 Task: Look for Airbnb properties in Sohar, Oman from 10th December, 2023 to 25th December, 2023 for 3 adults, 1 child. Place can be shared room with 2 bedrooms having 3 beds and 2 bathrooms. Property type can be guest house. Amenities needed are: wifi, TV, free parkinig on premises, gym, breakfast. Look for 5 properties as per requirement.
Action: Mouse moved to (508, 108)
Screenshot: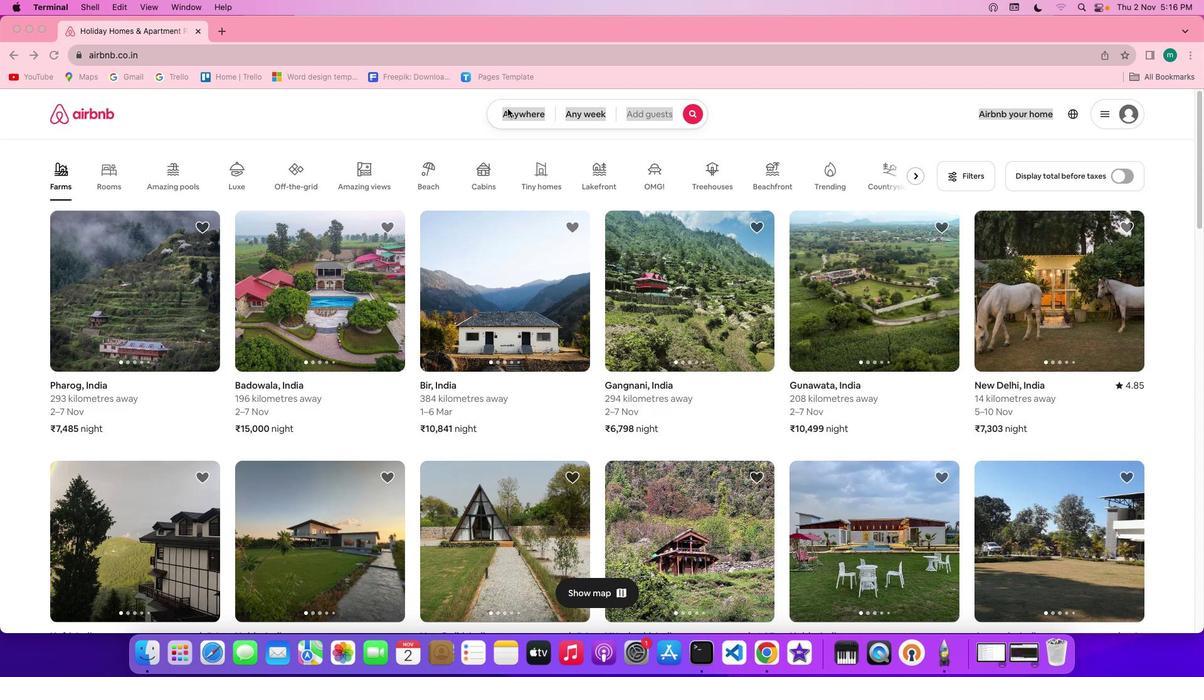 
Action: Mouse pressed left at (508, 108)
Screenshot: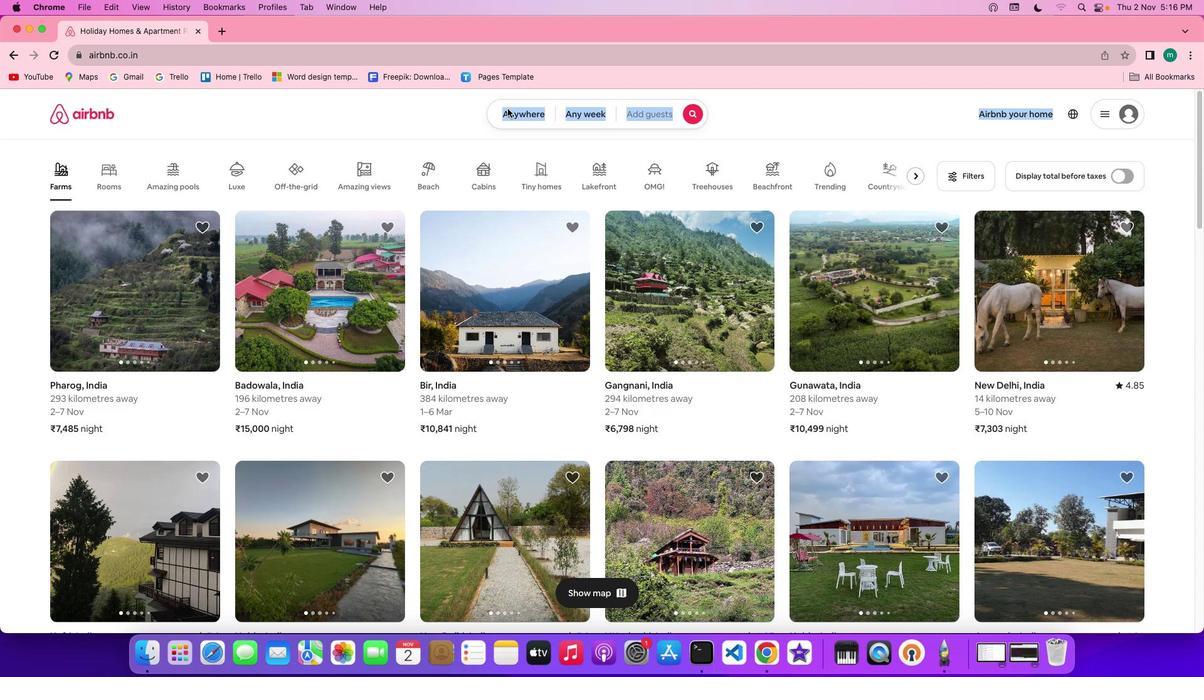 
Action: Mouse pressed left at (508, 108)
Screenshot: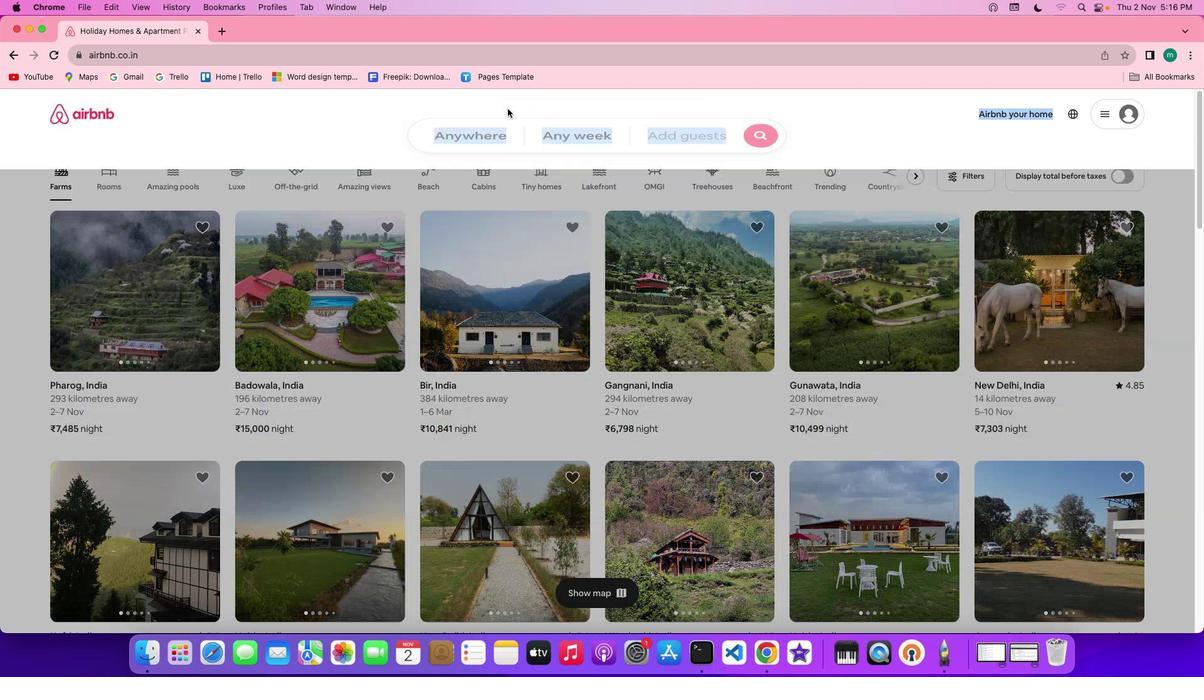 
Action: Mouse moved to (443, 169)
Screenshot: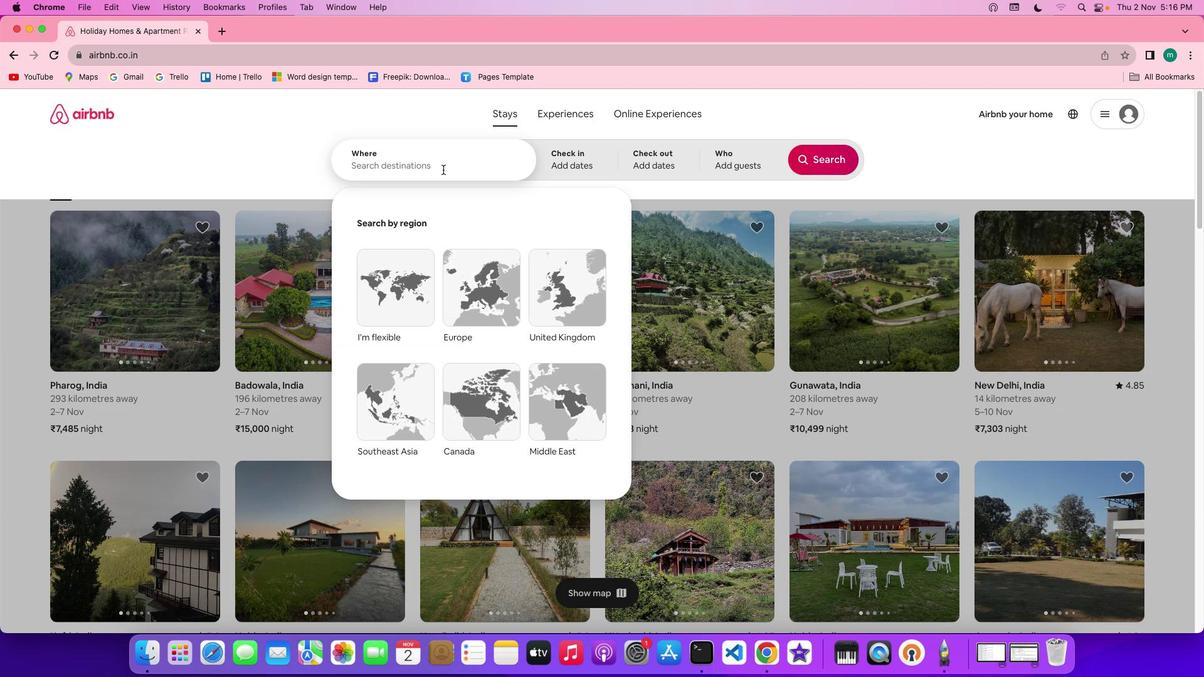 
Action: Key pressed Key.shift'S''o''h''a''r'','Key.spaceKey.shift'O''m''a''n'
Screenshot: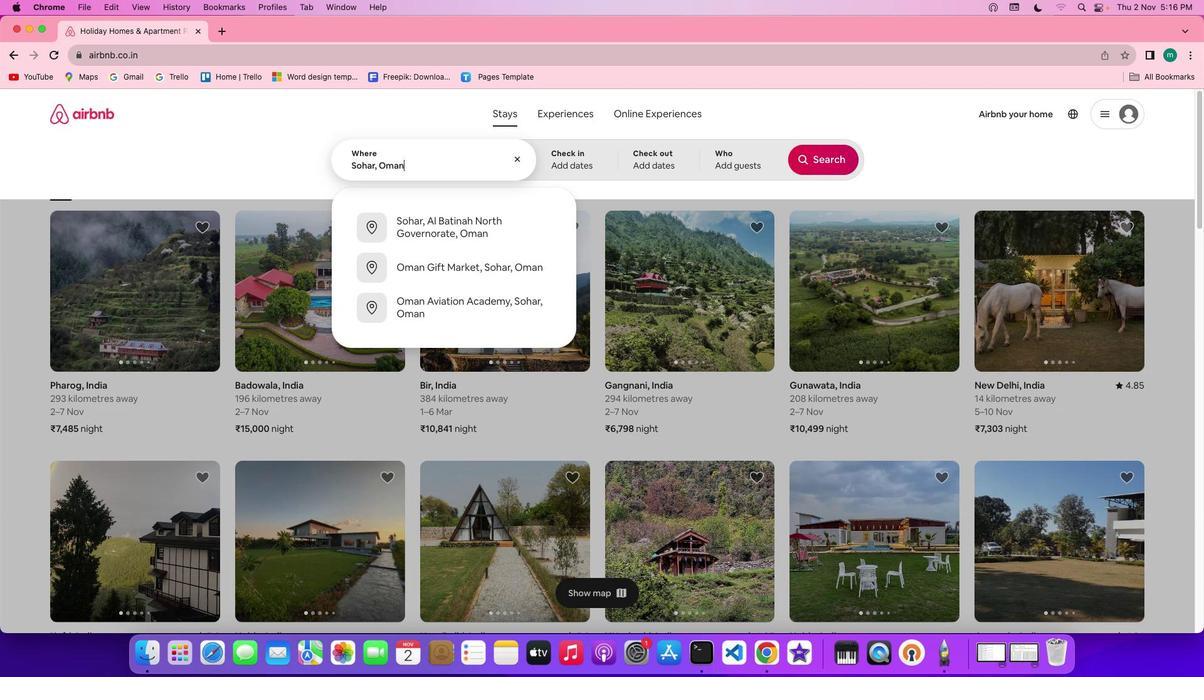 
Action: Mouse moved to (585, 153)
Screenshot: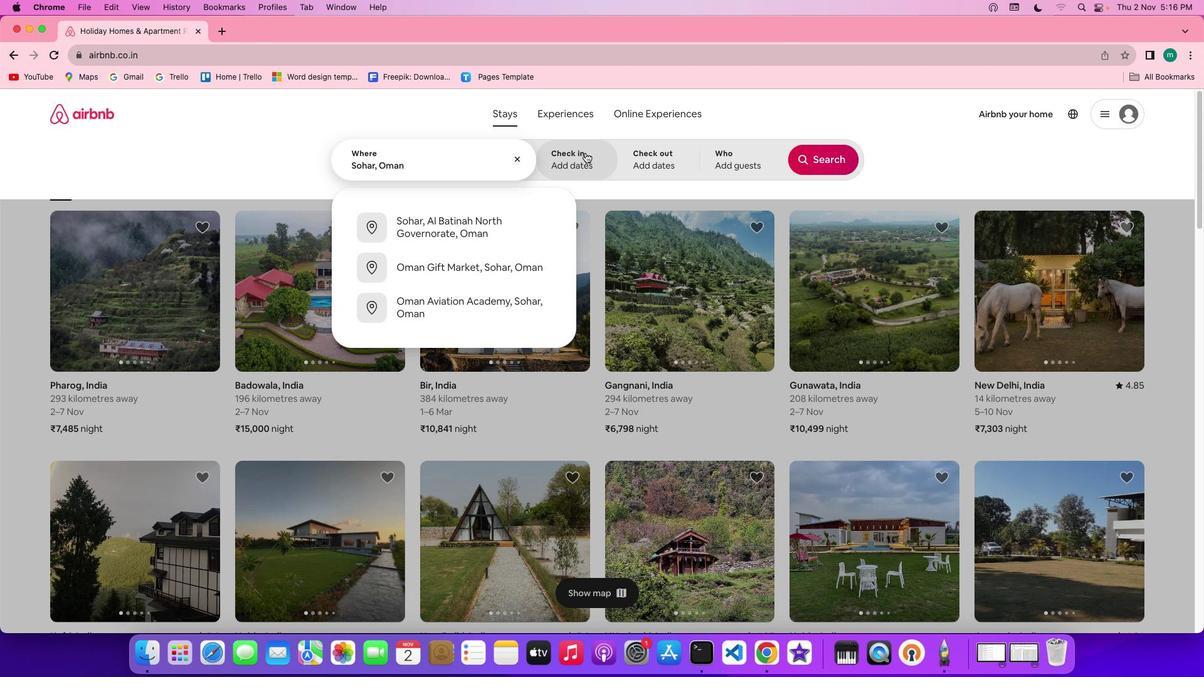 
Action: Mouse pressed left at (585, 153)
Screenshot: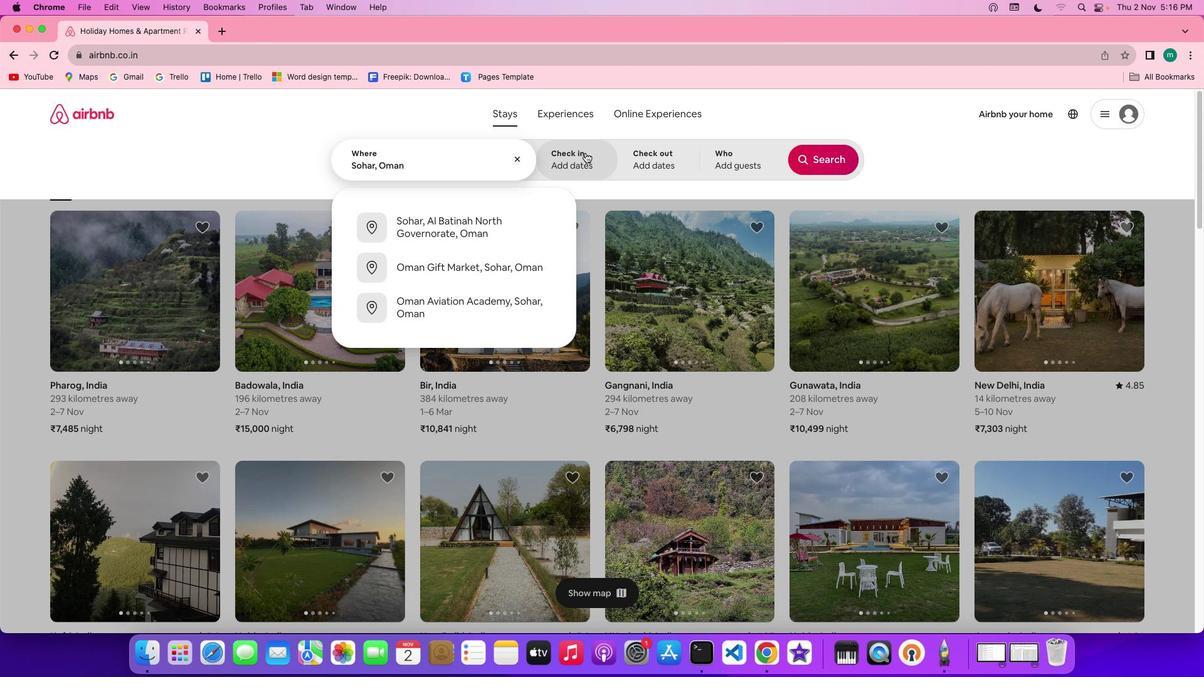 
Action: Mouse moved to (629, 376)
Screenshot: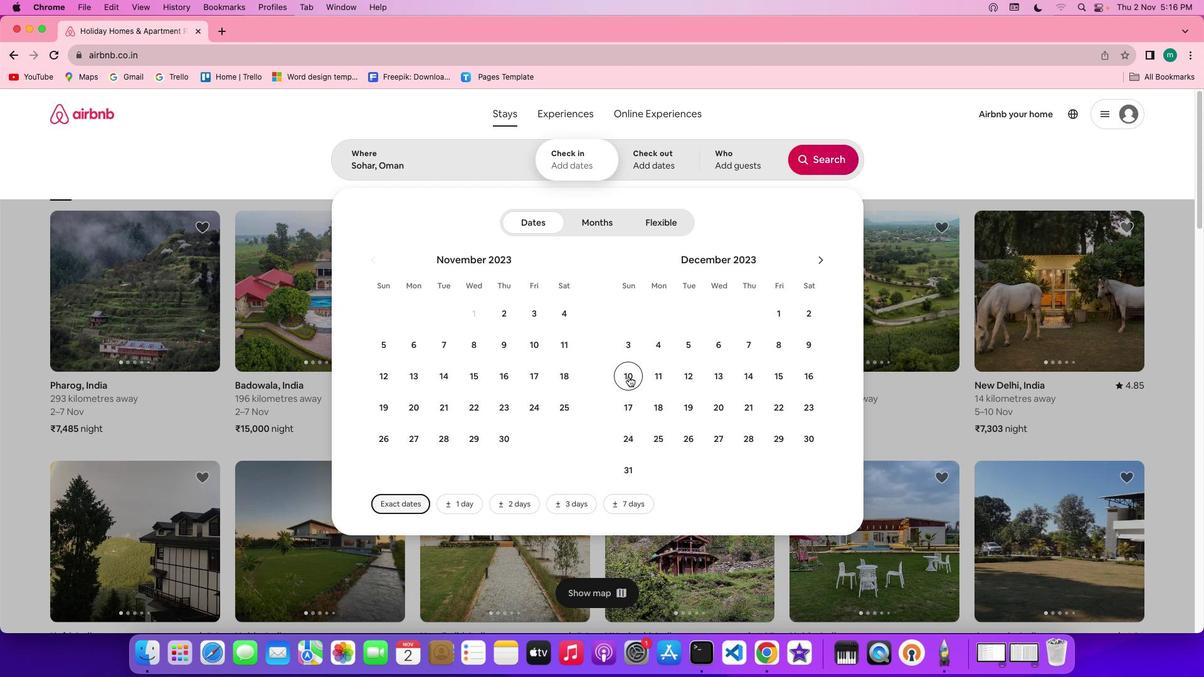 
Action: Mouse pressed left at (629, 376)
Screenshot: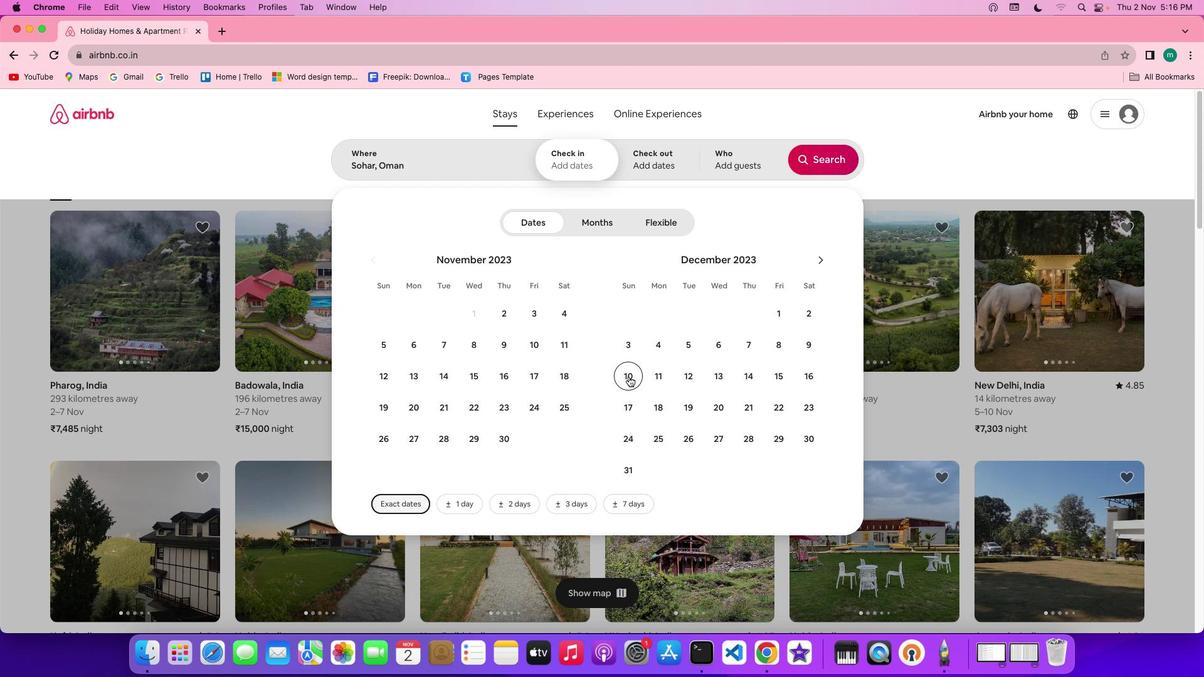 
Action: Mouse moved to (654, 431)
Screenshot: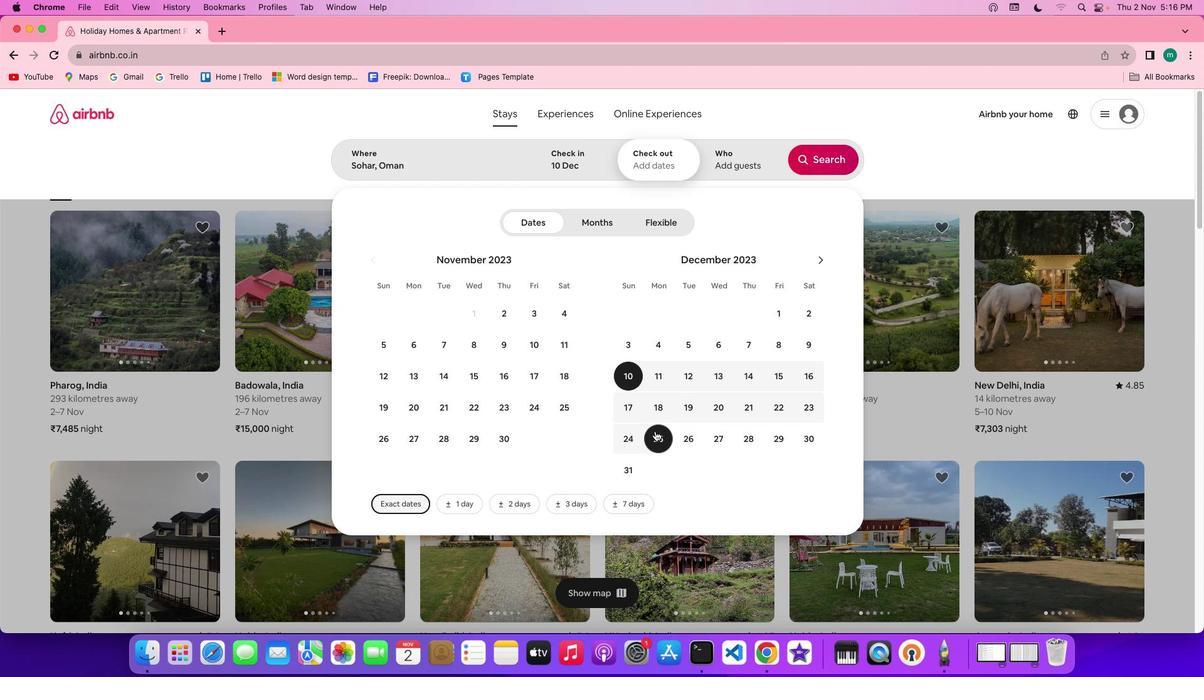 
Action: Mouse pressed left at (654, 431)
Screenshot: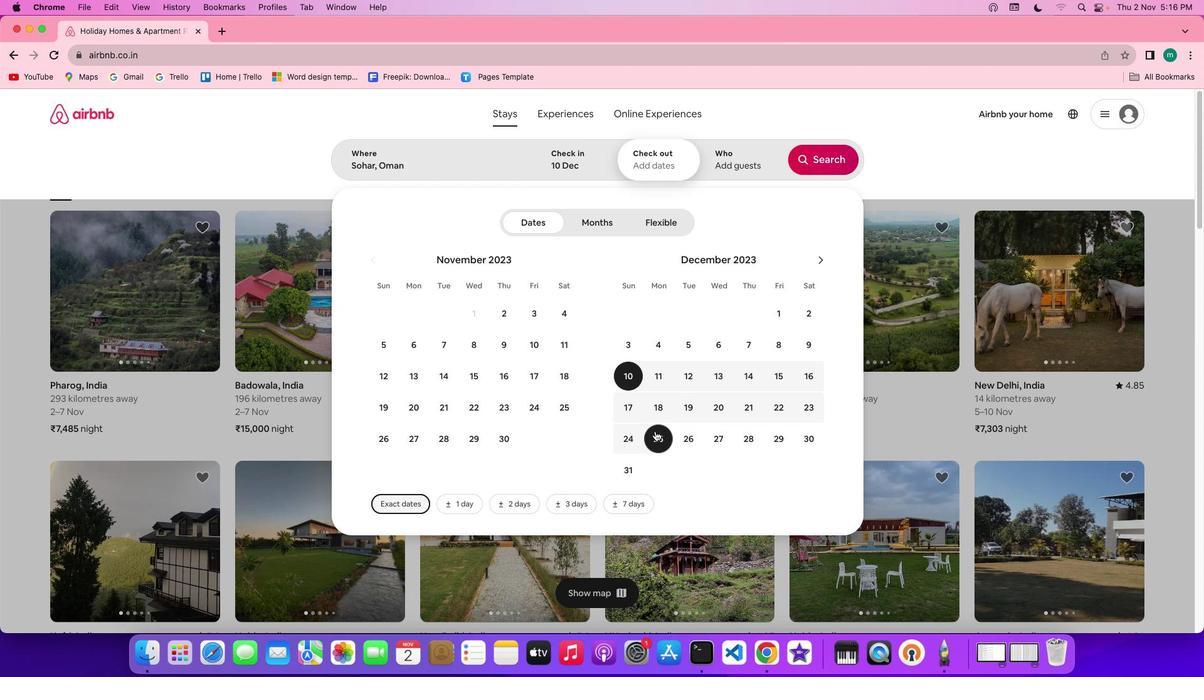 
Action: Mouse moved to (730, 158)
Screenshot: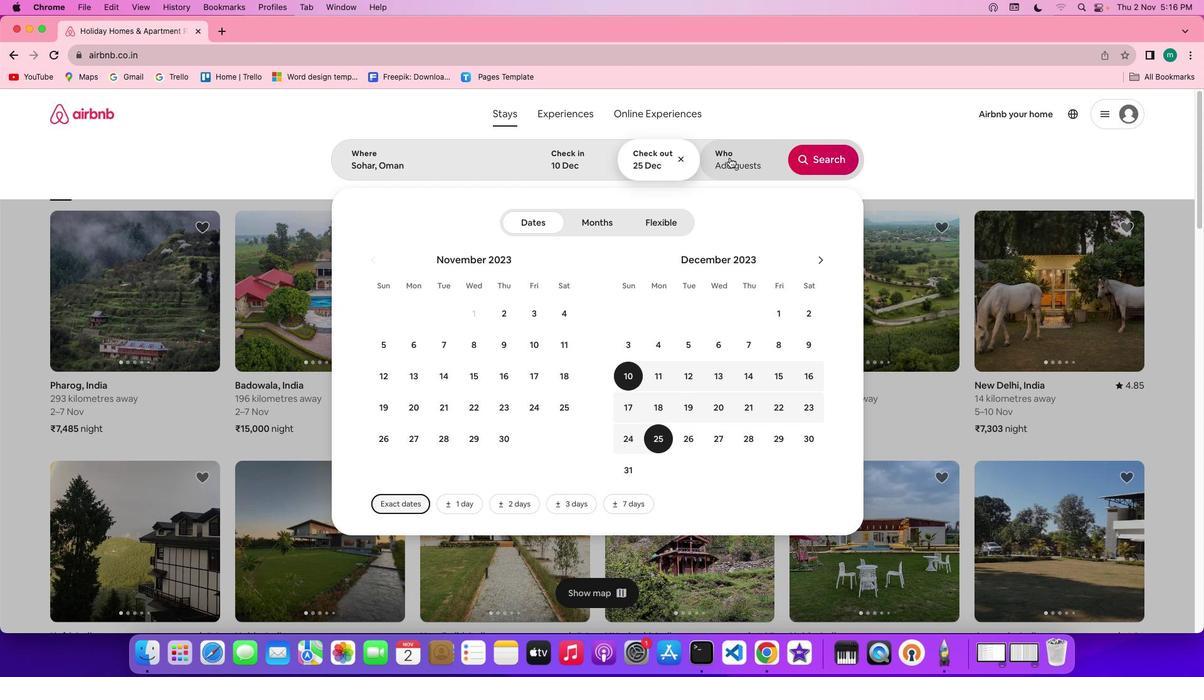 
Action: Mouse pressed left at (730, 158)
Screenshot: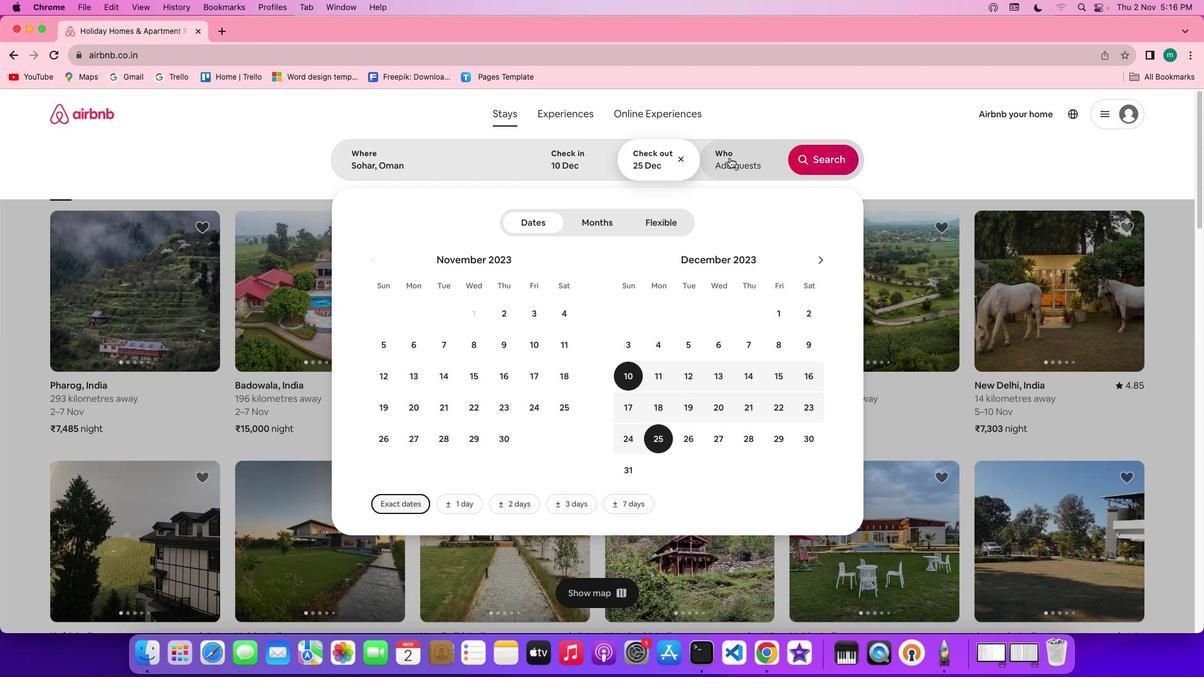 
Action: Mouse moved to (827, 228)
Screenshot: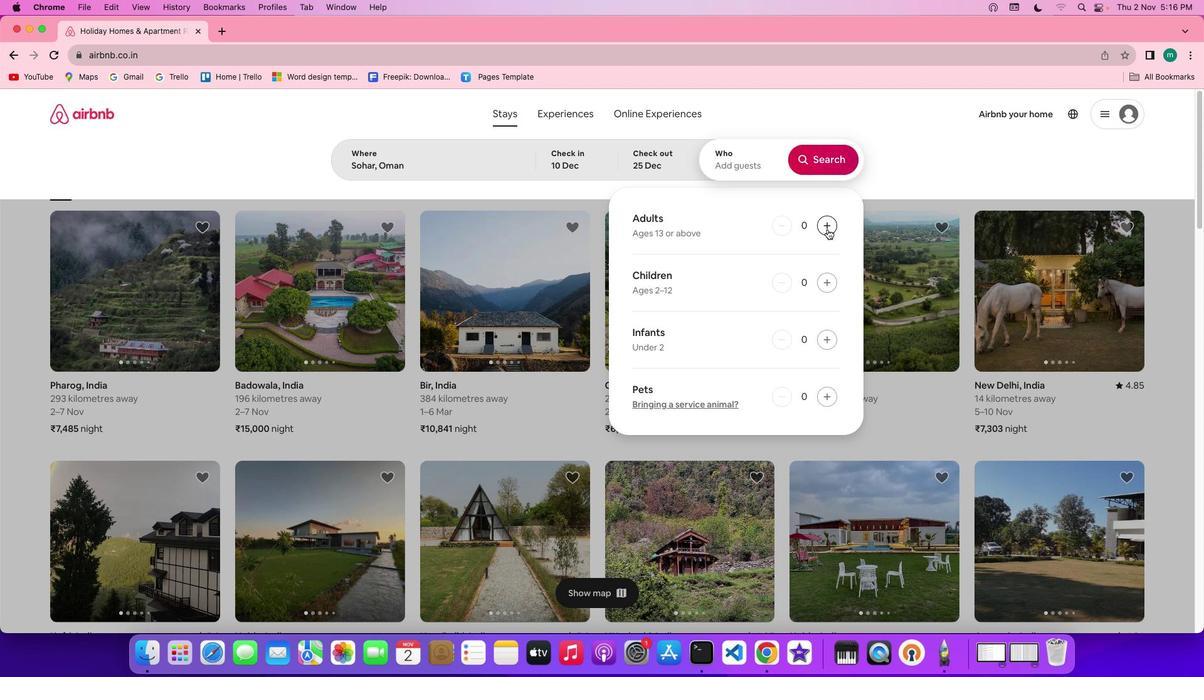 
Action: Mouse pressed left at (827, 228)
Screenshot: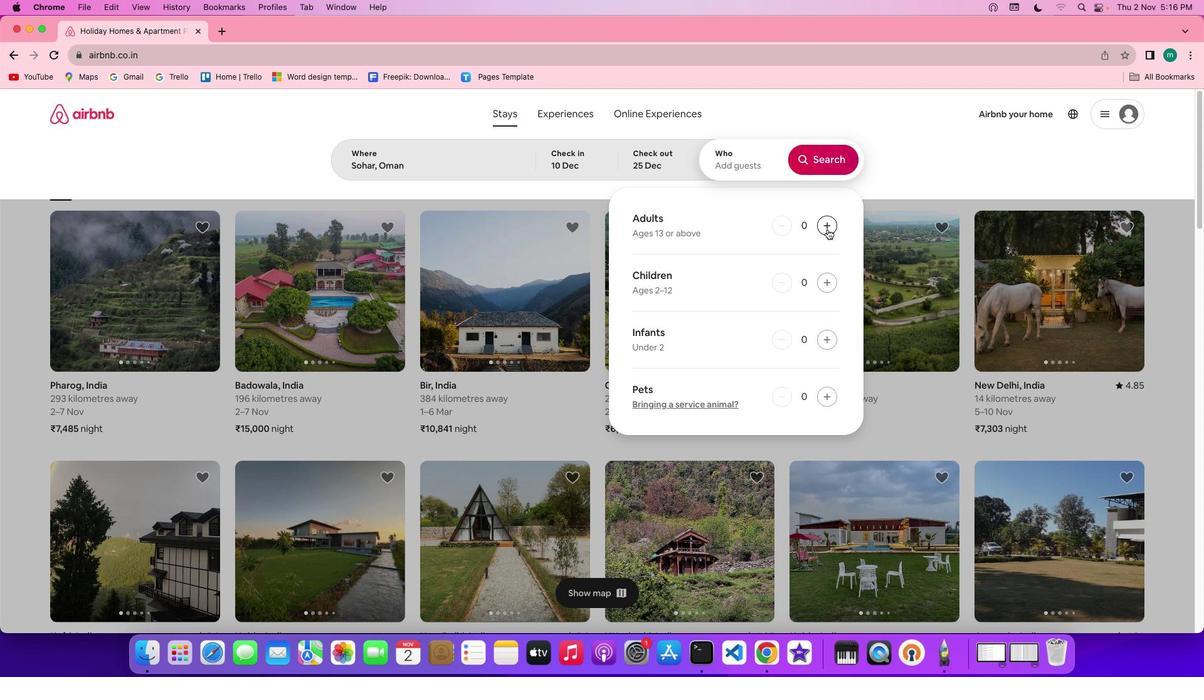 
Action: Mouse pressed left at (827, 228)
Screenshot: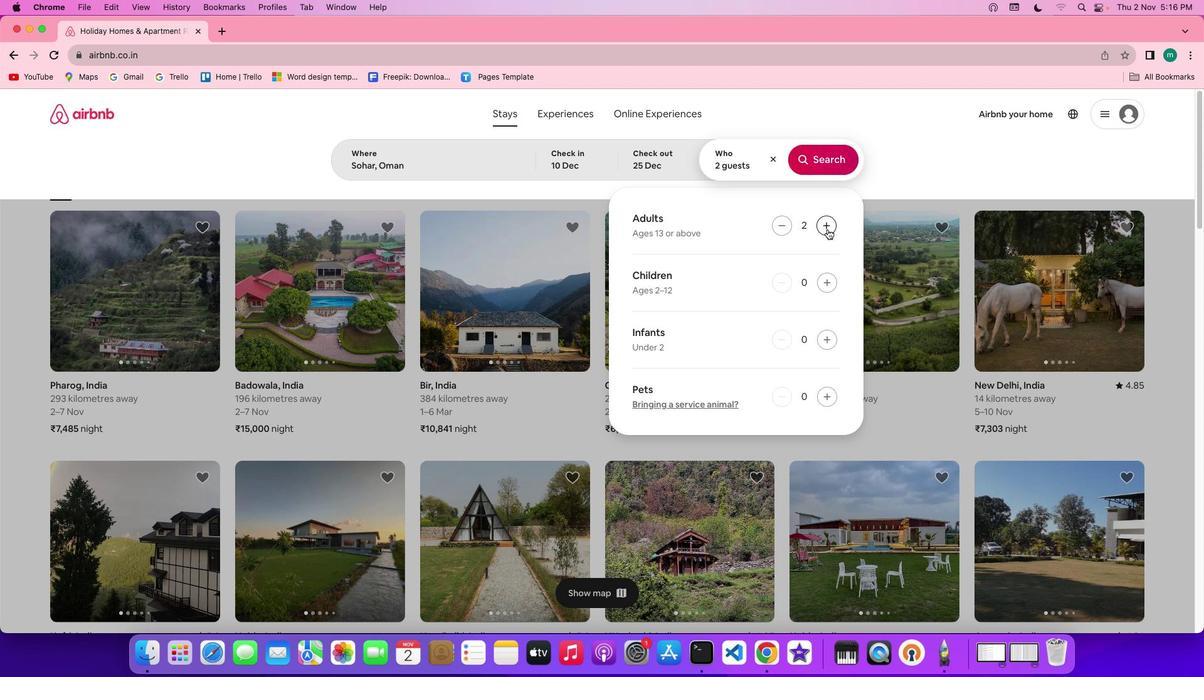 
Action: Mouse pressed left at (827, 228)
Screenshot: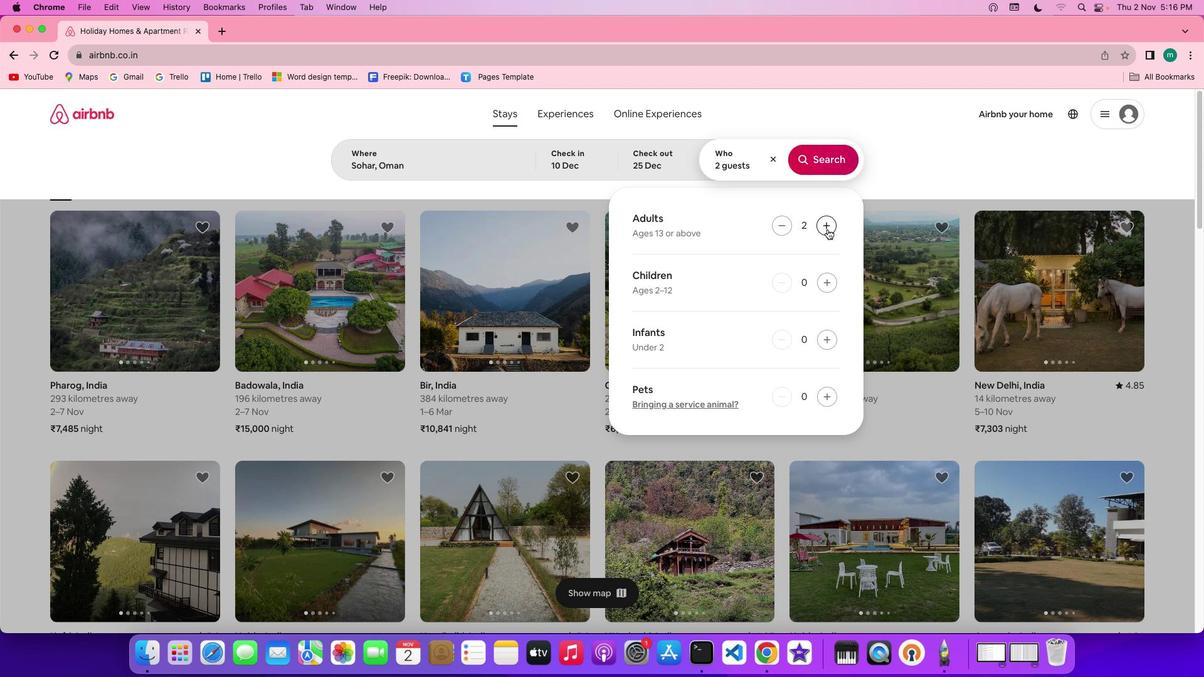 
Action: Mouse moved to (824, 161)
Screenshot: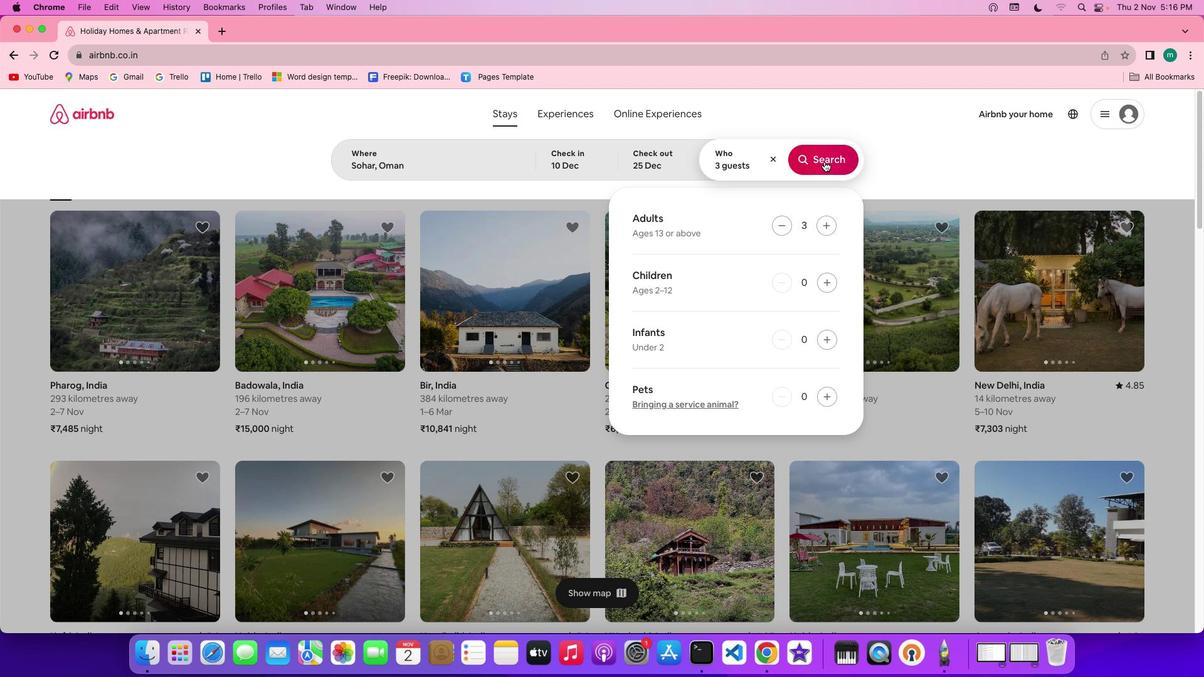 
Action: Mouse pressed left at (824, 161)
Screenshot: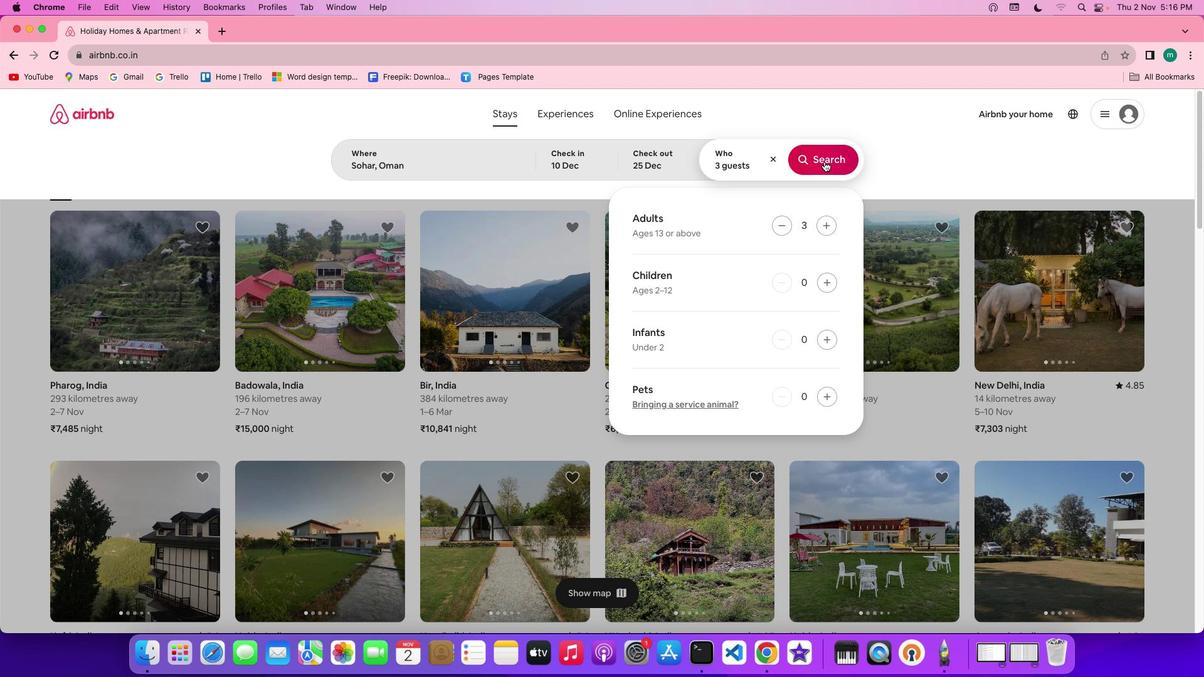 
Action: Mouse moved to (1003, 163)
Screenshot: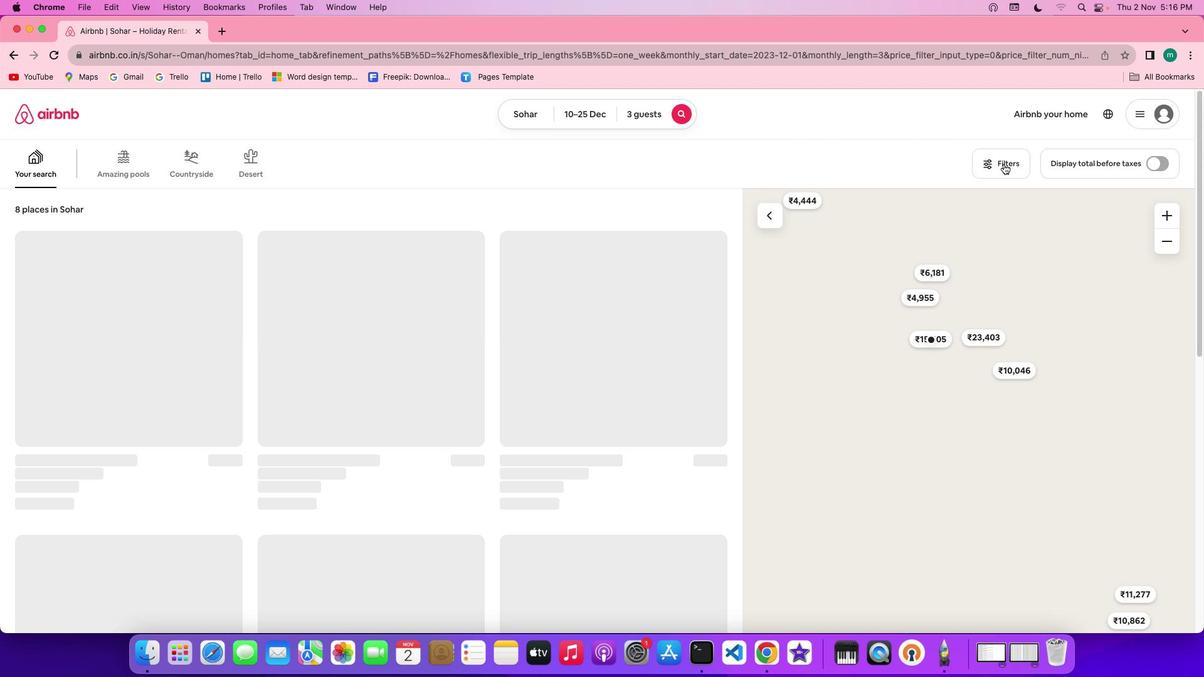 
Action: Mouse pressed left at (1003, 163)
Screenshot: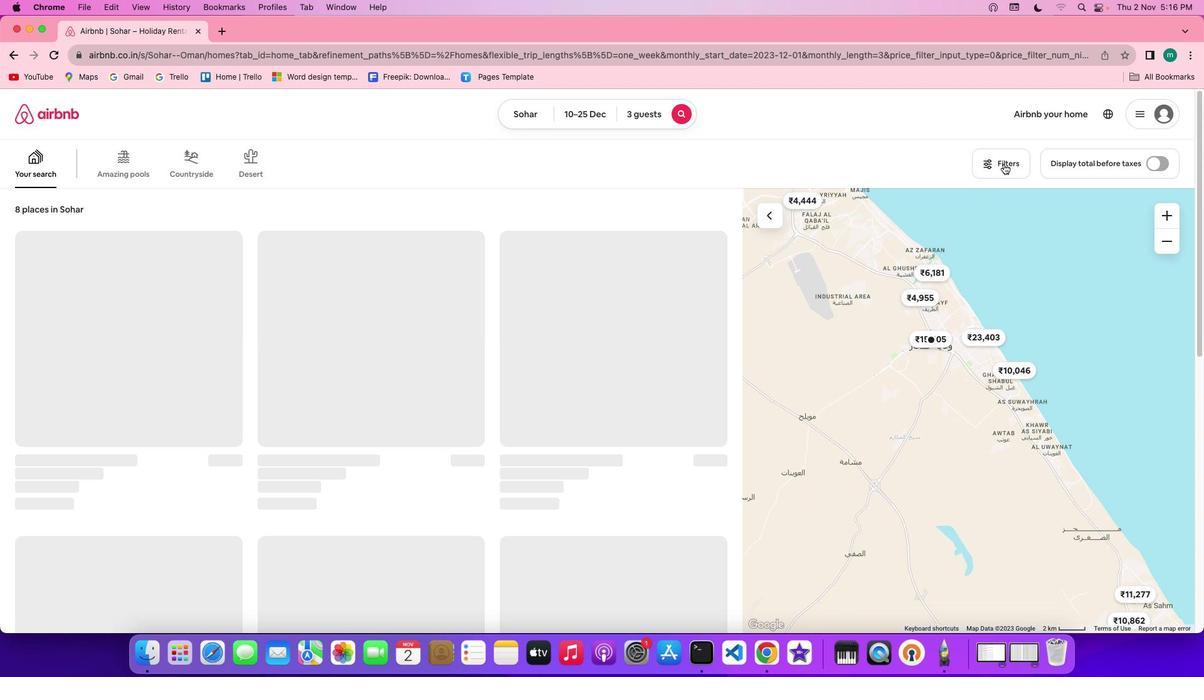 
Action: Mouse moved to (635, 114)
Screenshot: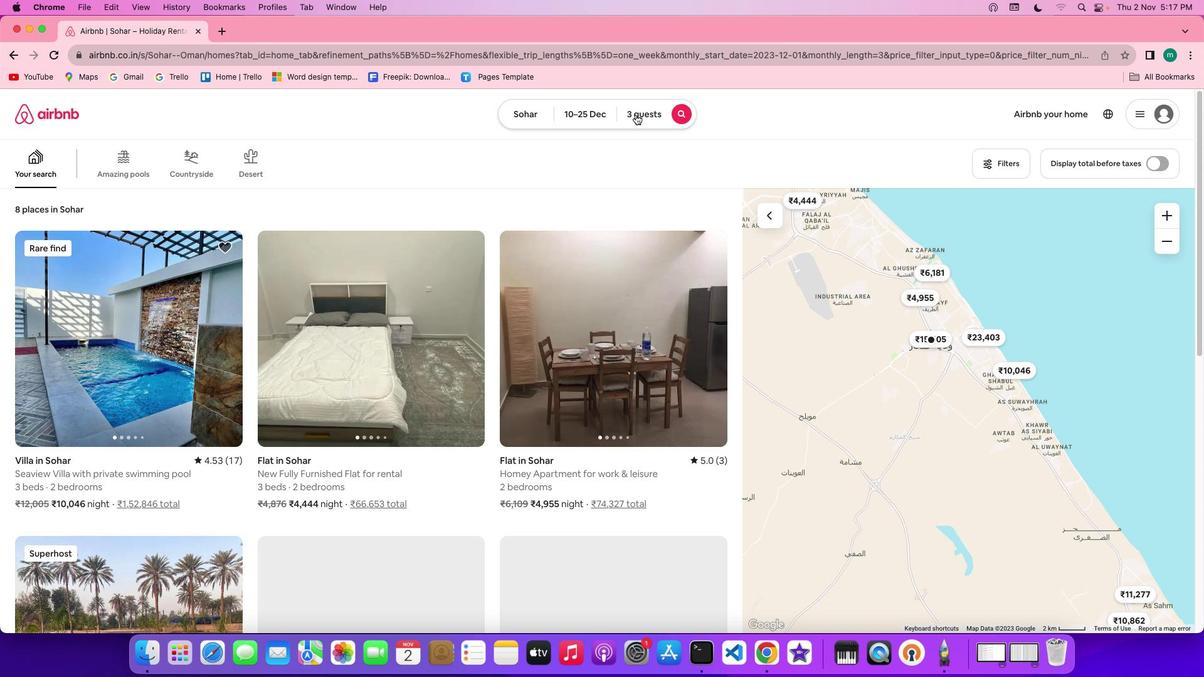 
Action: Mouse pressed left at (635, 114)
Screenshot: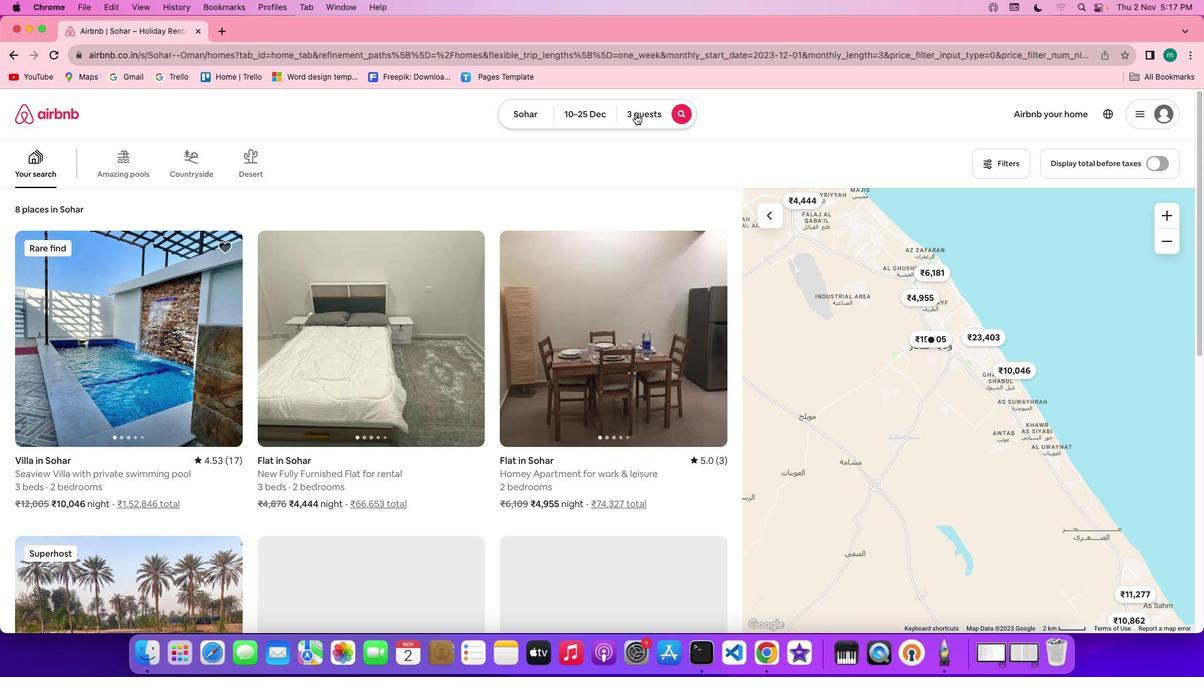 
Action: Mouse moved to (825, 283)
Screenshot: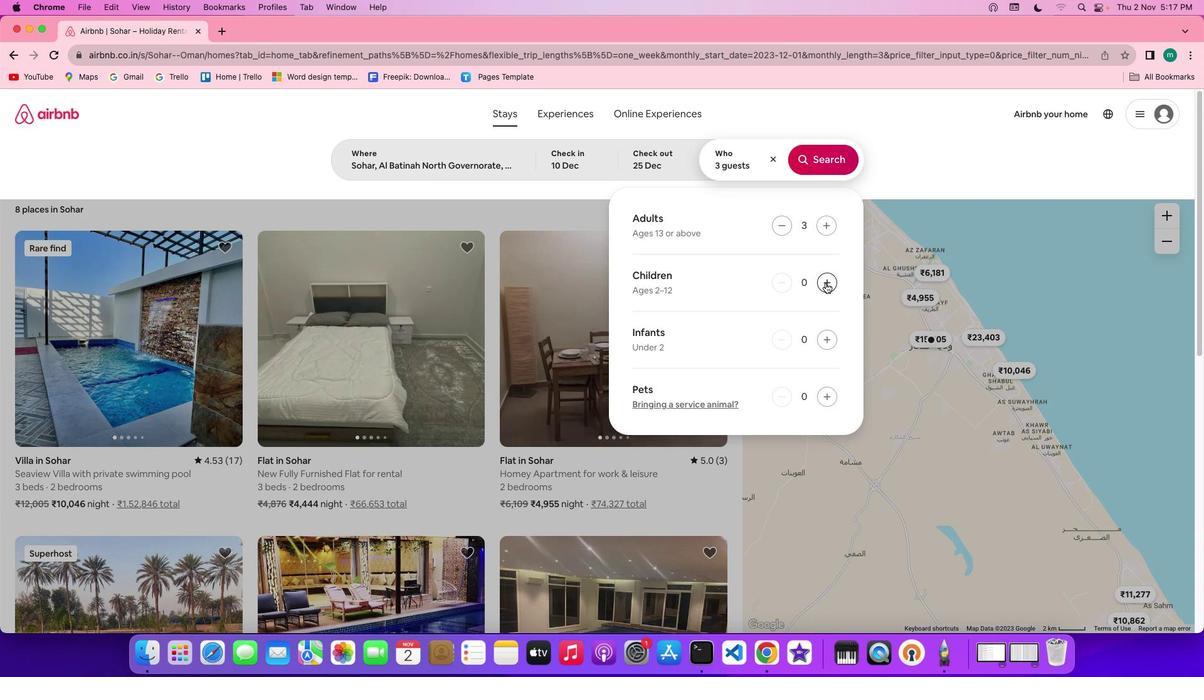 
Action: Mouse pressed left at (825, 283)
Screenshot: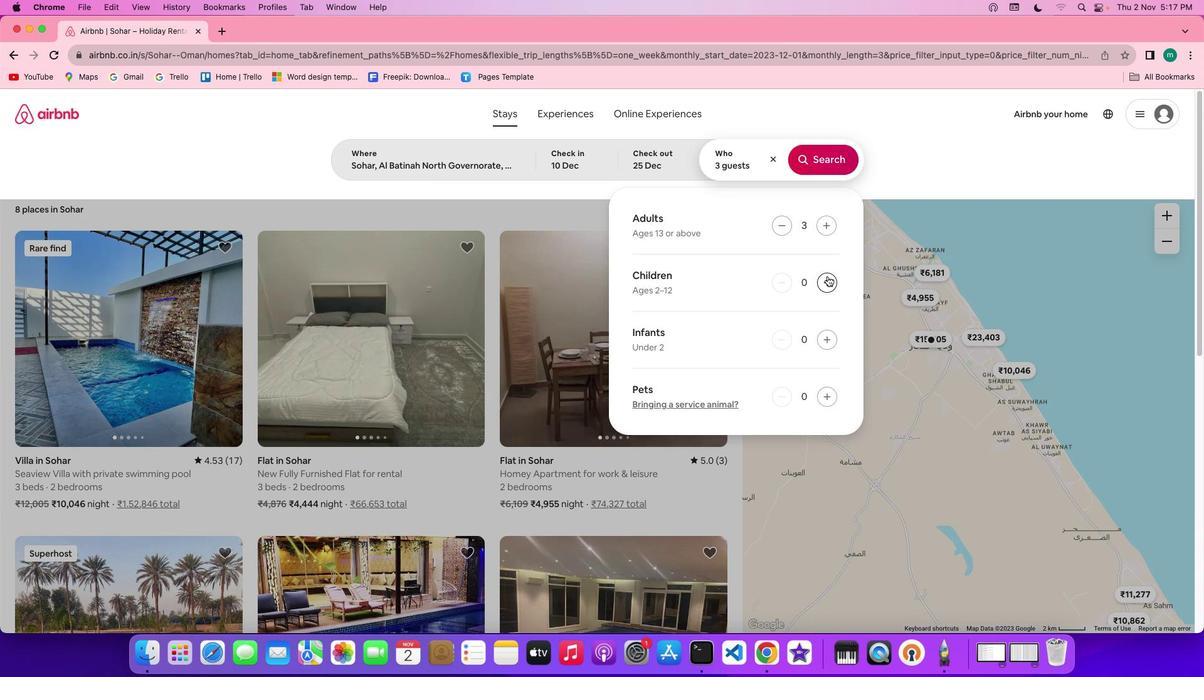 
Action: Mouse moved to (810, 156)
Screenshot: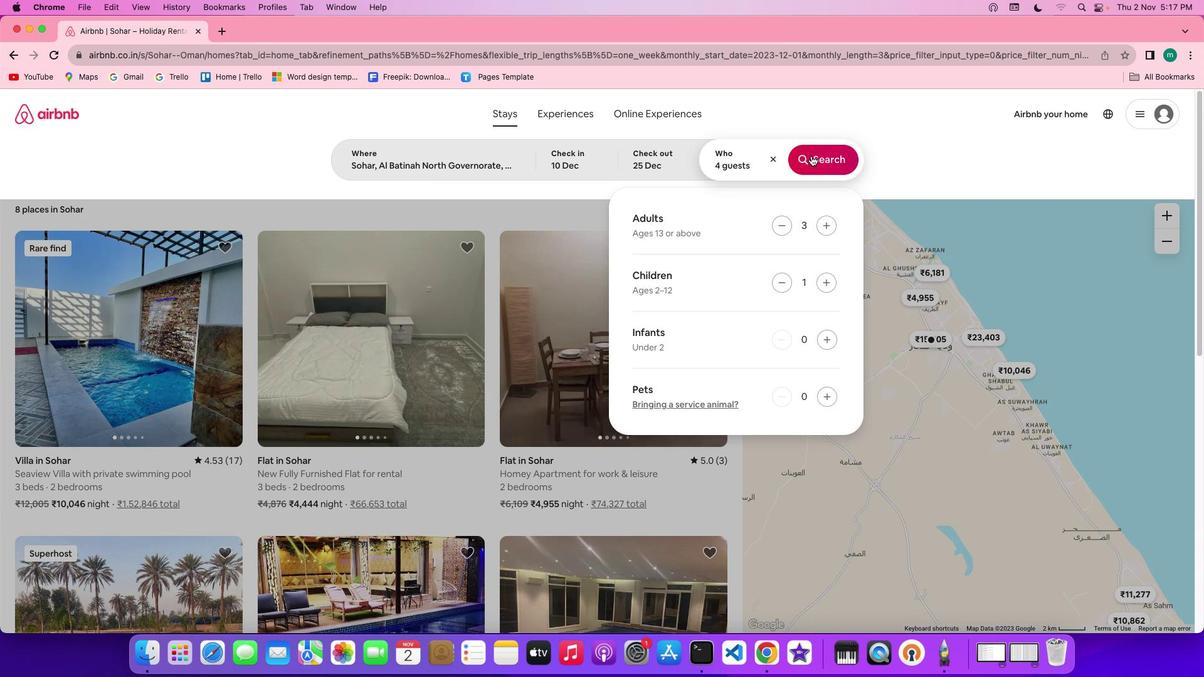 
Action: Mouse pressed left at (810, 156)
Screenshot: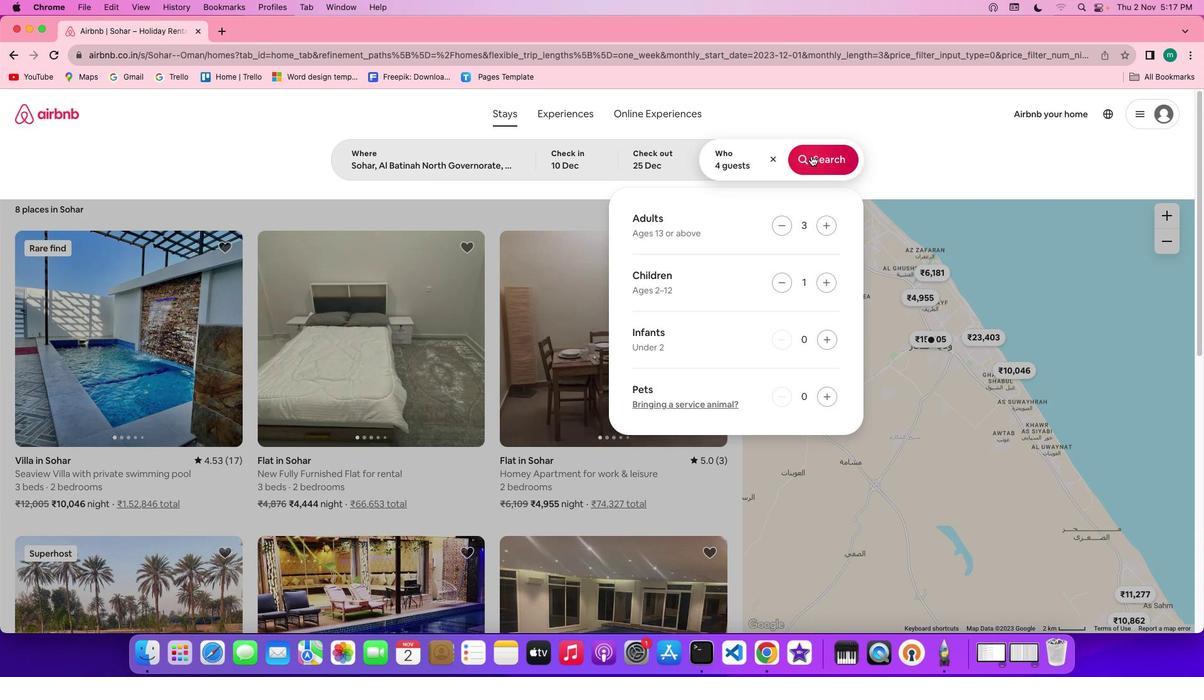 
Action: Mouse moved to (1003, 163)
Screenshot: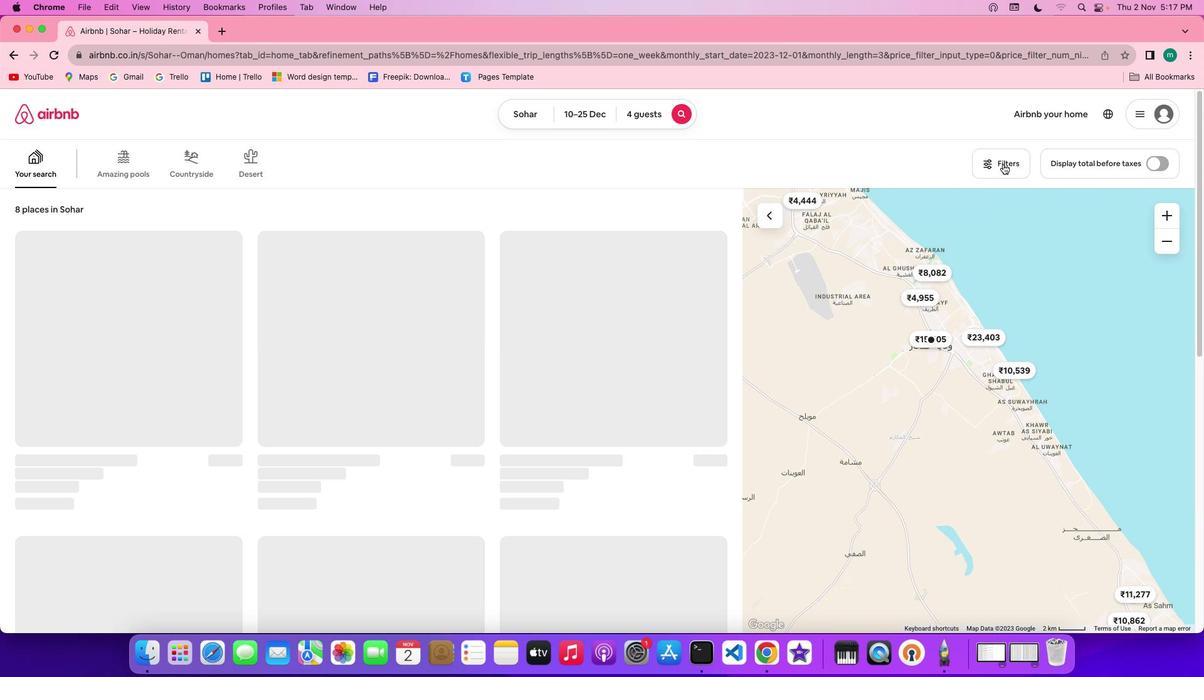 
Action: Mouse pressed left at (1003, 163)
Screenshot: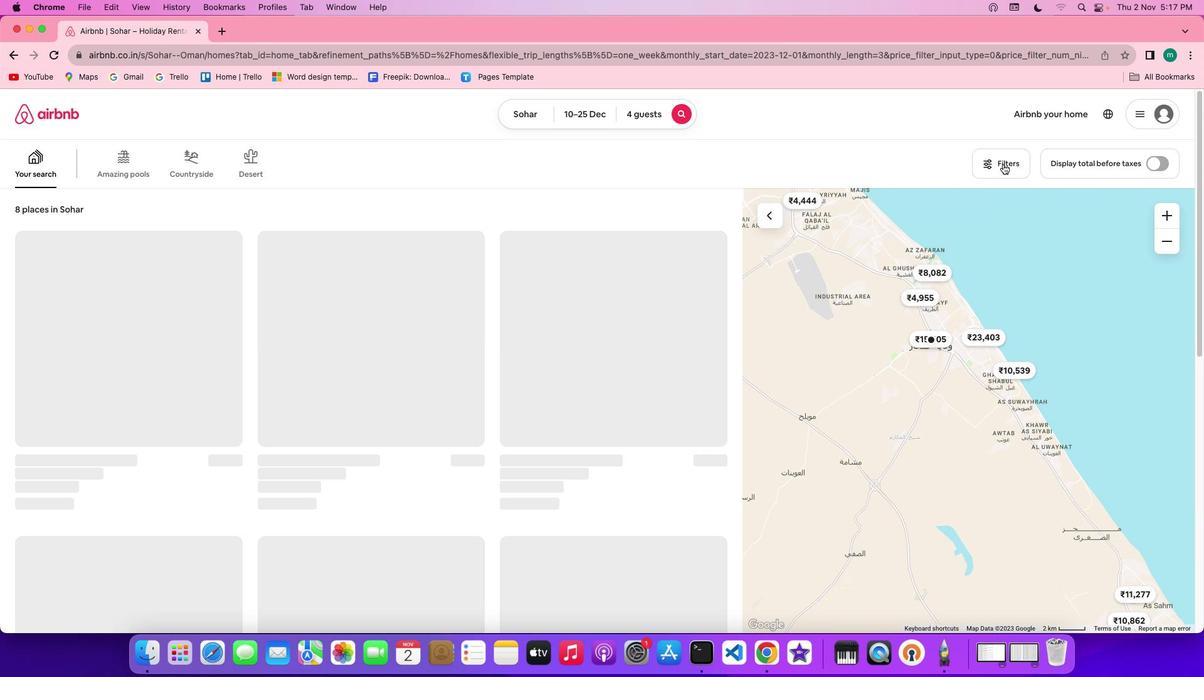 
Action: Mouse moved to (990, 163)
Screenshot: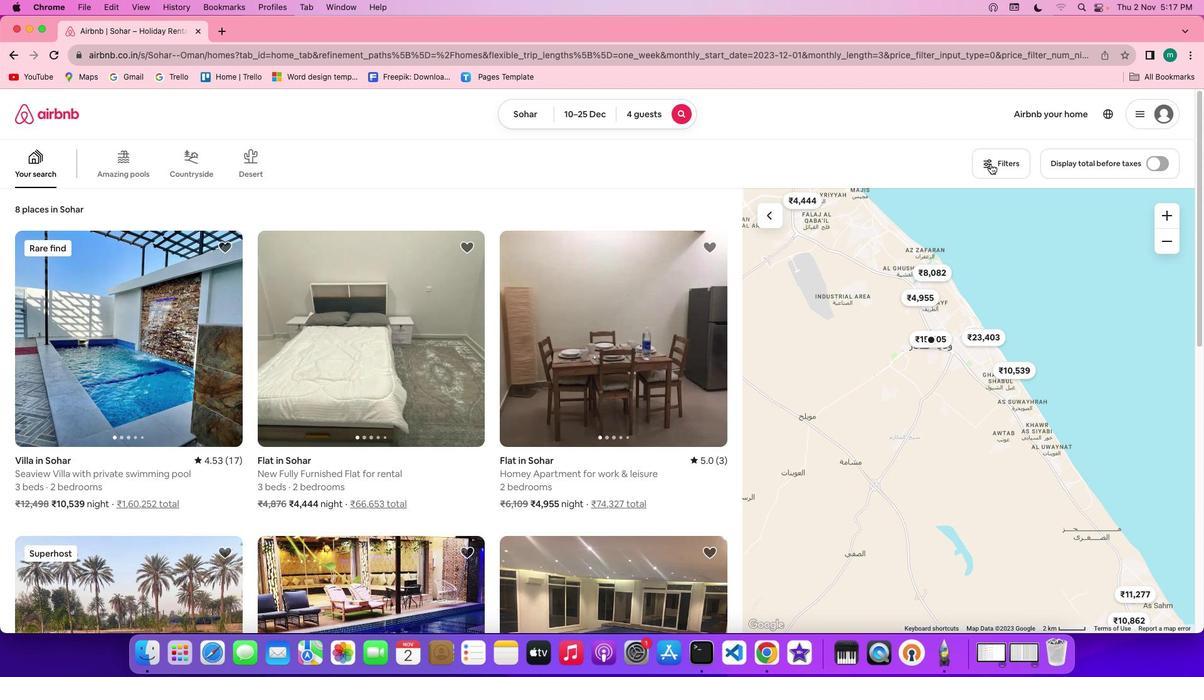 
Action: Mouse pressed left at (990, 163)
Screenshot: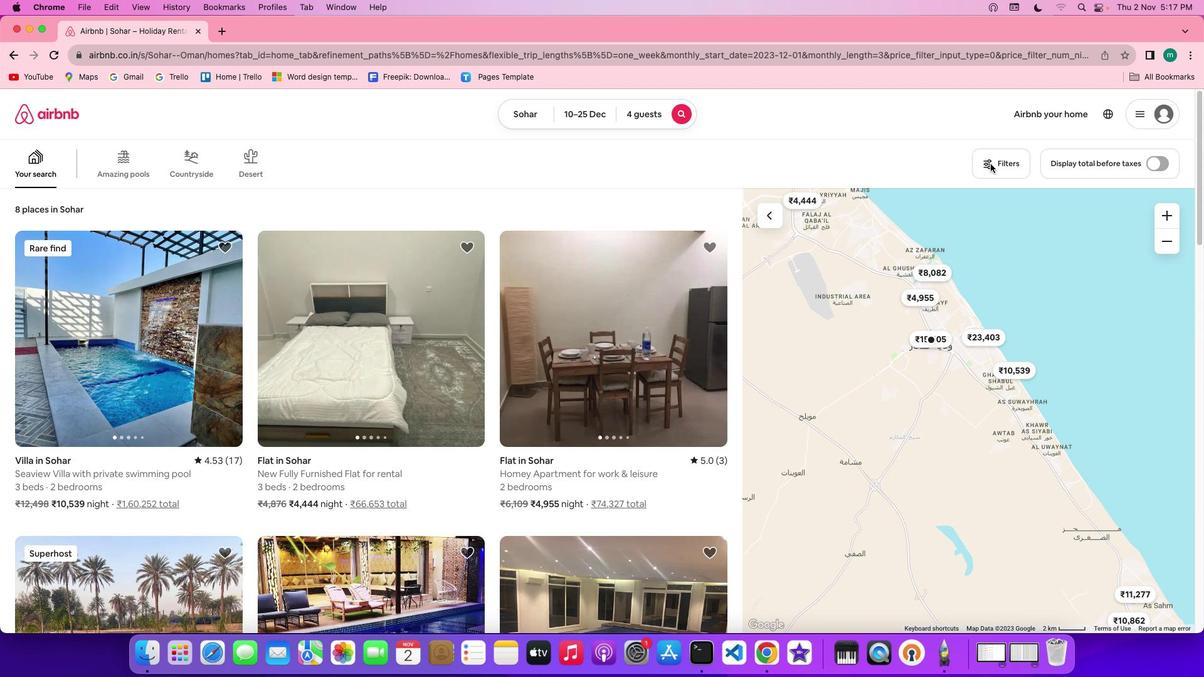 
Action: Mouse moved to (593, 446)
Screenshot: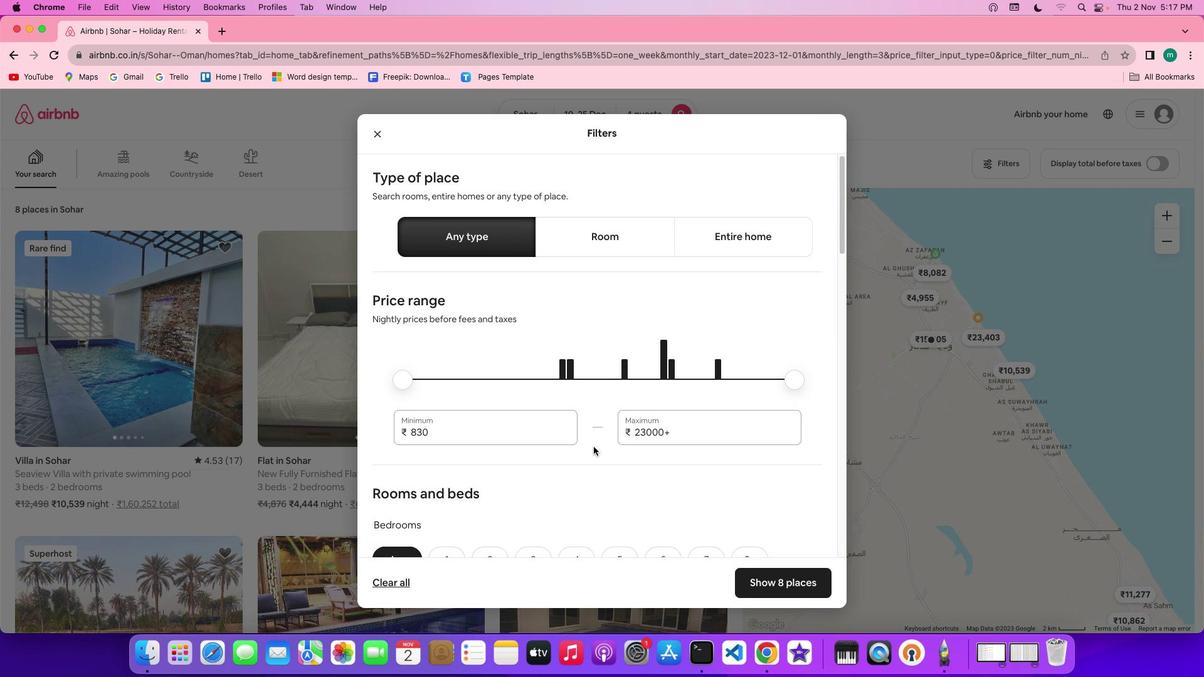 
Action: Mouse scrolled (593, 446) with delta (0, 0)
Screenshot: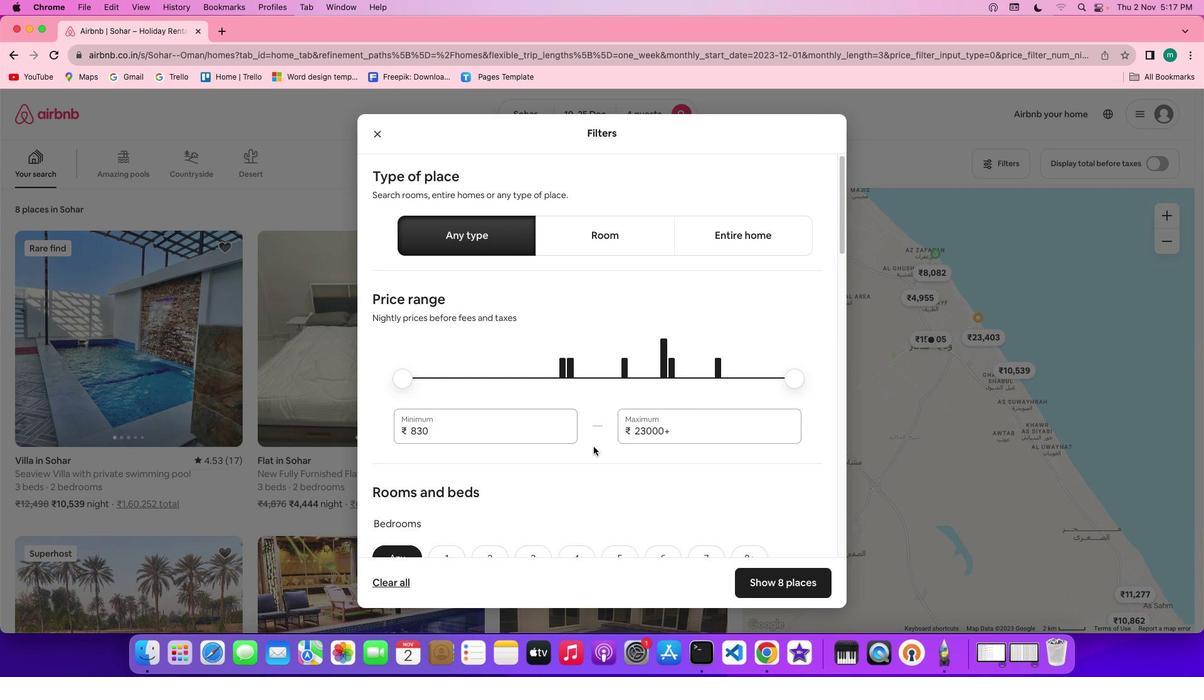 
Action: Mouse scrolled (593, 446) with delta (0, 0)
Screenshot: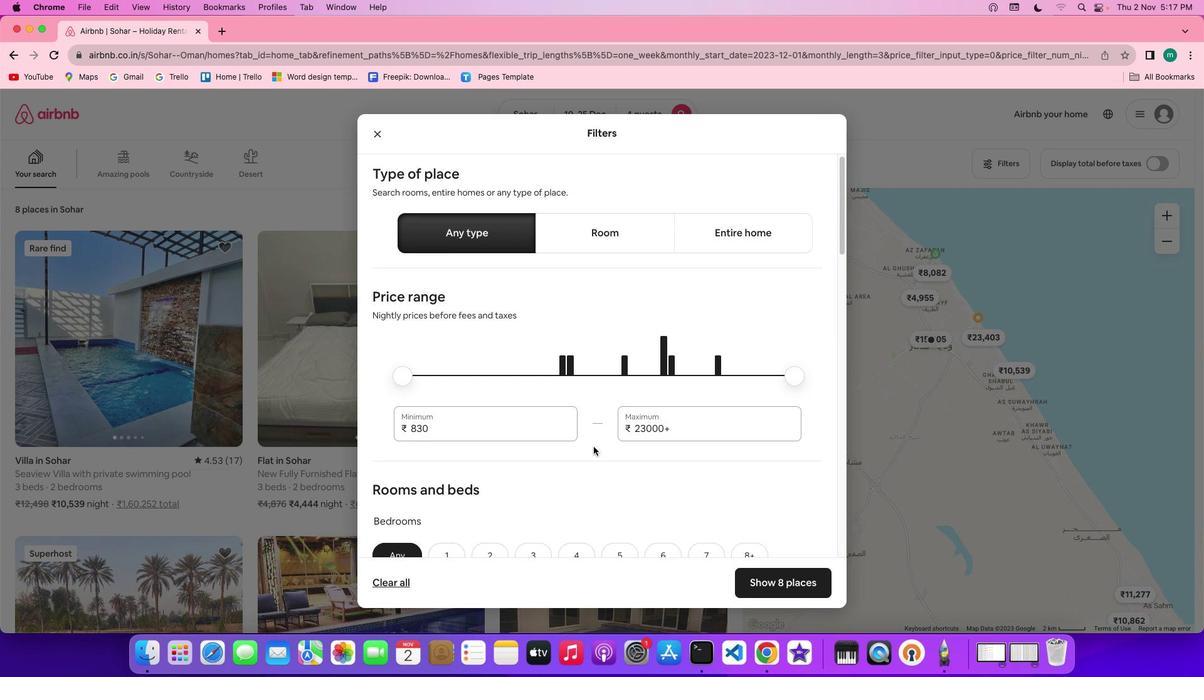 
Action: Mouse scrolled (593, 446) with delta (0, 0)
Screenshot: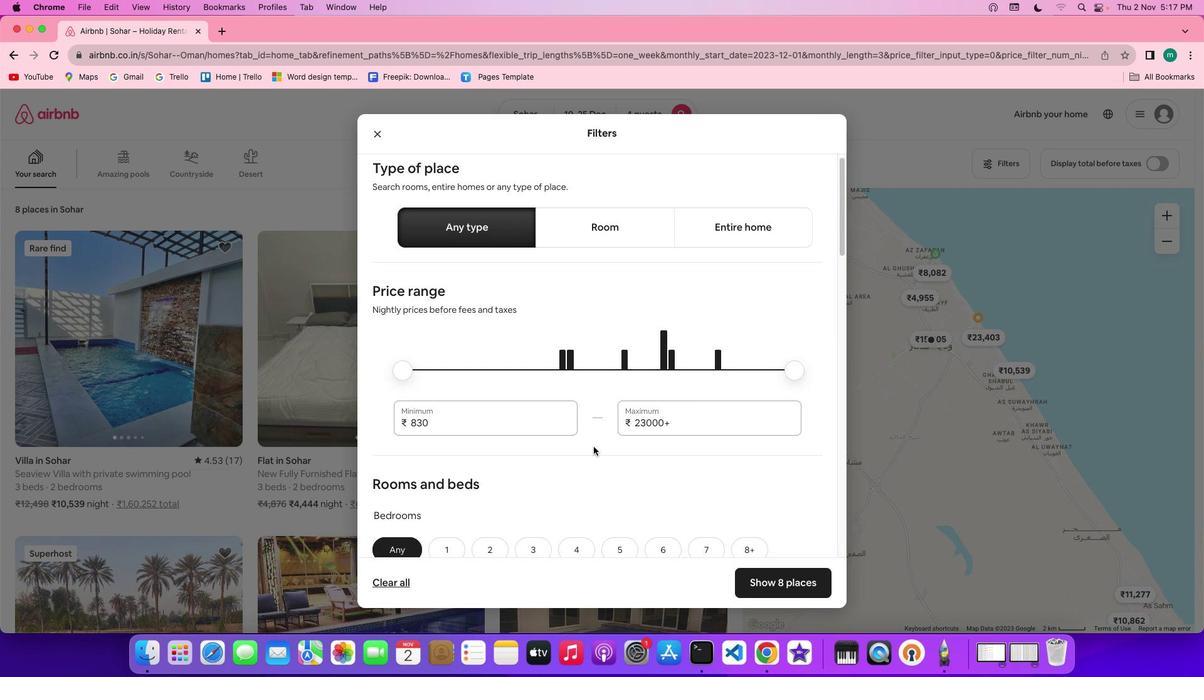 
Action: Mouse scrolled (593, 446) with delta (0, 0)
Screenshot: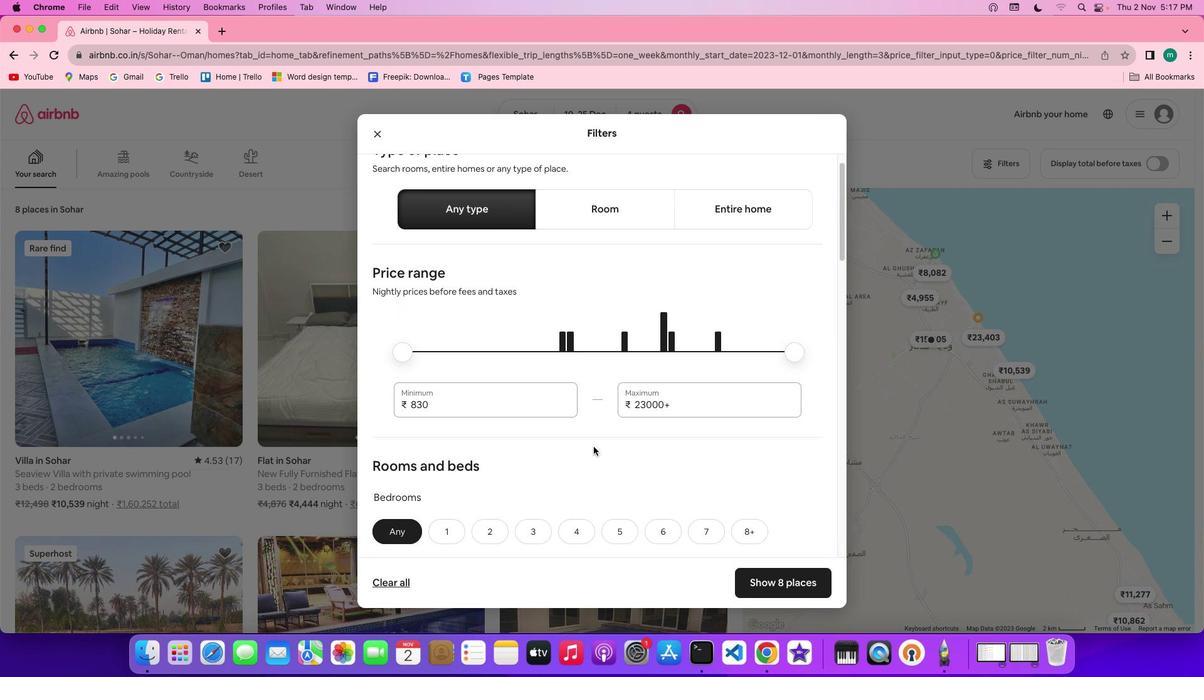 
Action: Mouse scrolled (593, 446) with delta (0, 0)
Screenshot: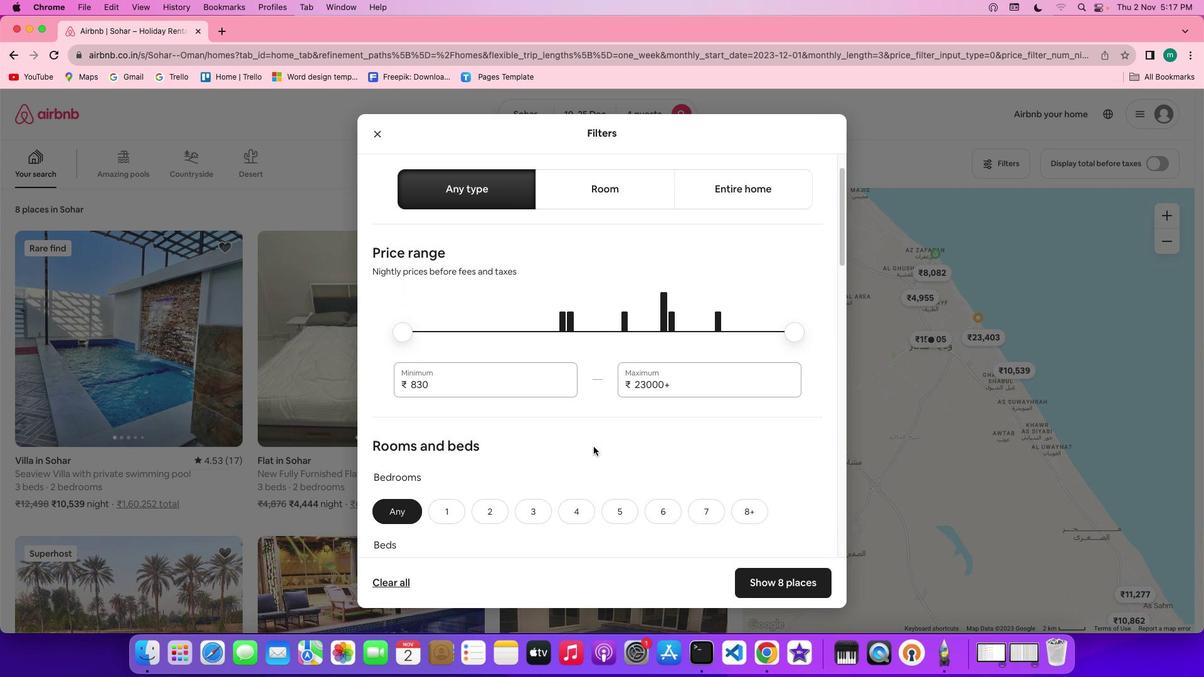 
Action: Mouse scrolled (593, 446) with delta (0, 0)
Screenshot: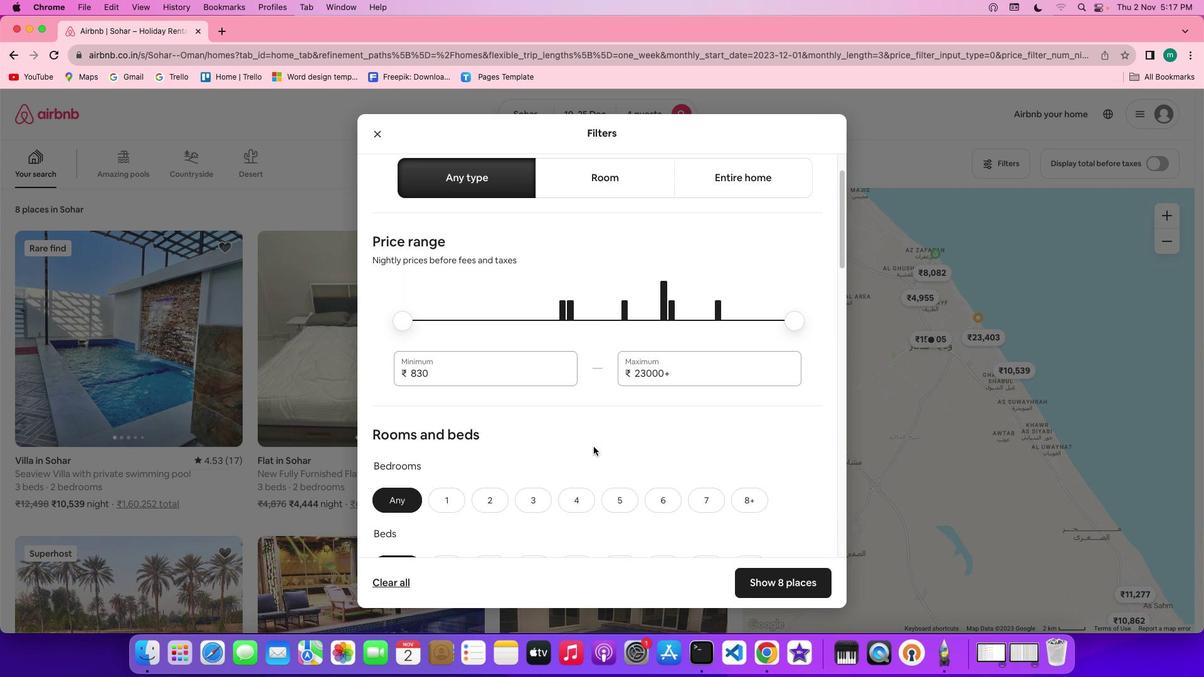 
Action: Mouse scrolled (593, 446) with delta (0, 0)
Screenshot: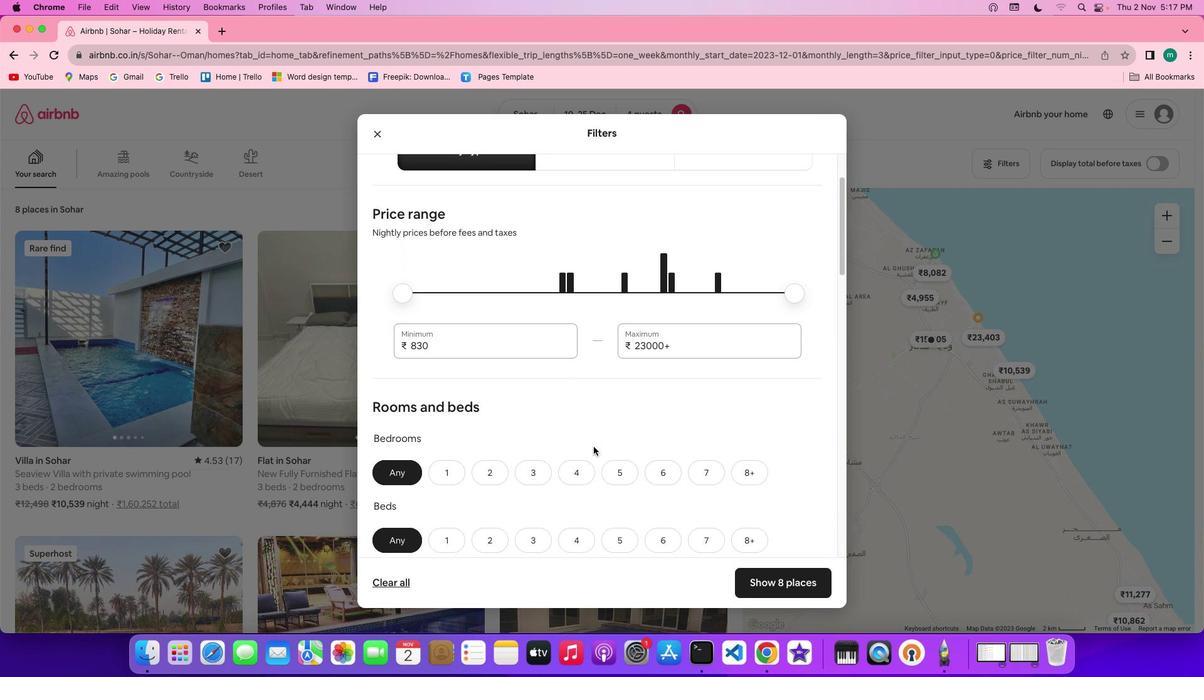 
Action: Mouse scrolled (593, 446) with delta (0, 0)
Screenshot: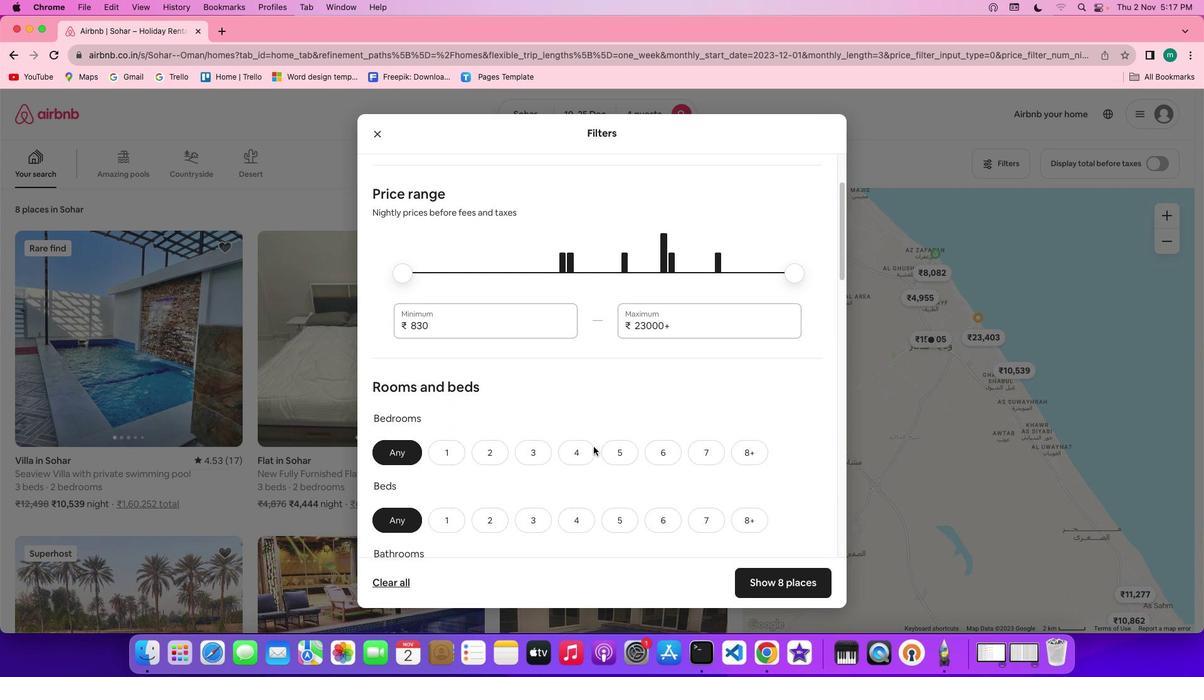 
Action: Mouse scrolled (593, 446) with delta (0, 0)
Screenshot: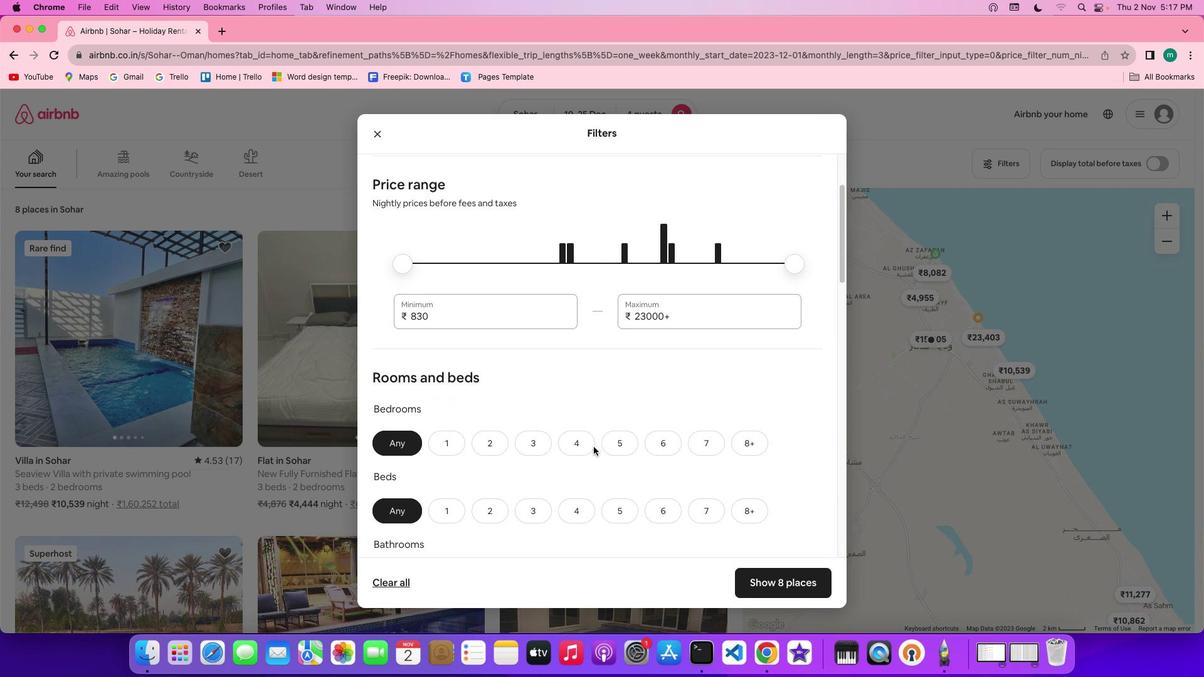 
Action: Mouse scrolled (593, 446) with delta (0, 0)
Screenshot: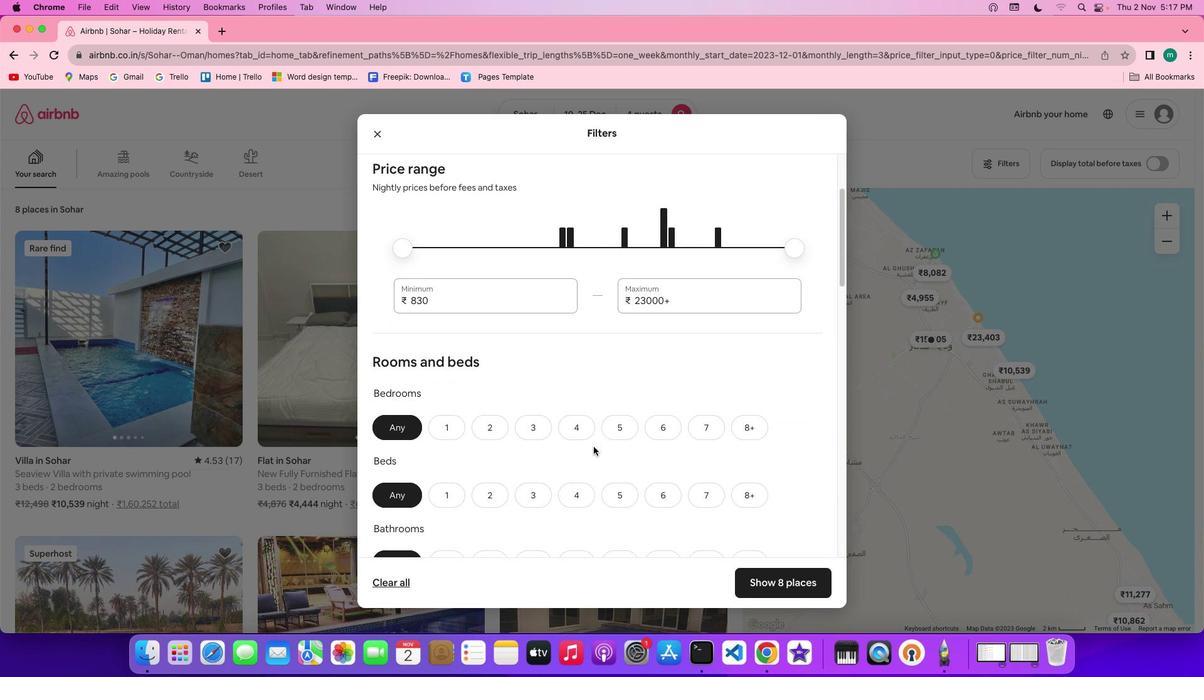 
Action: Mouse scrolled (593, 446) with delta (0, 0)
Screenshot: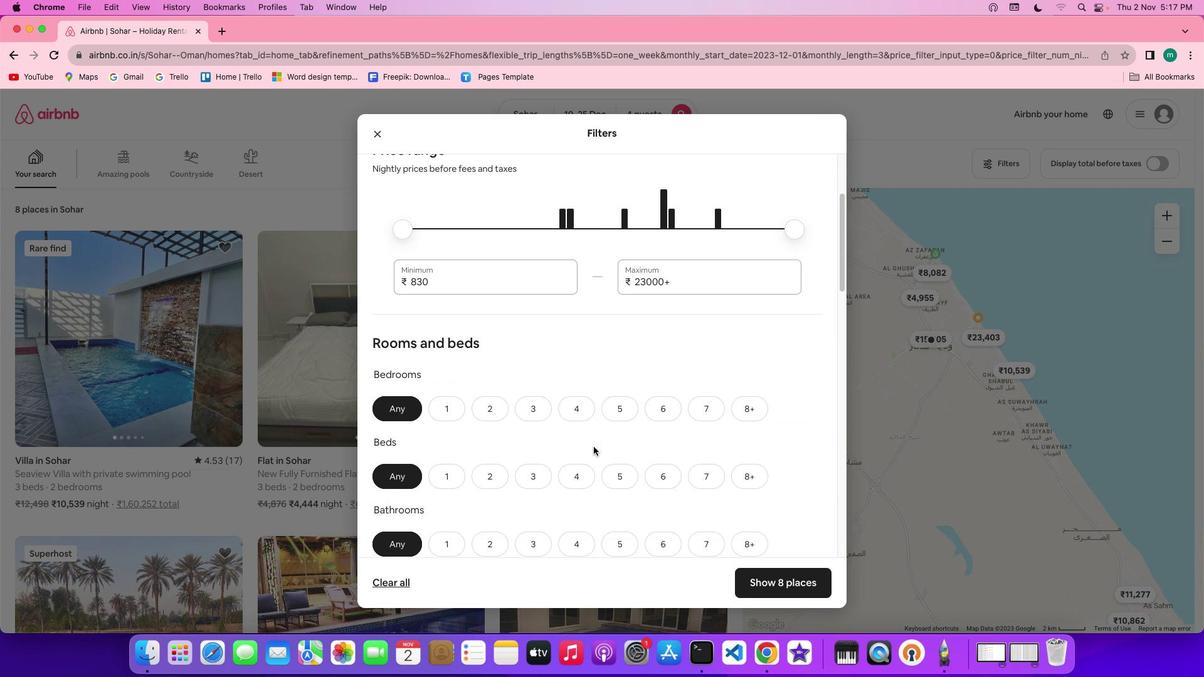 
Action: Mouse scrolled (593, 446) with delta (0, 0)
Screenshot: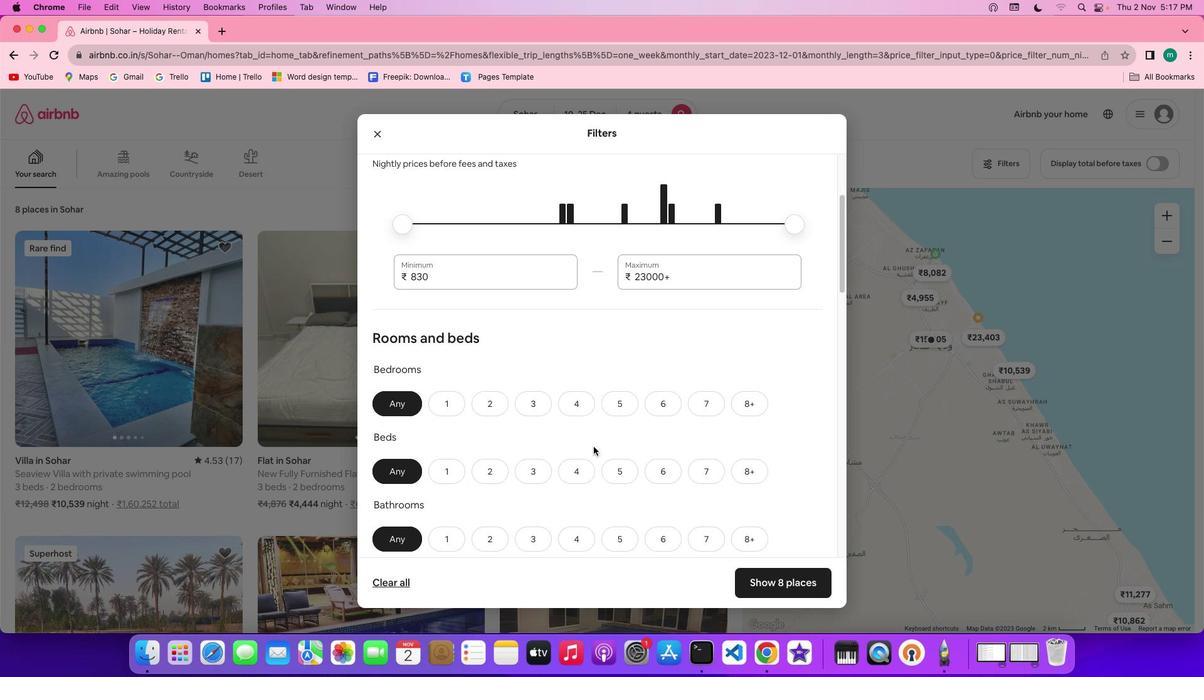 
Action: Mouse scrolled (593, 446) with delta (0, 0)
Screenshot: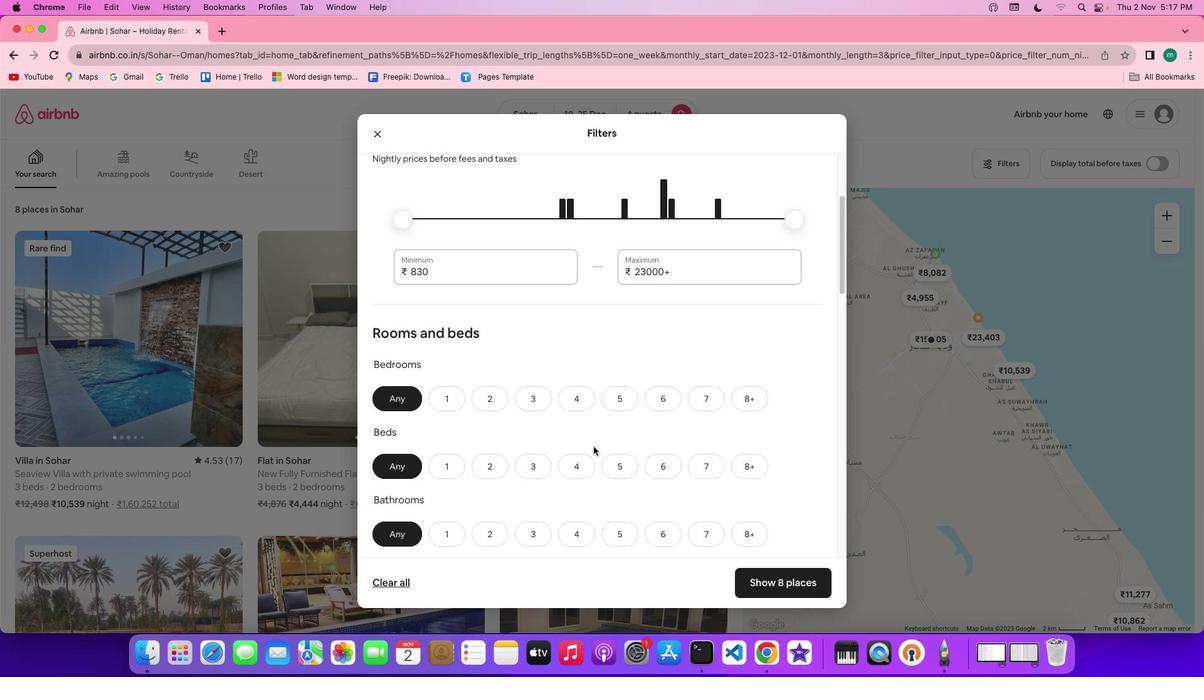 
Action: Mouse scrolled (593, 446) with delta (0, 0)
Screenshot: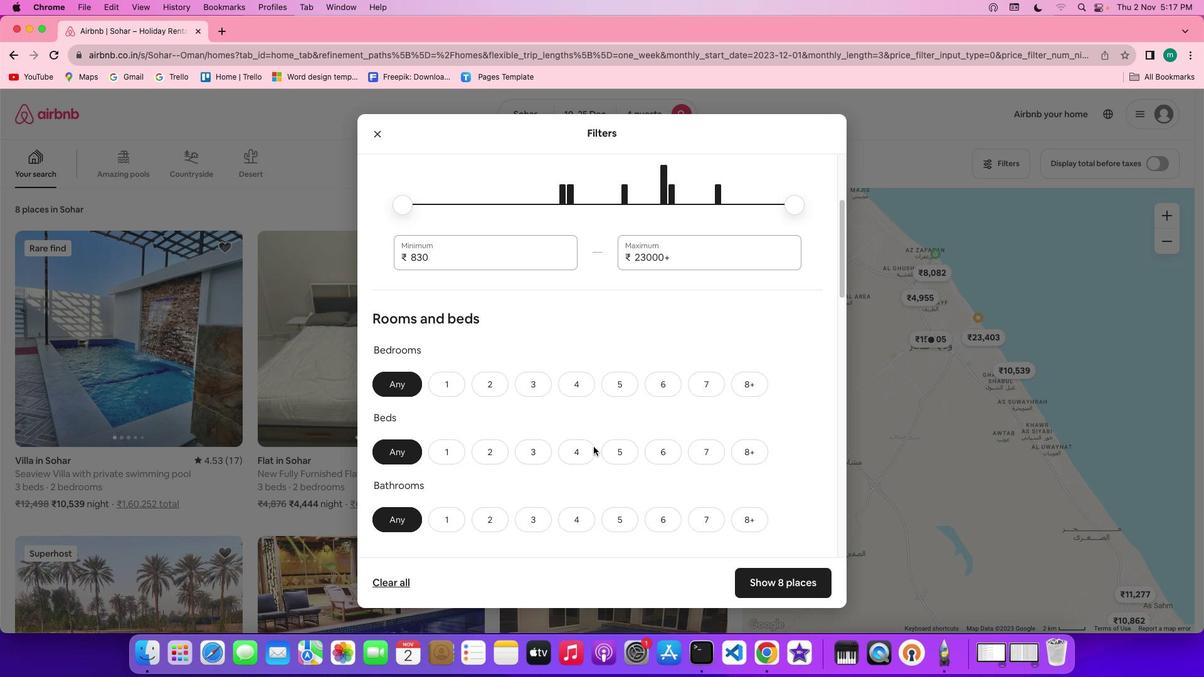 
Action: Mouse moved to (483, 347)
Screenshot: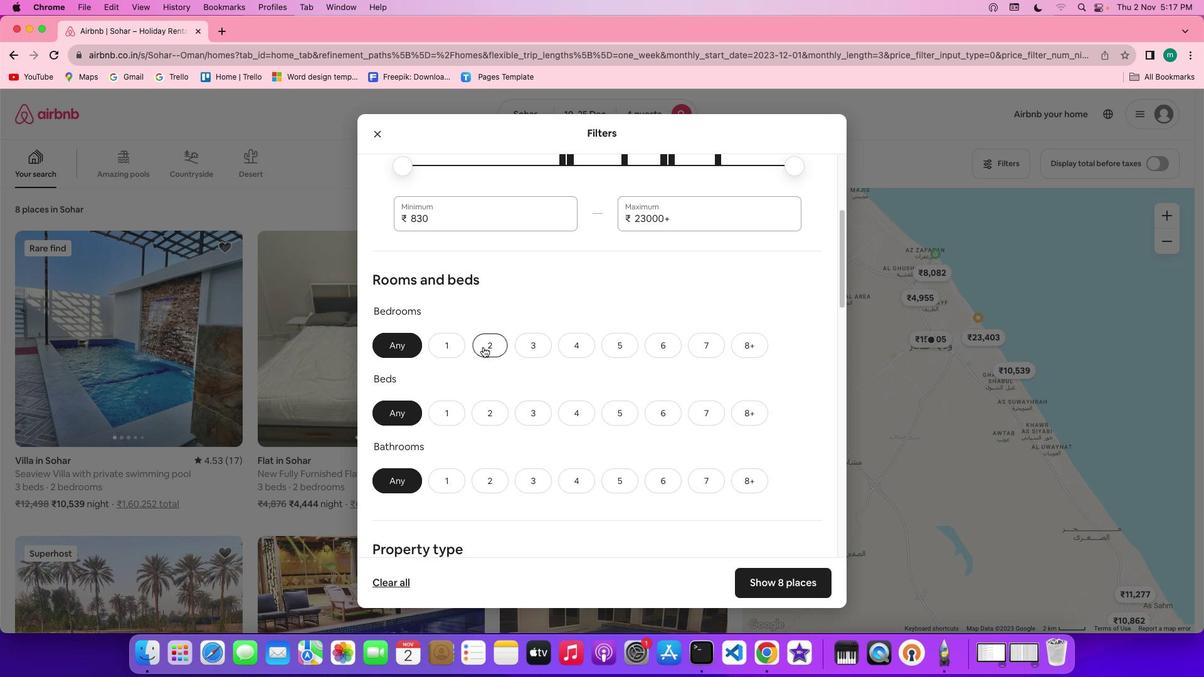 
Action: Mouse pressed left at (483, 347)
Screenshot: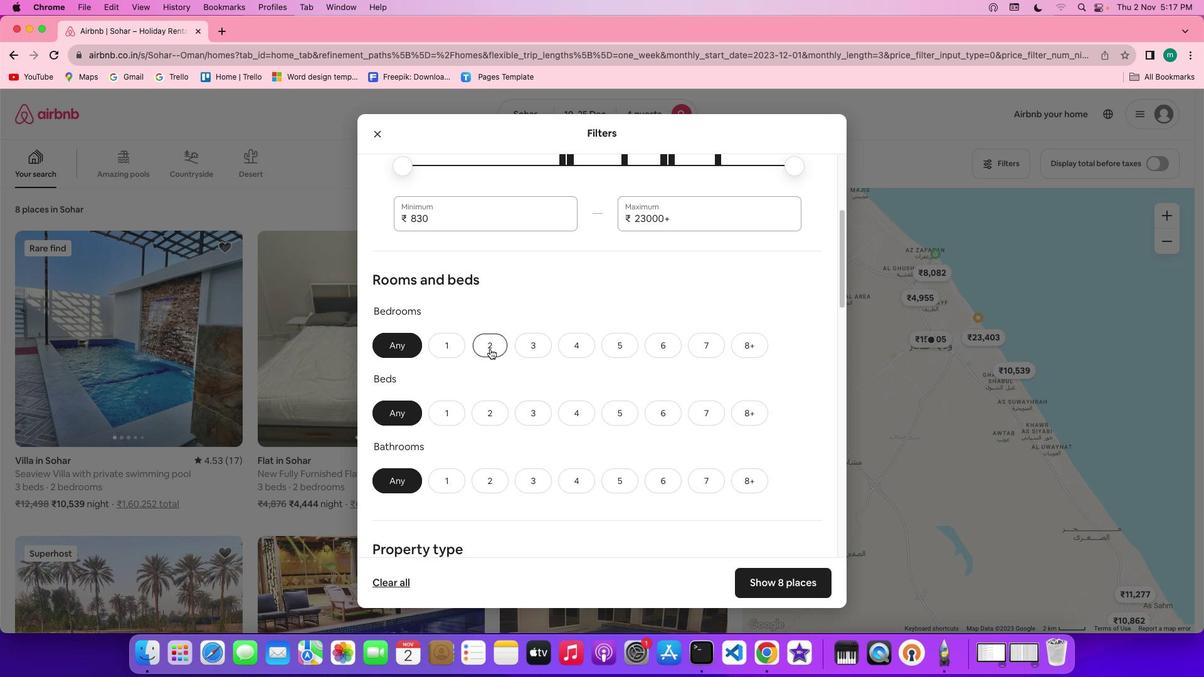 
Action: Mouse moved to (533, 411)
Screenshot: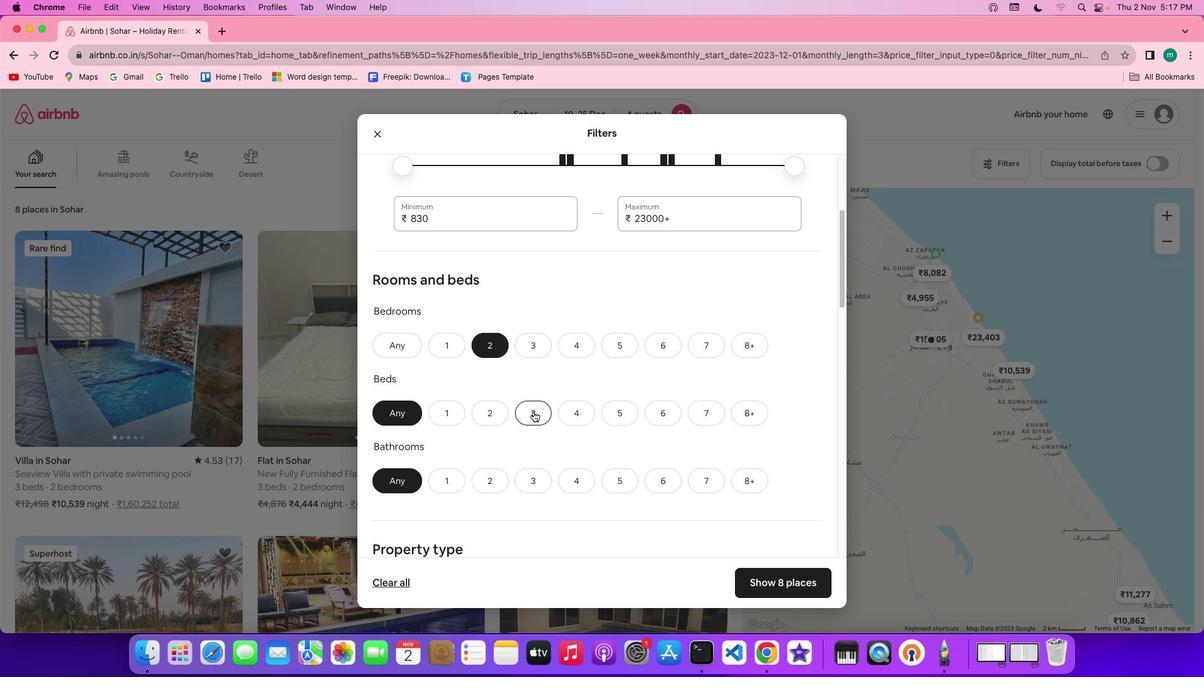 
Action: Mouse pressed left at (533, 411)
Screenshot: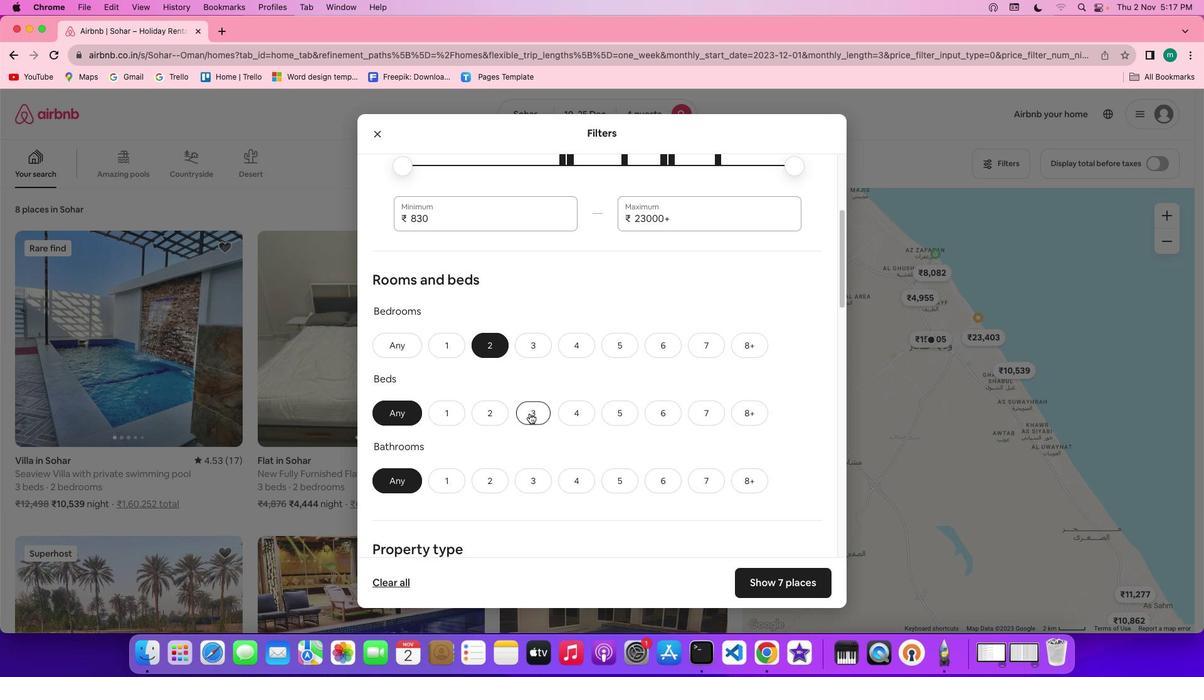 
Action: Mouse moved to (479, 487)
Screenshot: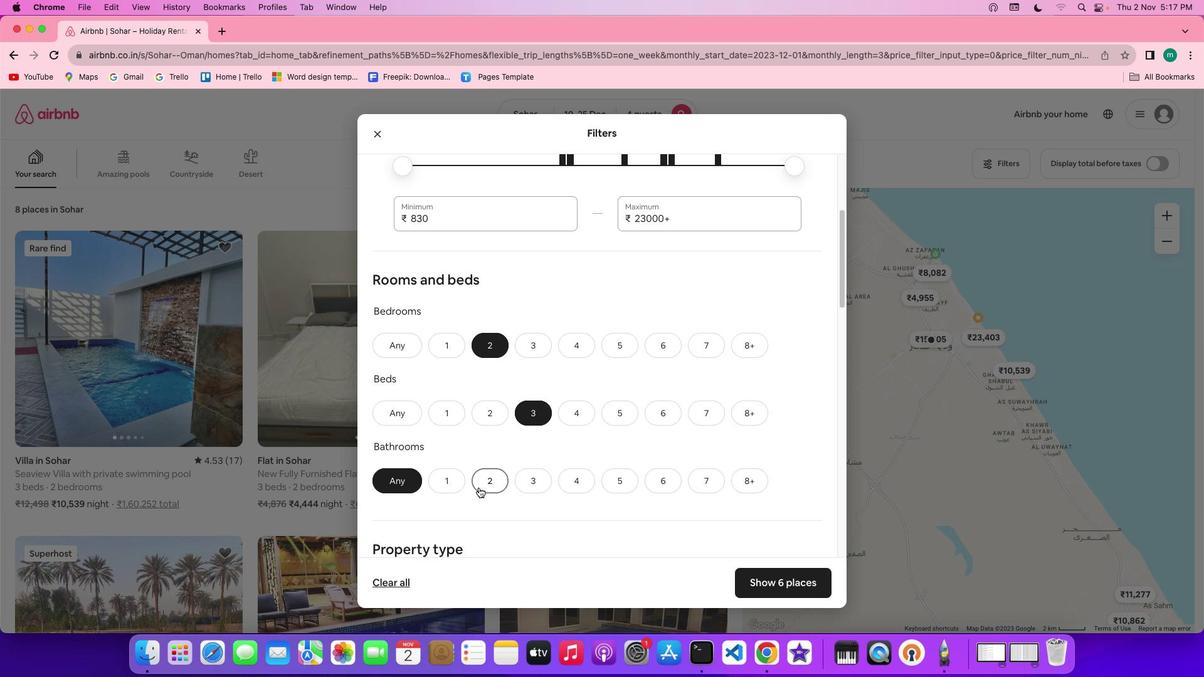 
Action: Mouse pressed left at (479, 487)
Screenshot: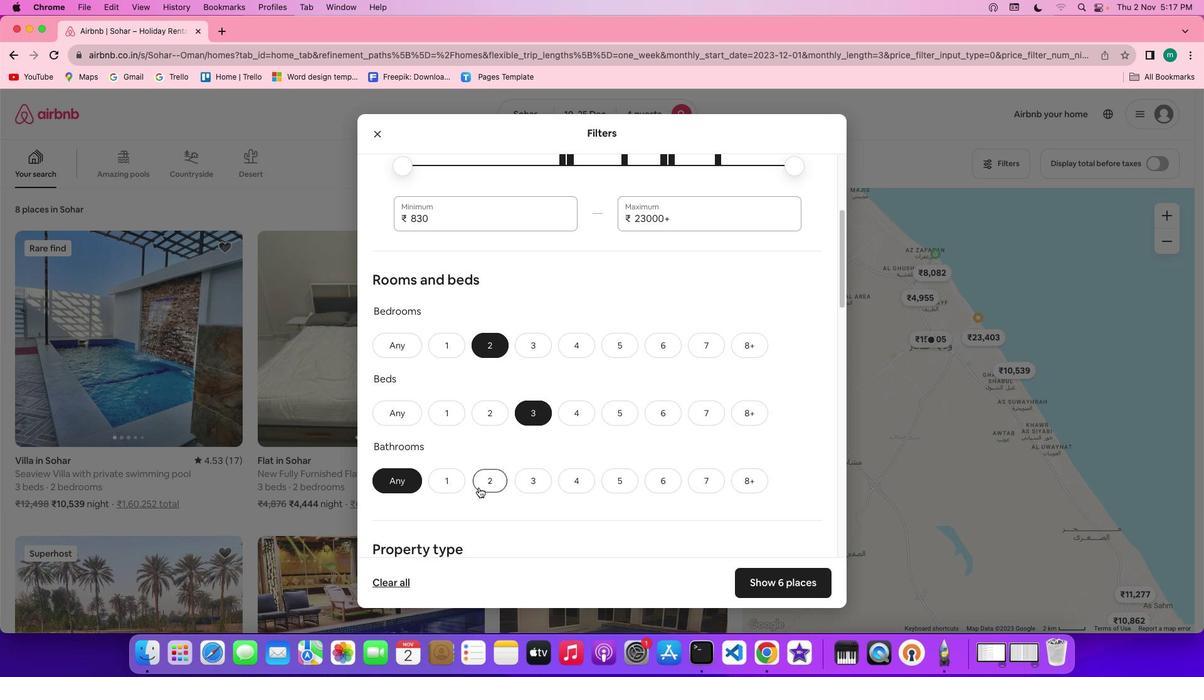 
Action: Mouse moved to (616, 477)
Screenshot: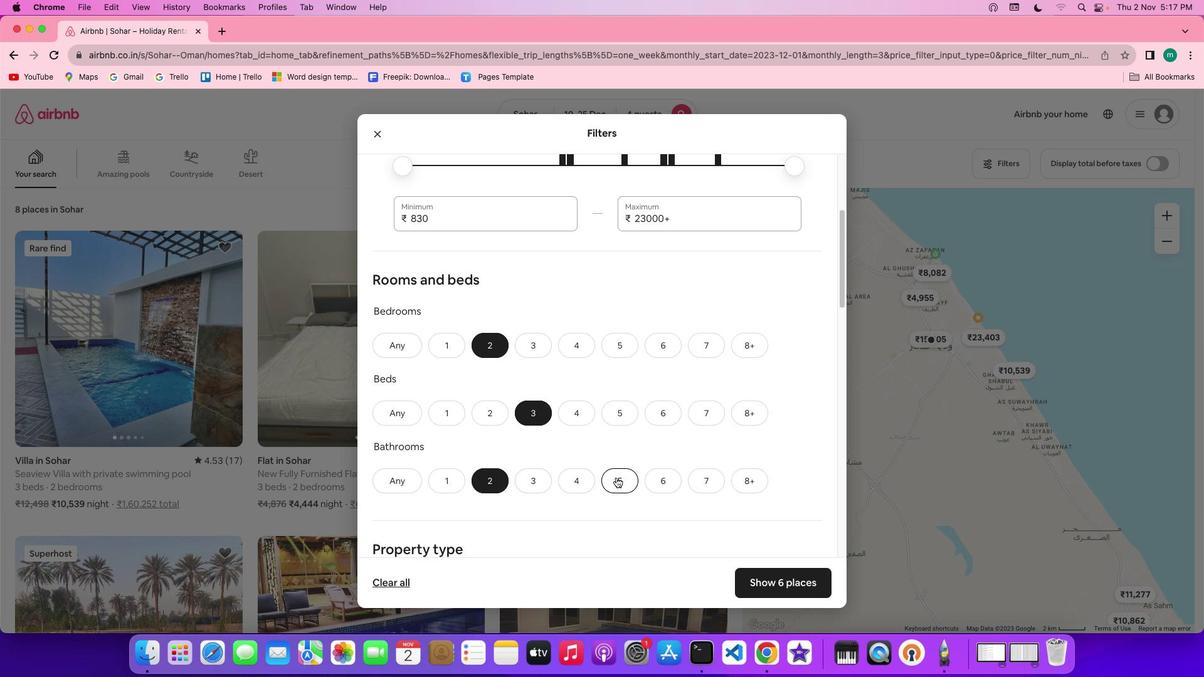 
Action: Mouse scrolled (616, 477) with delta (0, 0)
Screenshot: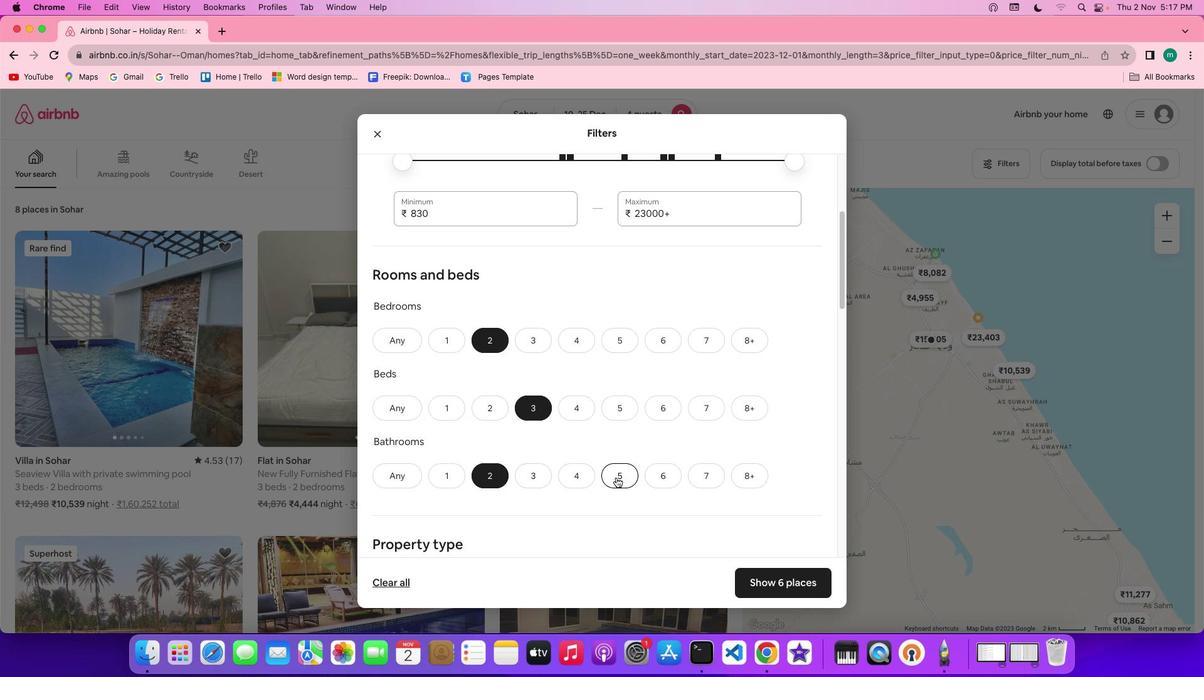 
Action: Mouse scrolled (616, 477) with delta (0, 0)
Screenshot: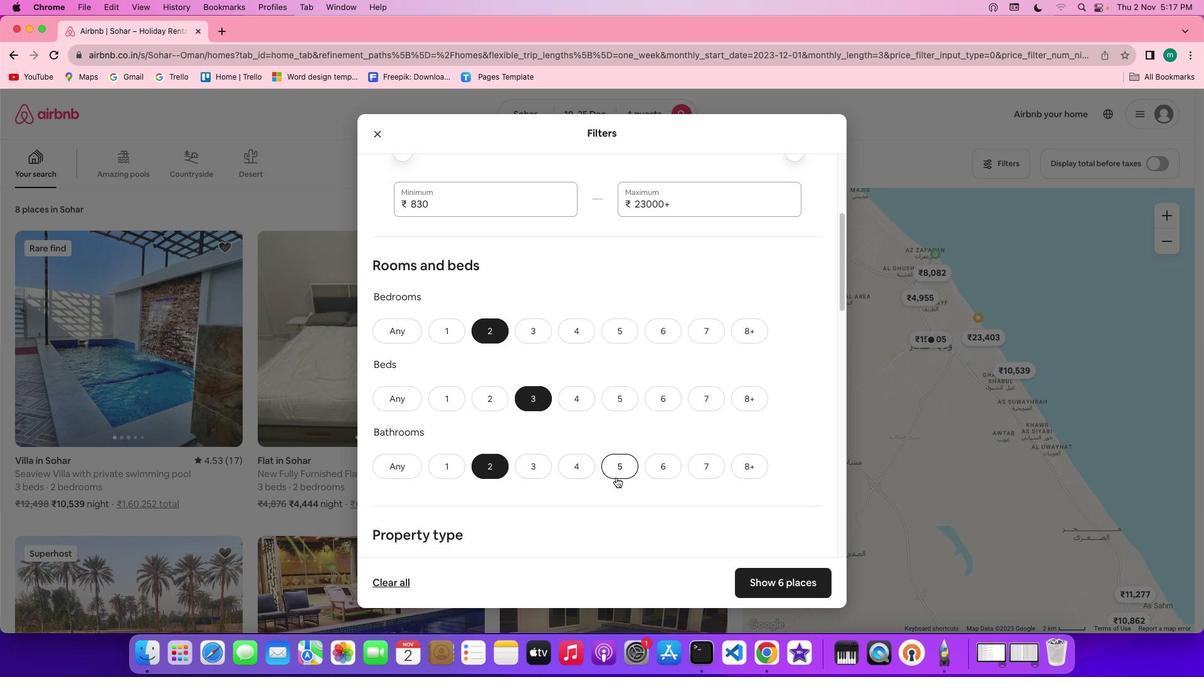 
Action: Mouse scrolled (616, 477) with delta (0, -1)
Screenshot: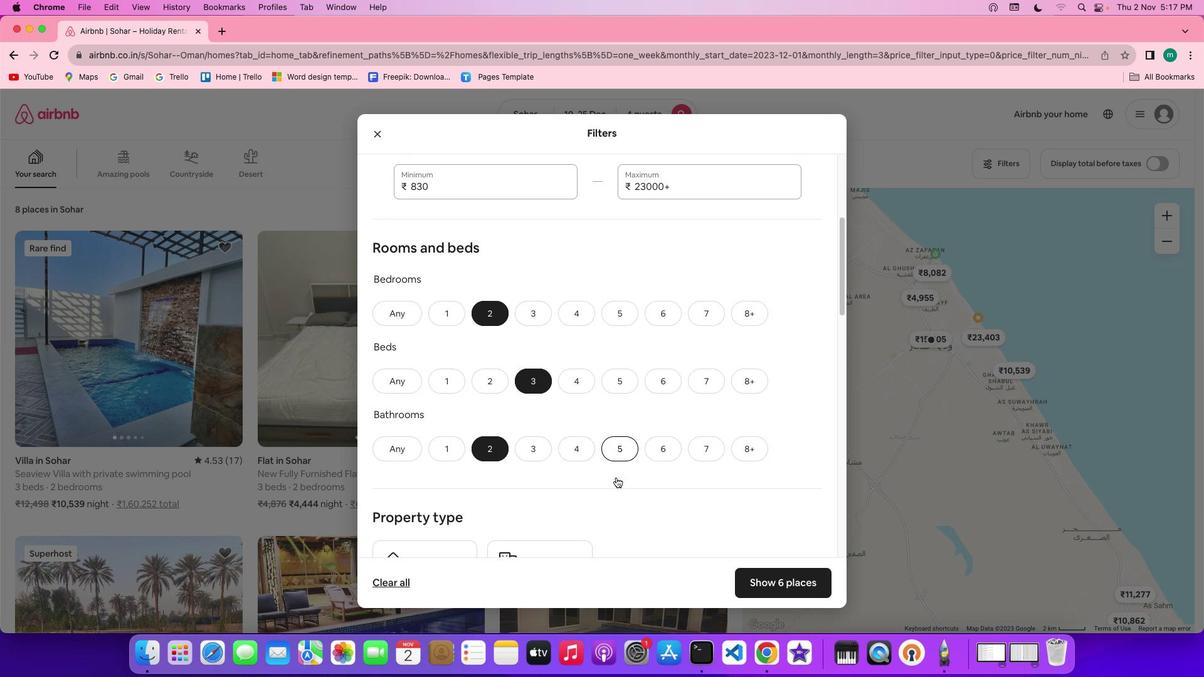 
Action: Mouse scrolled (616, 477) with delta (0, -1)
Screenshot: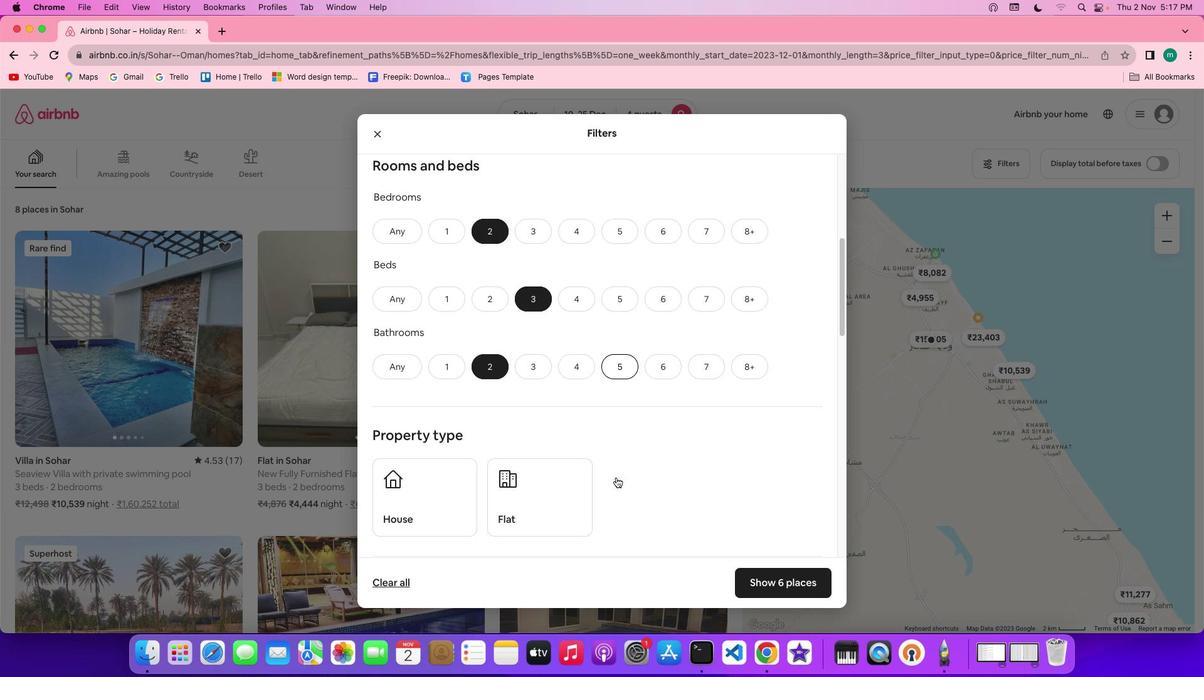 
Action: Mouse moved to (620, 477)
Screenshot: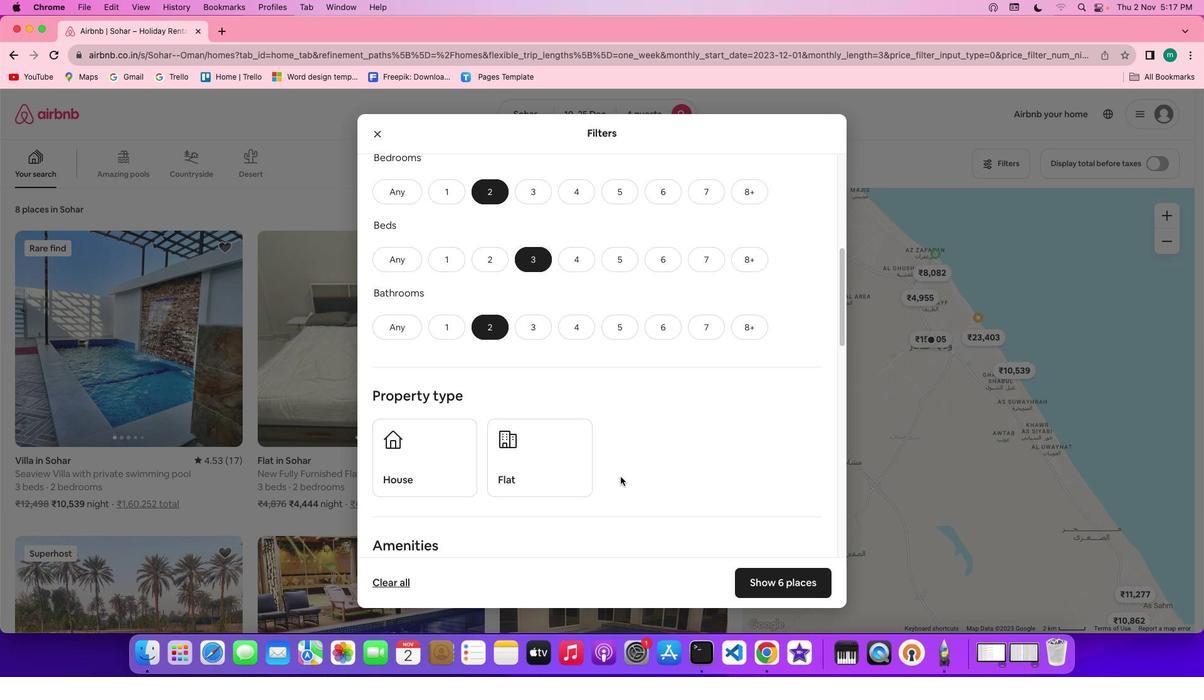
Action: Mouse scrolled (620, 477) with delta (0, 0)
Screenshot: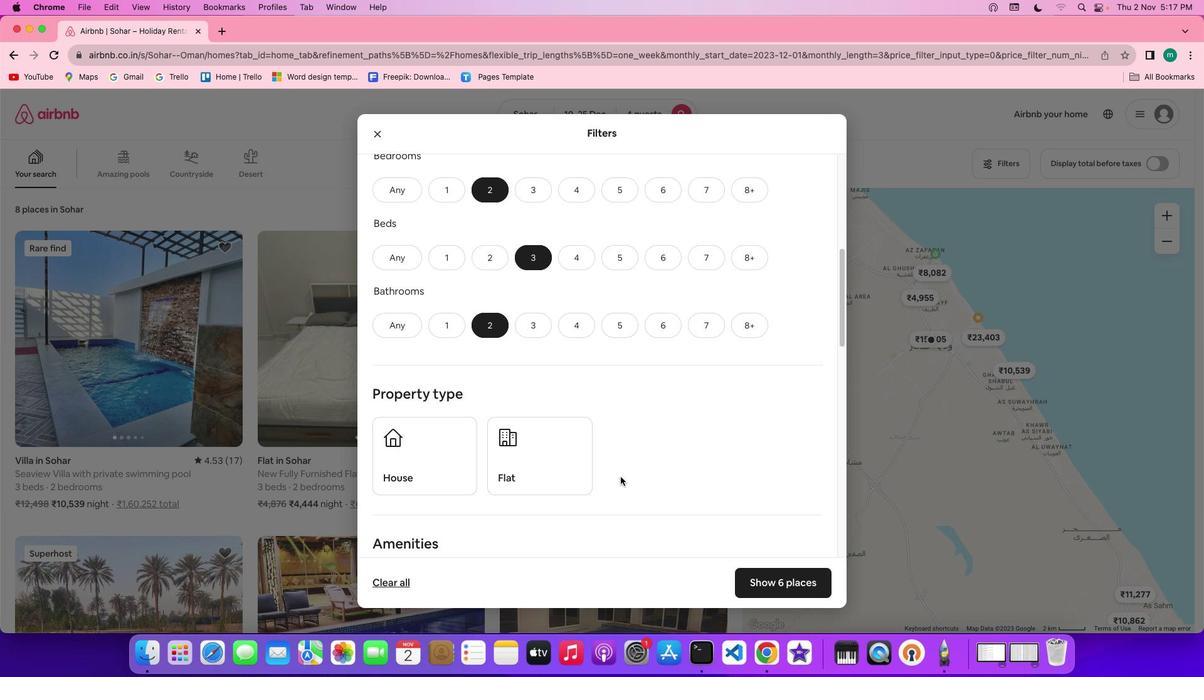 
Action: Mouse scrolled (620, 477) with delta (0, 0)
Screenshot: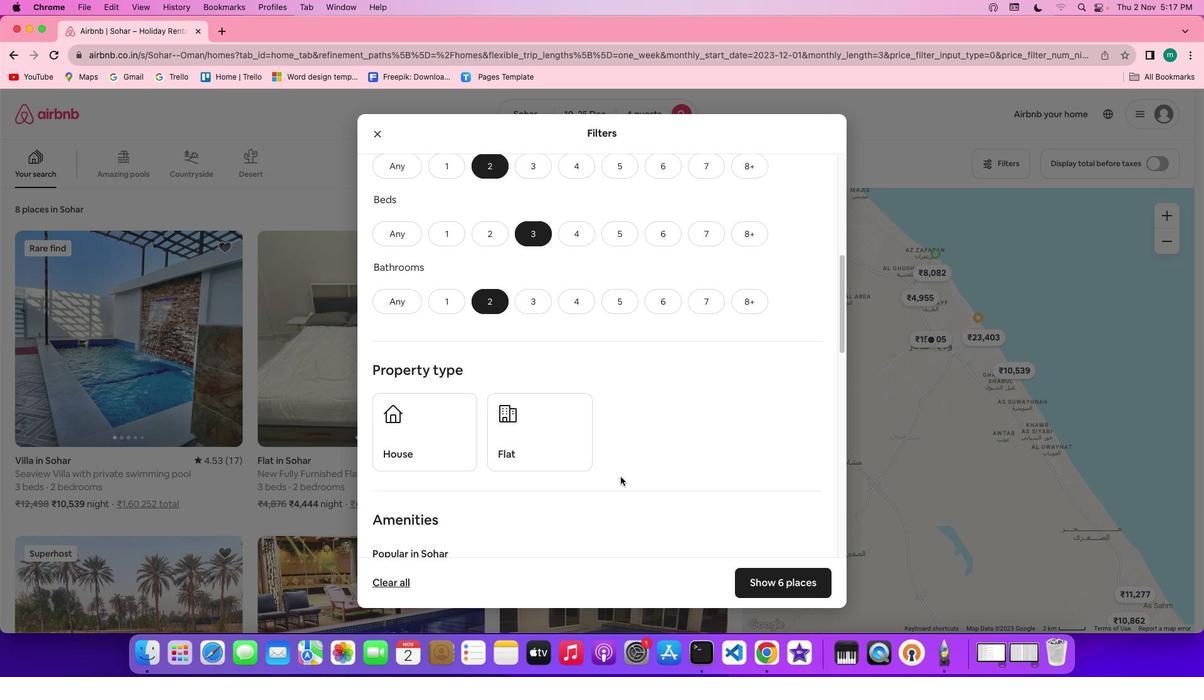 
Action: Mouse scrolled (620, 477) with delta (0, -1)
Screenshot: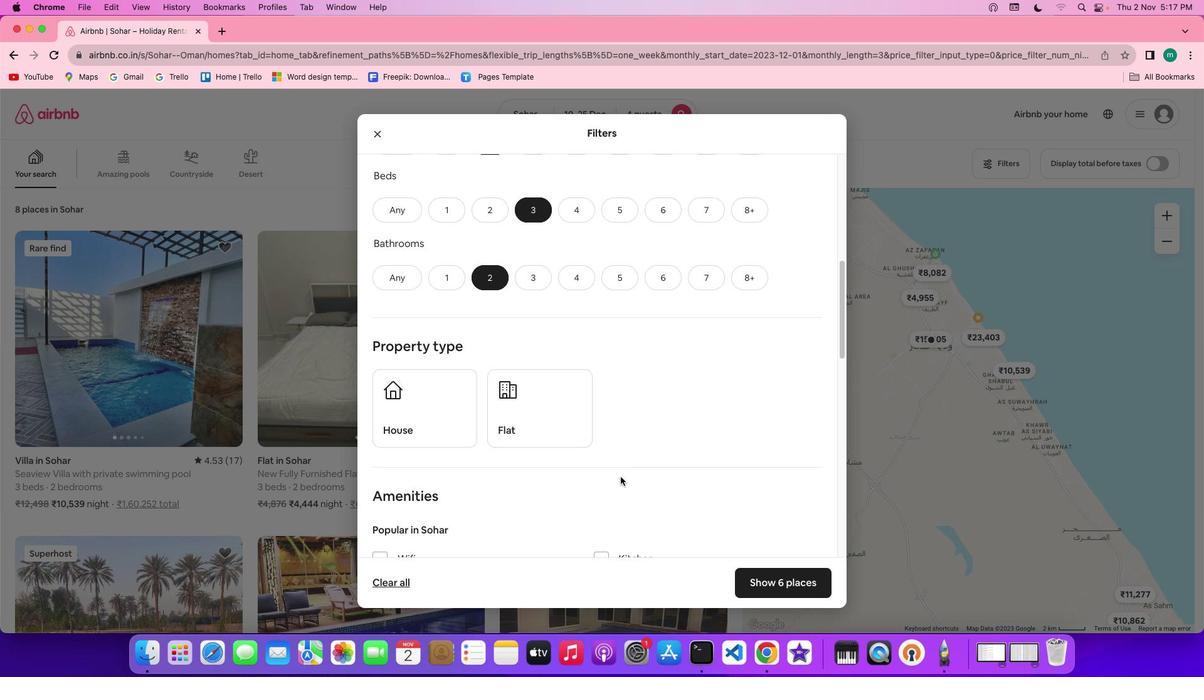 
Action: Mouse scrolled (620, 477) with delta (0, 0)
Screenshot: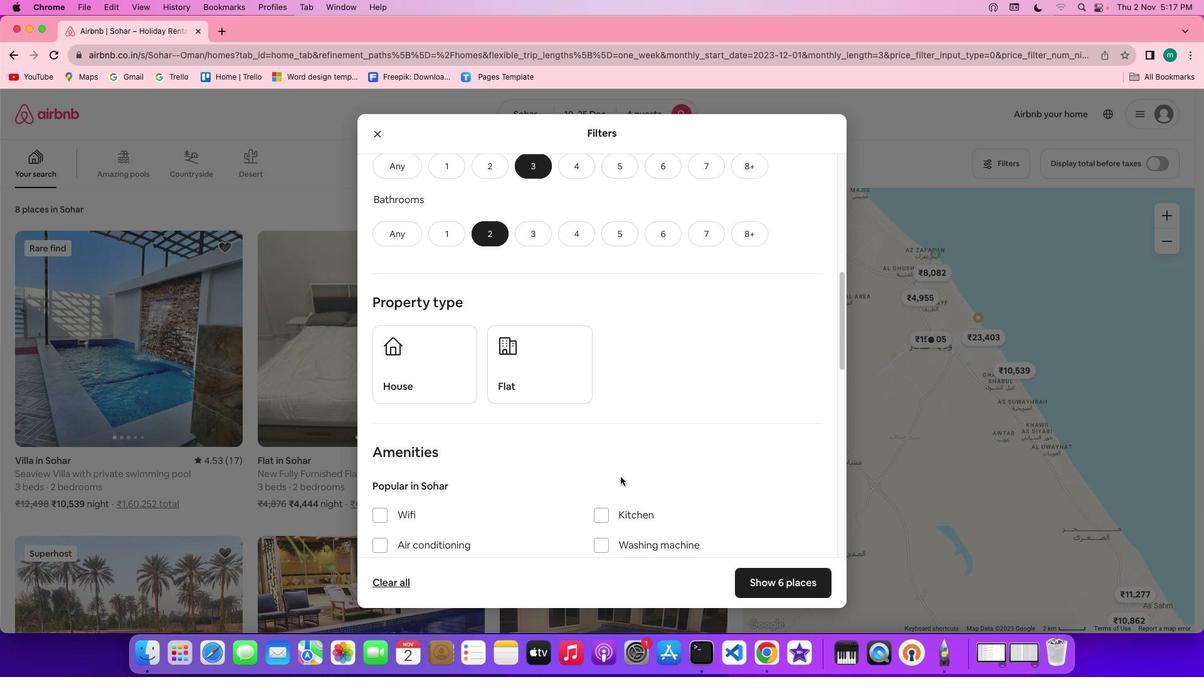 
Action: Mouse scrolled (620, 477) with delta (0, 0)
Screenshot: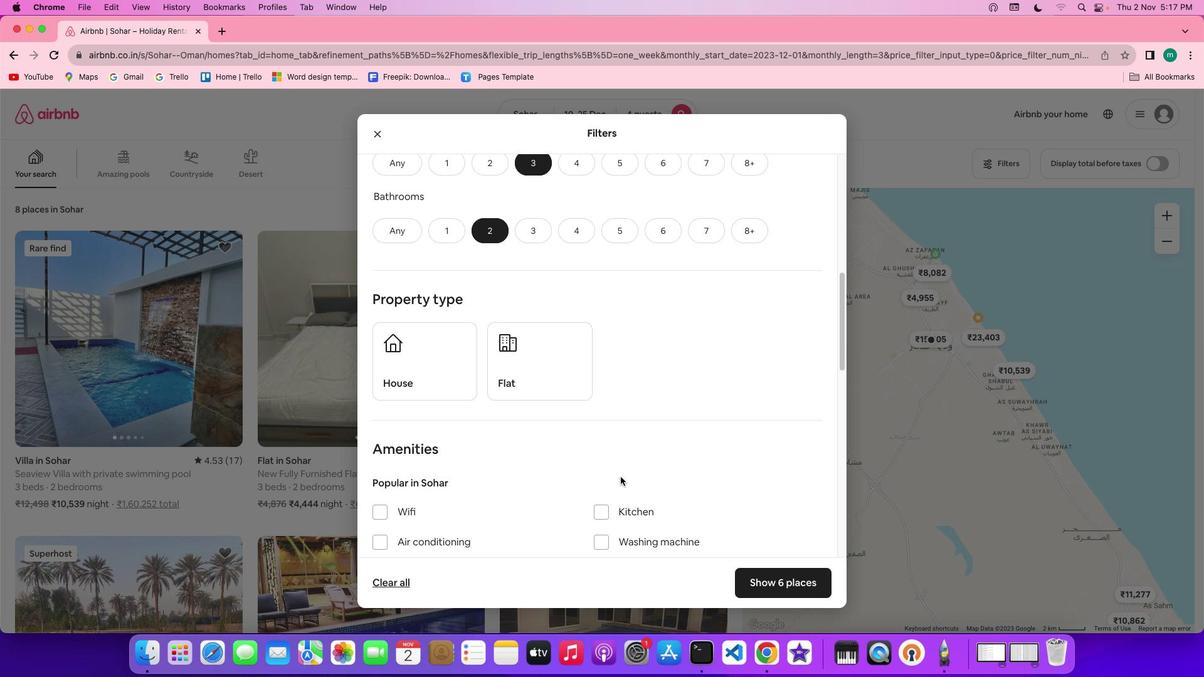 
Action: Mouse scrolled (620, 477) with delta (0, 0)
Screenshot: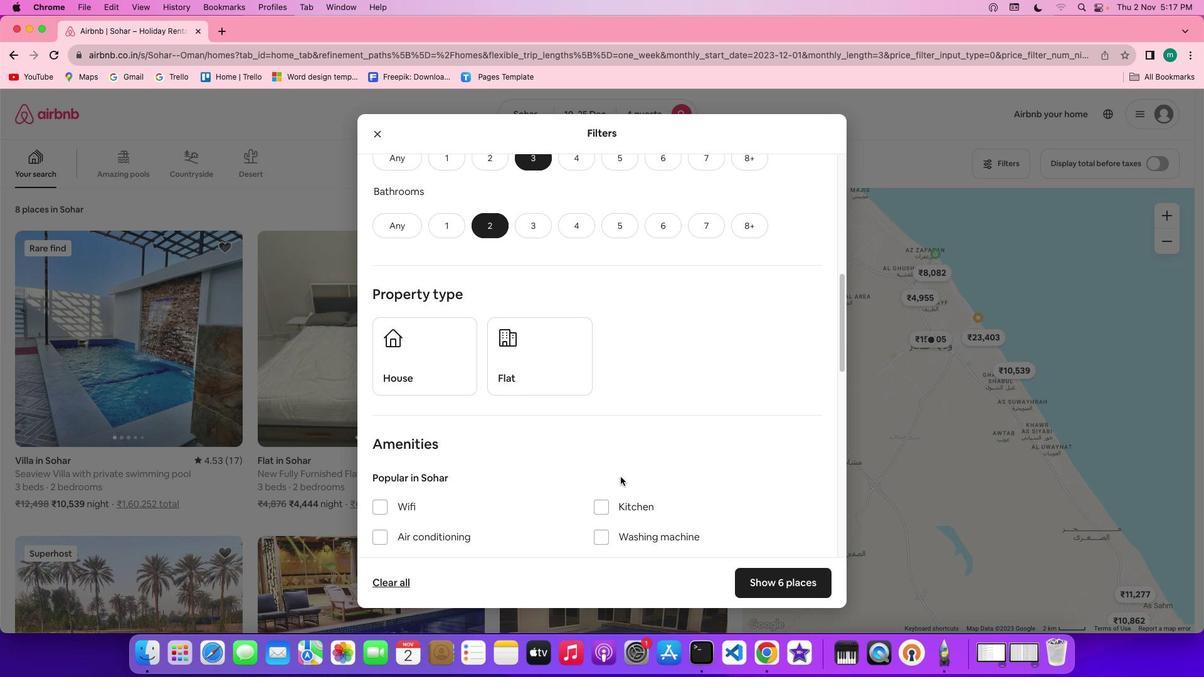 
Action: Mouse scrolled (620, 477) with delta (0, 0)
Screenshot: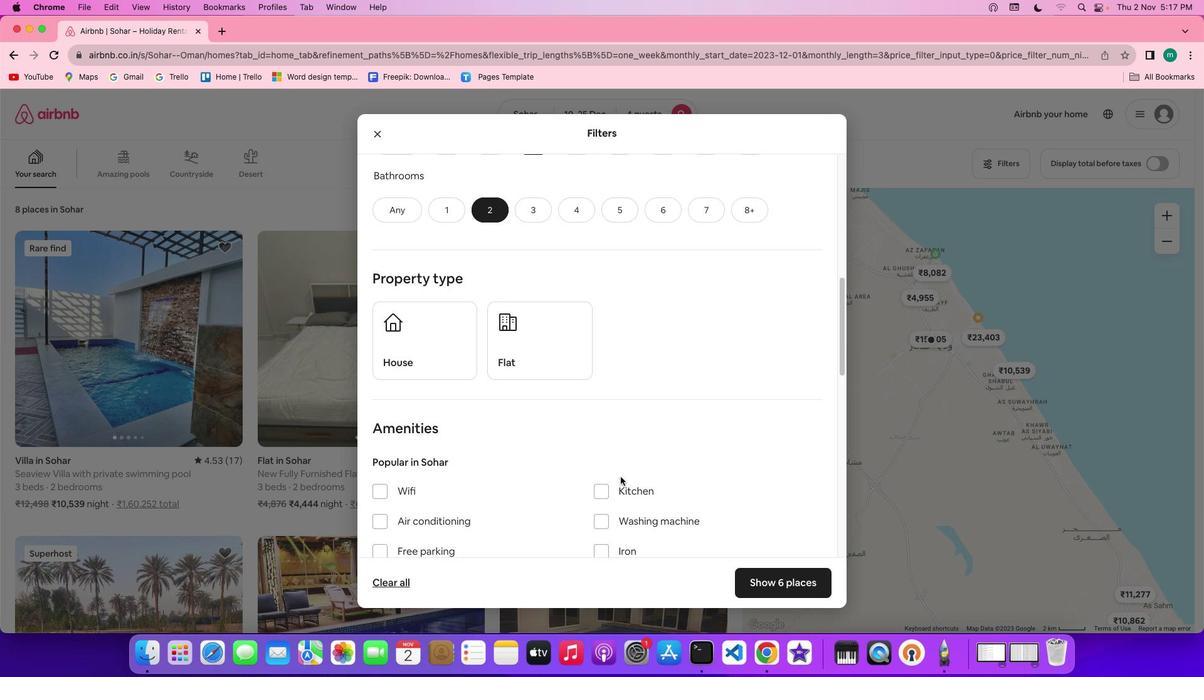 
Action: Mouse scrolled (620, 477) with delta (0, 0)
Screenshot: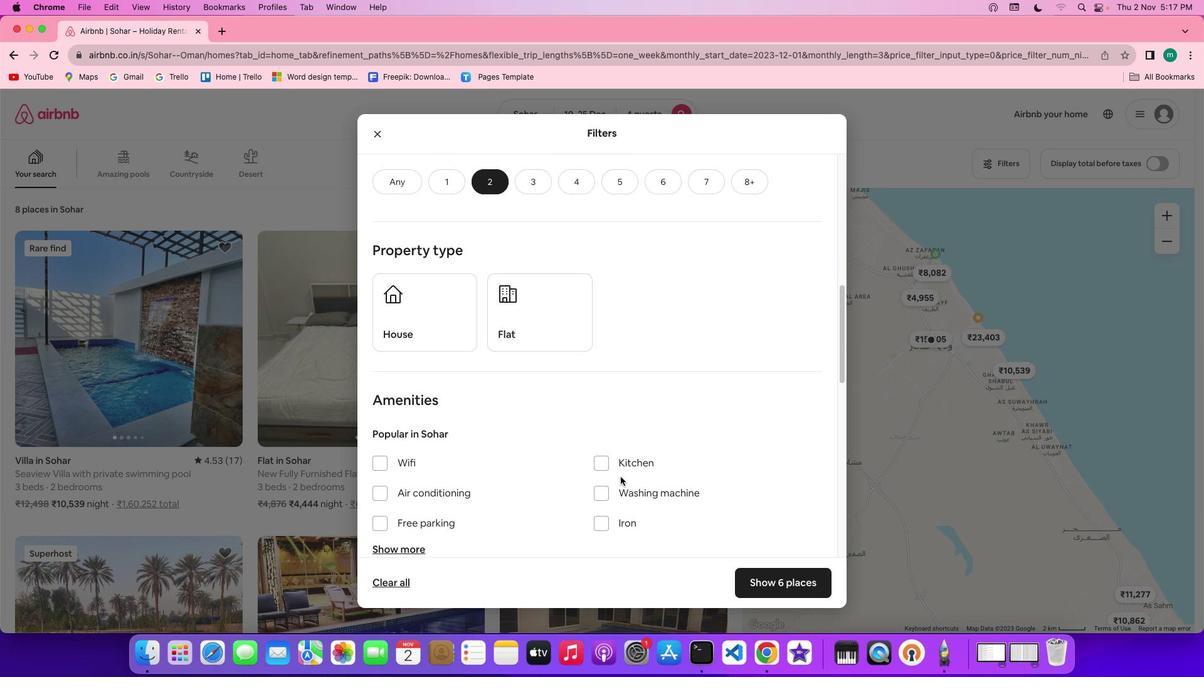 
Action: Mouse scrolled (620, 477) with delta (0, 0)
Screenshot: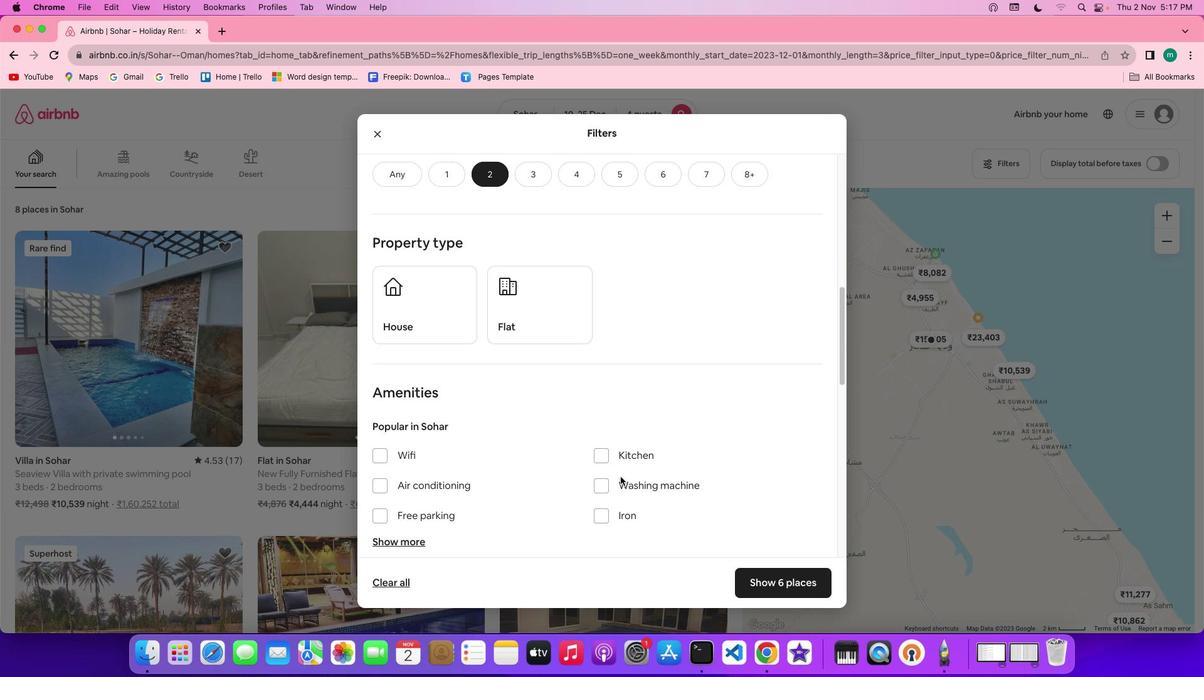 
Action: Mouse scrolled (620, 477) with delta (0, 0)
Screenshot: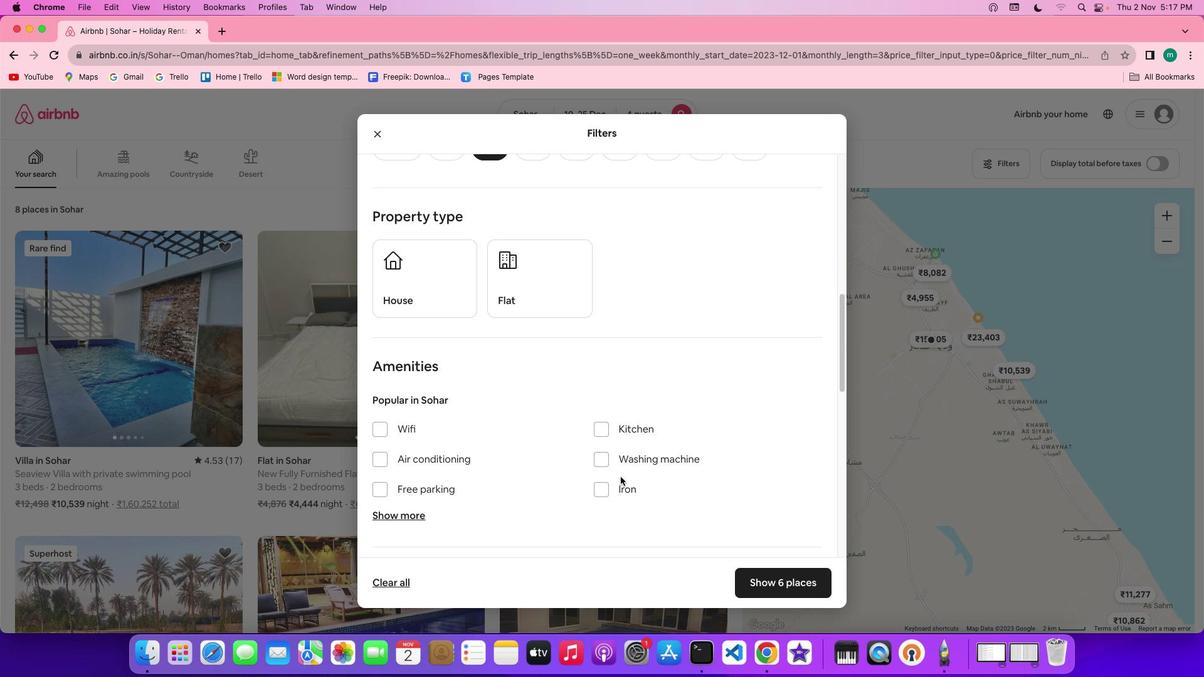 
Action: Mouse moved to (385, 398)
Screenshot: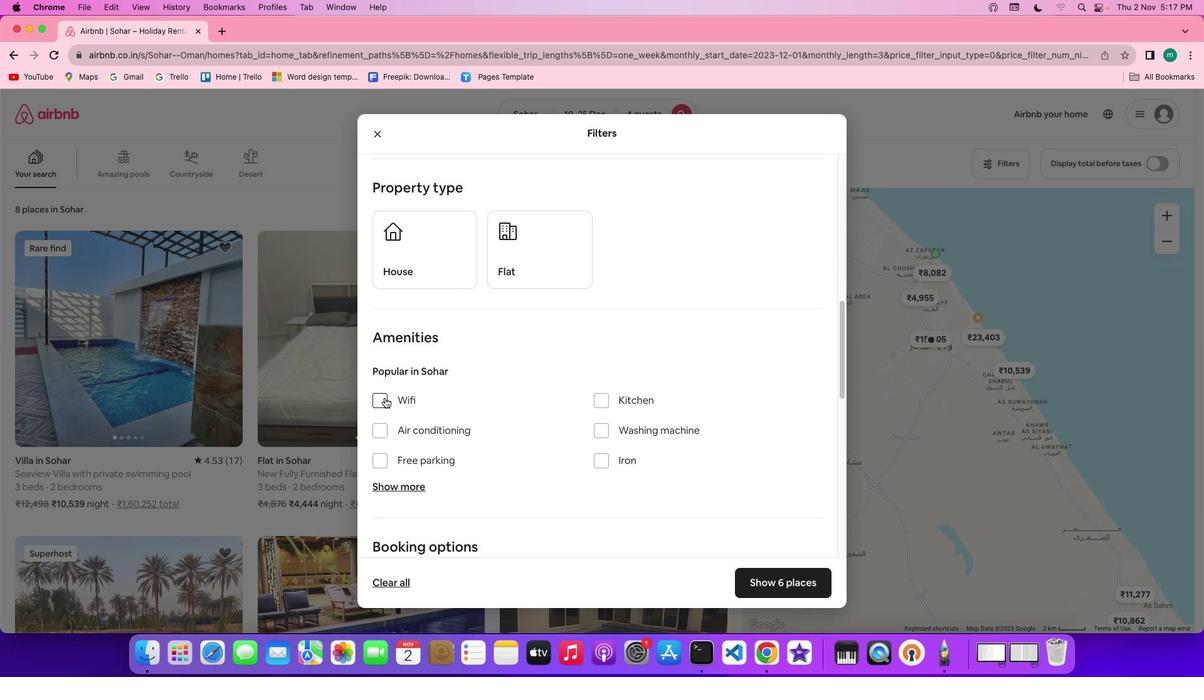 
Action: Mouse pressed left at (385, 398)
Screenshot: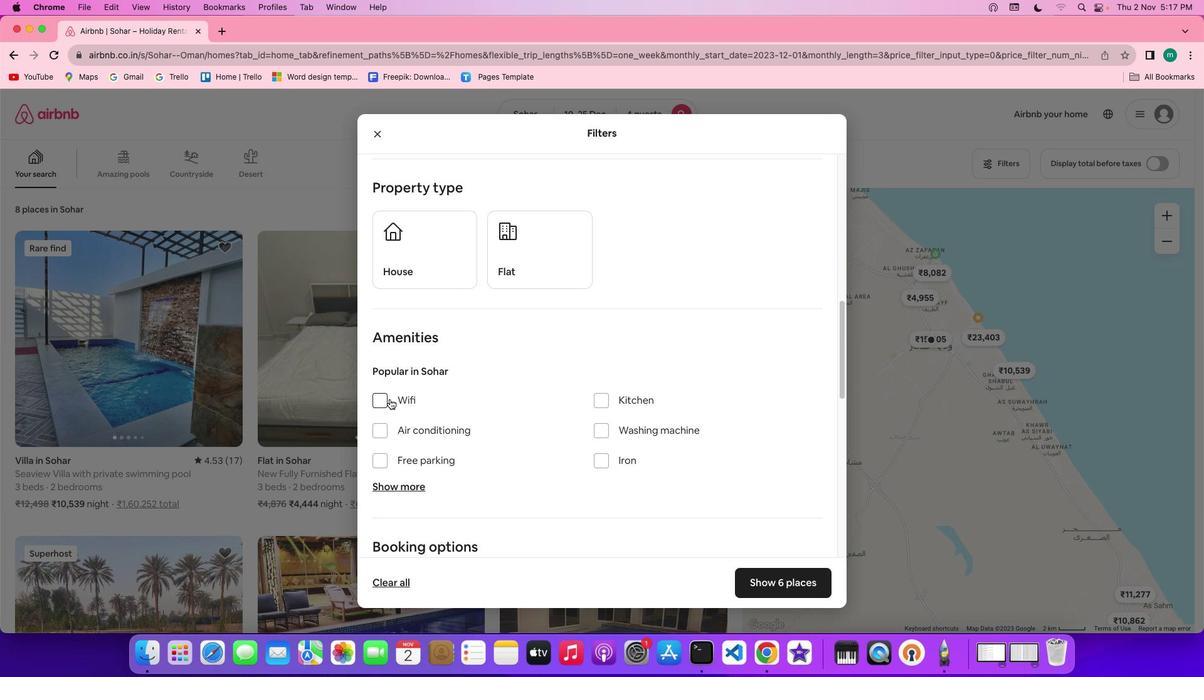 
Action: Mouse moved to (506, 429)
Screenshot: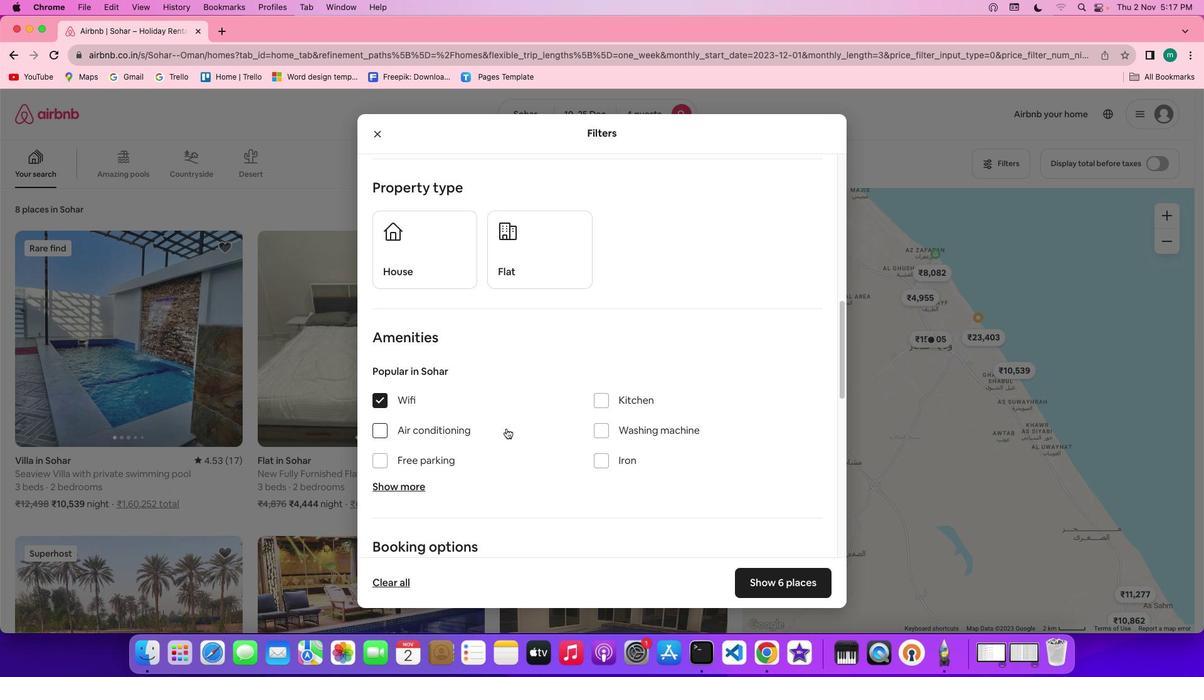 
Action: Mouse scrolled (506, 429) with delta (0, 0)
Screenshot: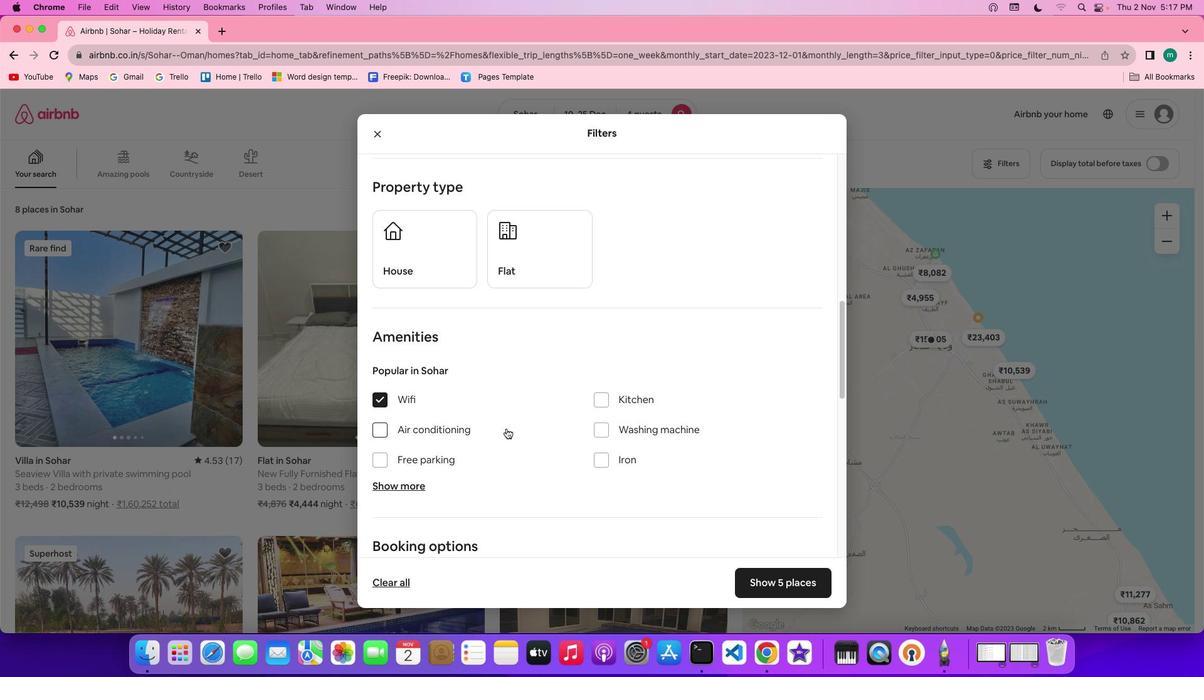 
Action: Mouse scrolled (506, 429) with delta (0, 0)
Screenshot: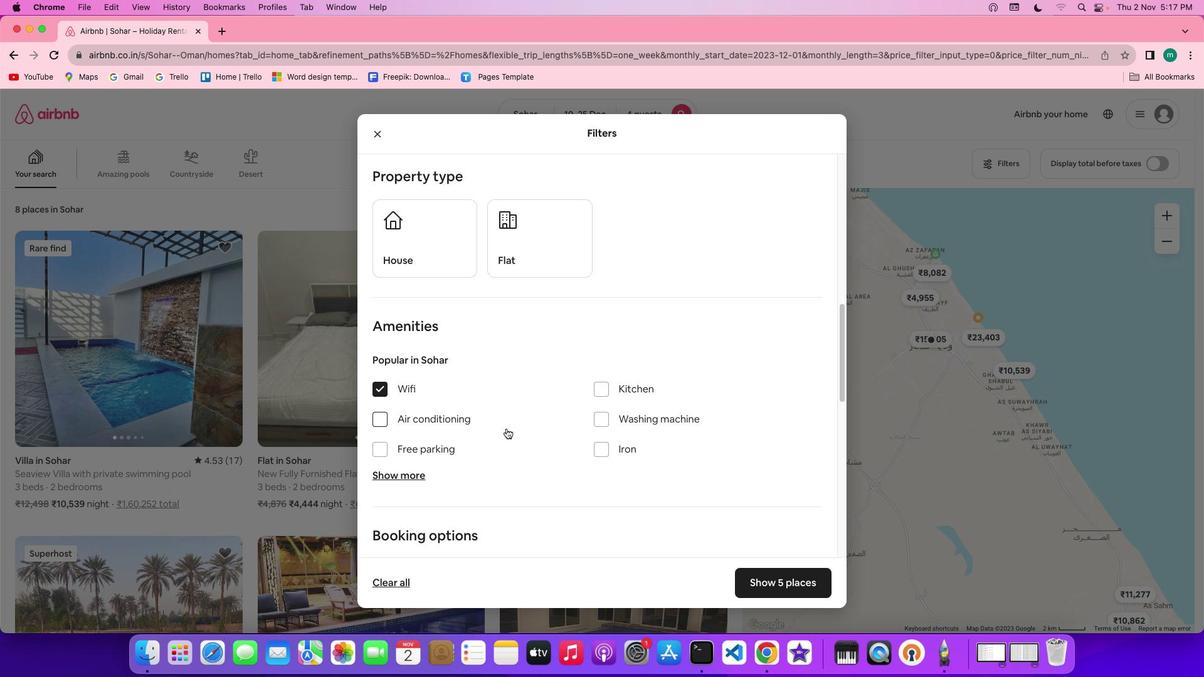 
Action: Mouse scrolled (506, 429) with delta (0, 0)
Screenshot: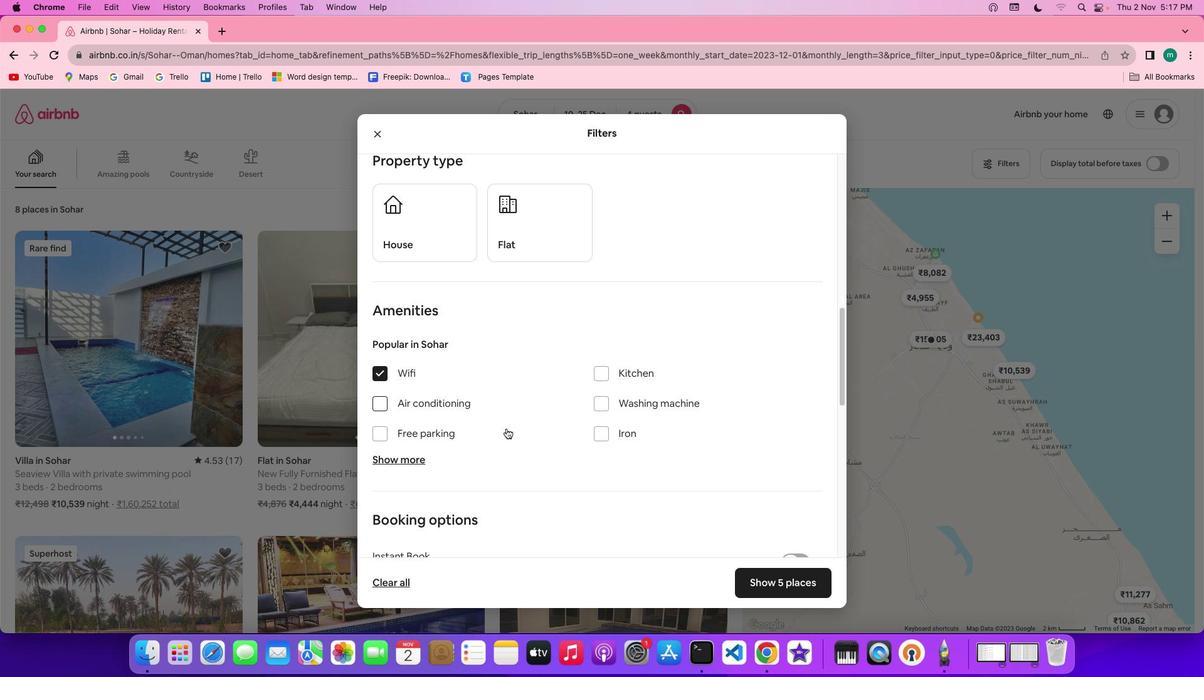 
Action: Mouse scrolled (506, 429) with delta (0, 0)
Screenshot: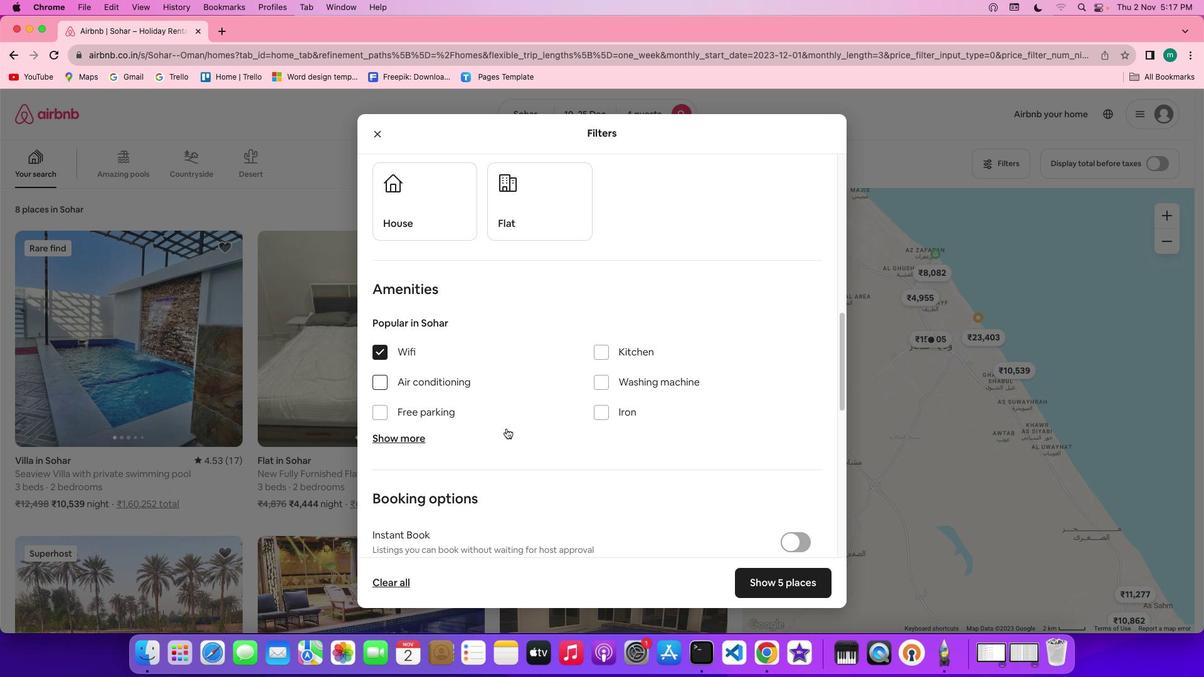 
Action: Mouse scrolled (506, 429) with delta (0, 0)
Screenshot: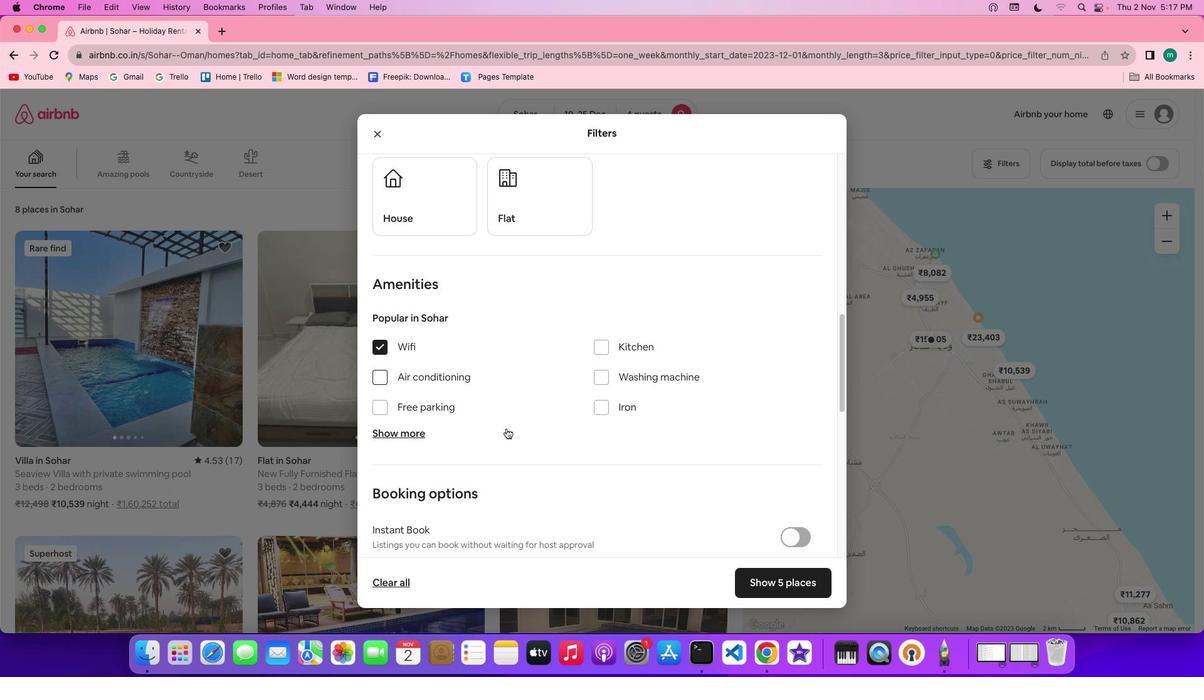 
Action: Mouse scrolled (506, 429) with delta (0, 0)
Screenshot: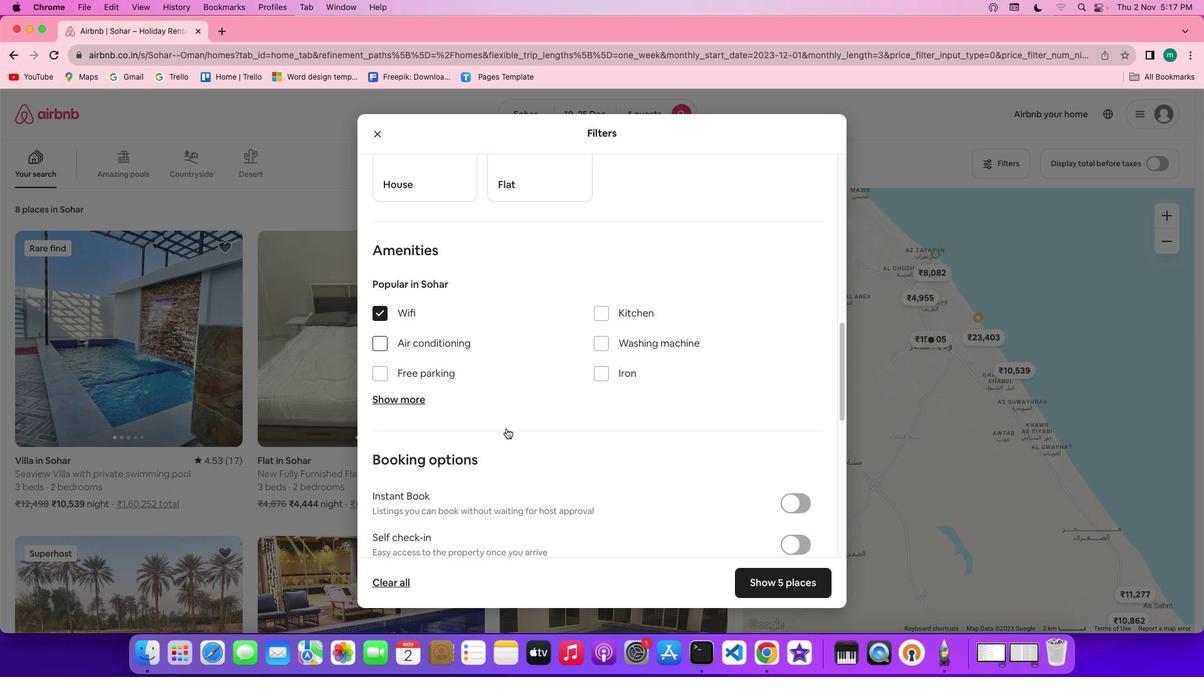 
Action: Mouse moved to (399, 371)
Screenshot: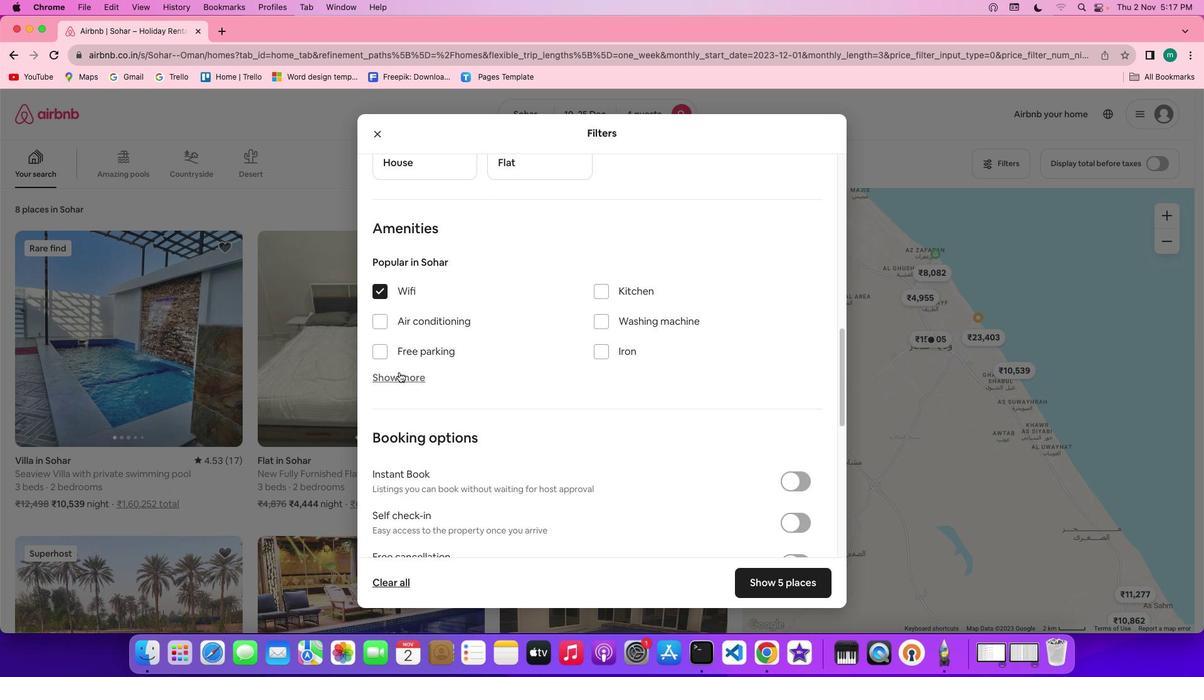
Action: Mouse pressed left at (399, 371)
Screenshot: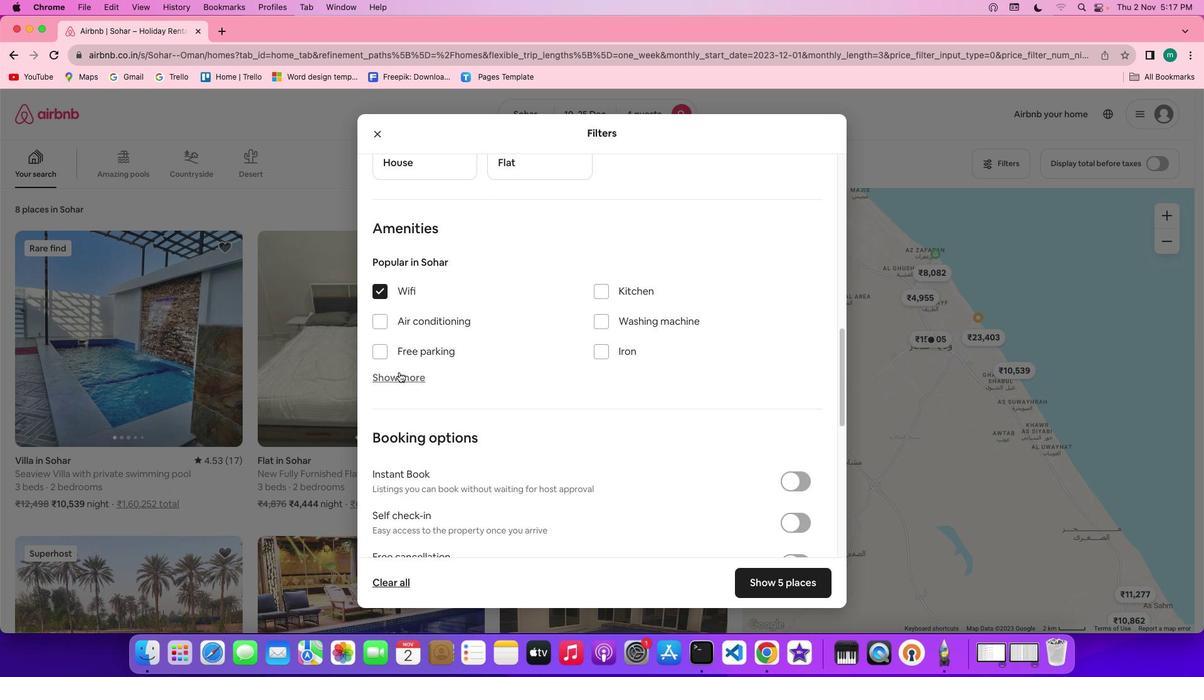 
Action: Mouse moved to (603, 450)
Screenshot: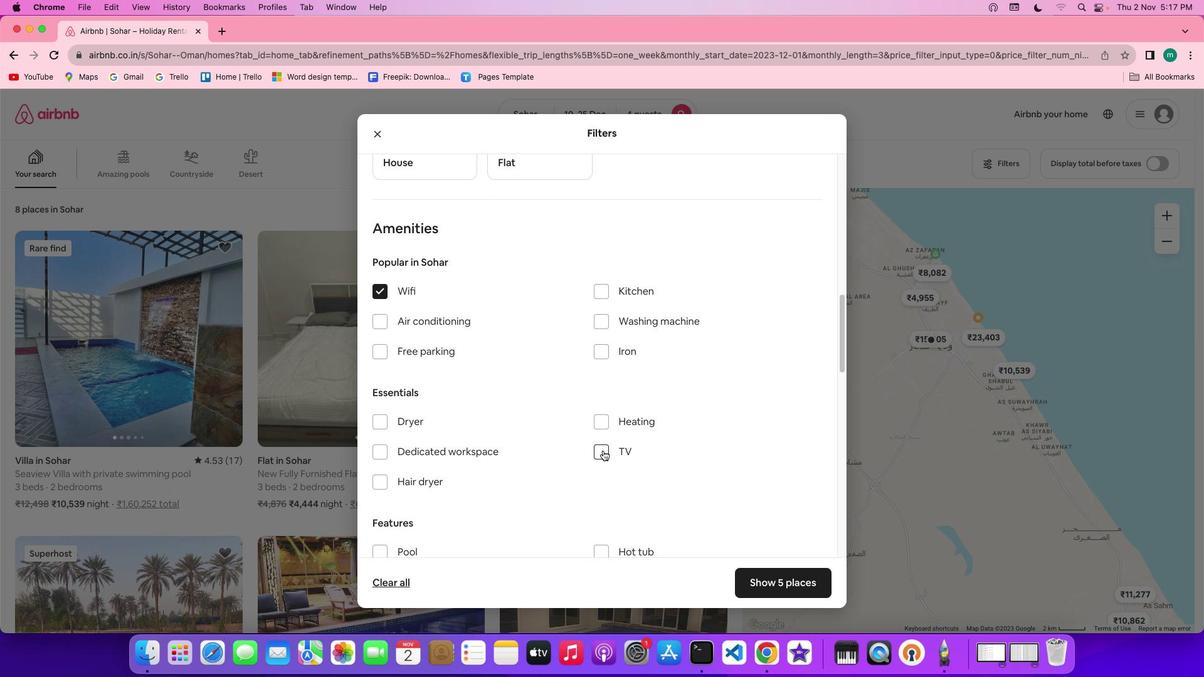 
Action: Mouse pressed left at (603, 450)
Screenshot: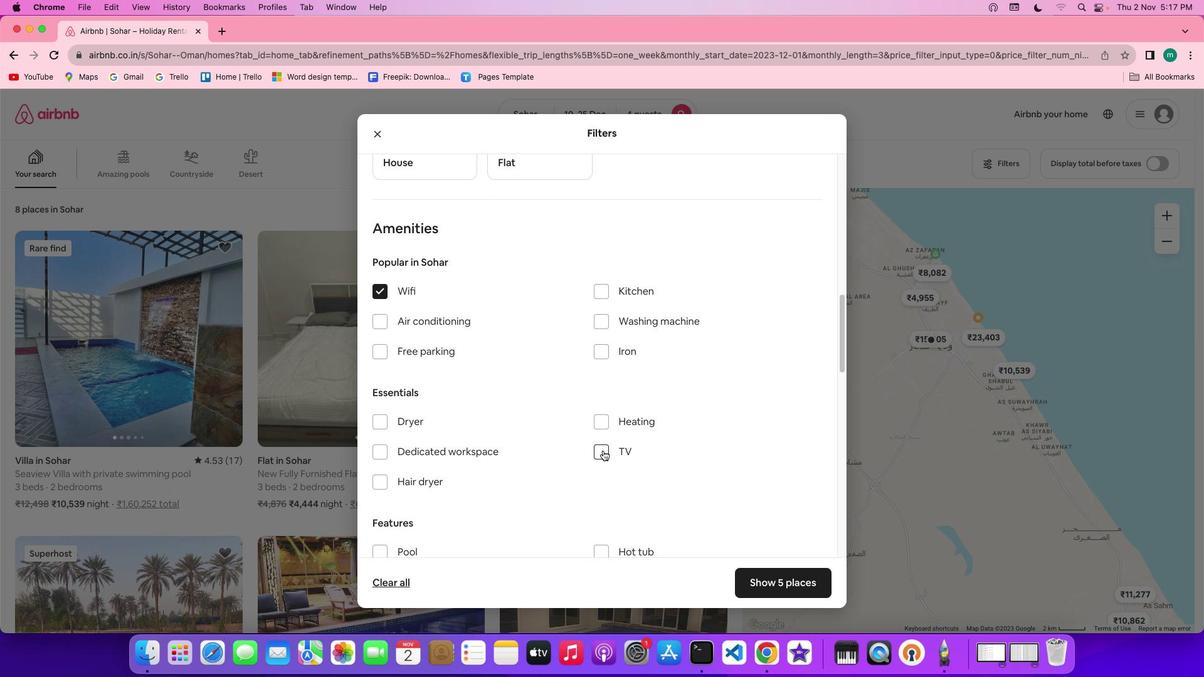 
Action: Mouse moved to (407, 348)
Screenshot: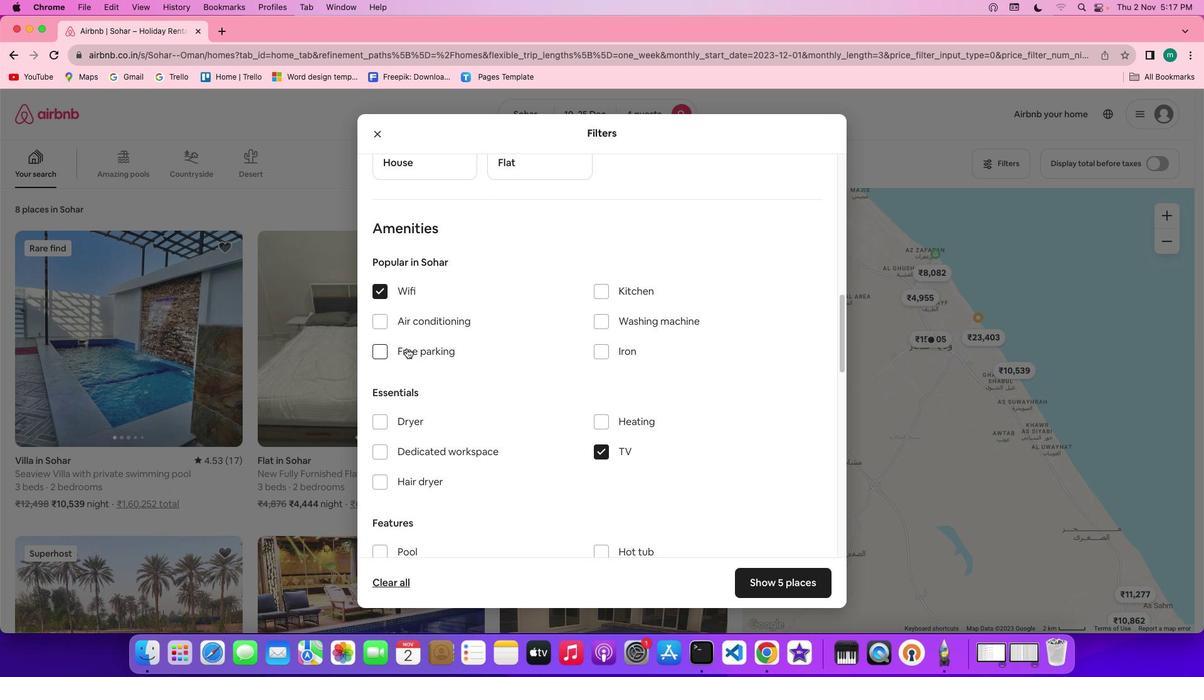 
Action: Mouse pressed left at (407, 348)
Screenshot: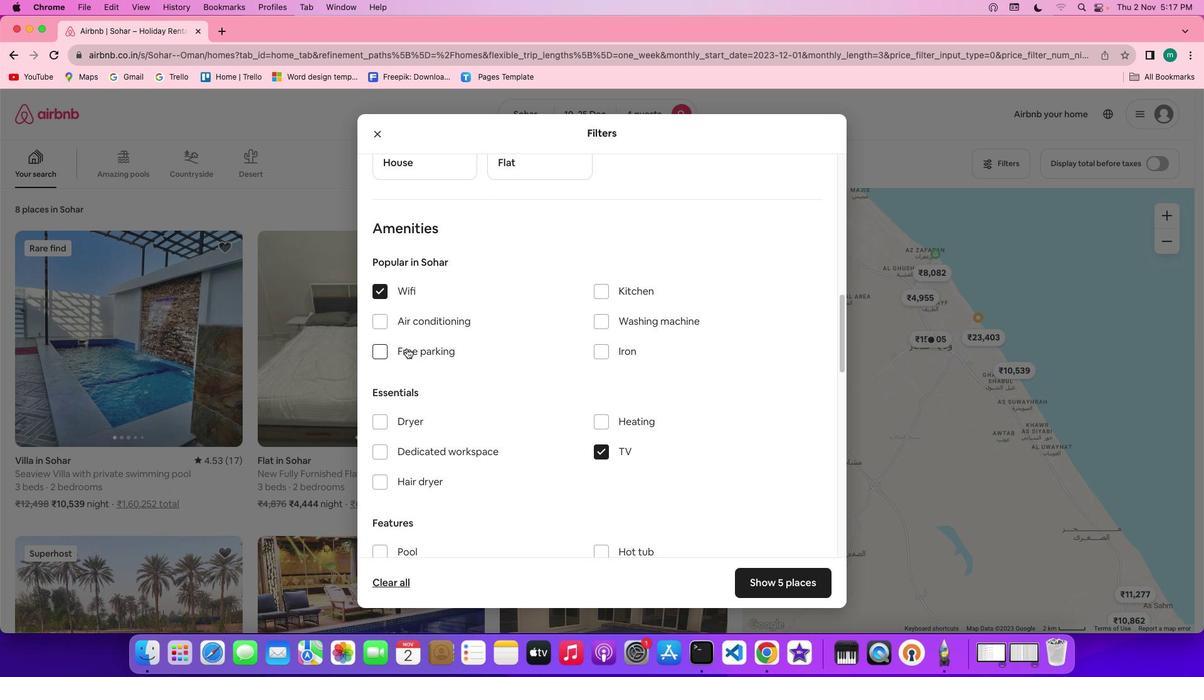 
Action: Mouse moved to (555, 434)
Screenshot: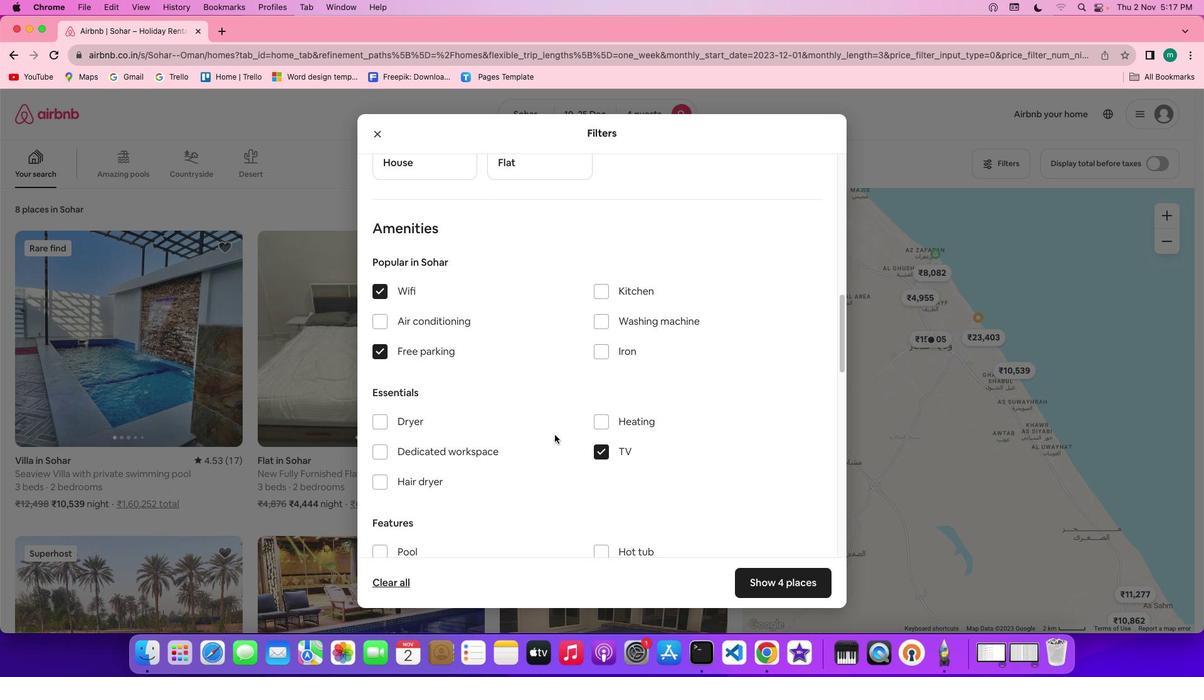 
Action: Mouse scrolled (555, 434) with delta (0, 0)
Screenshot: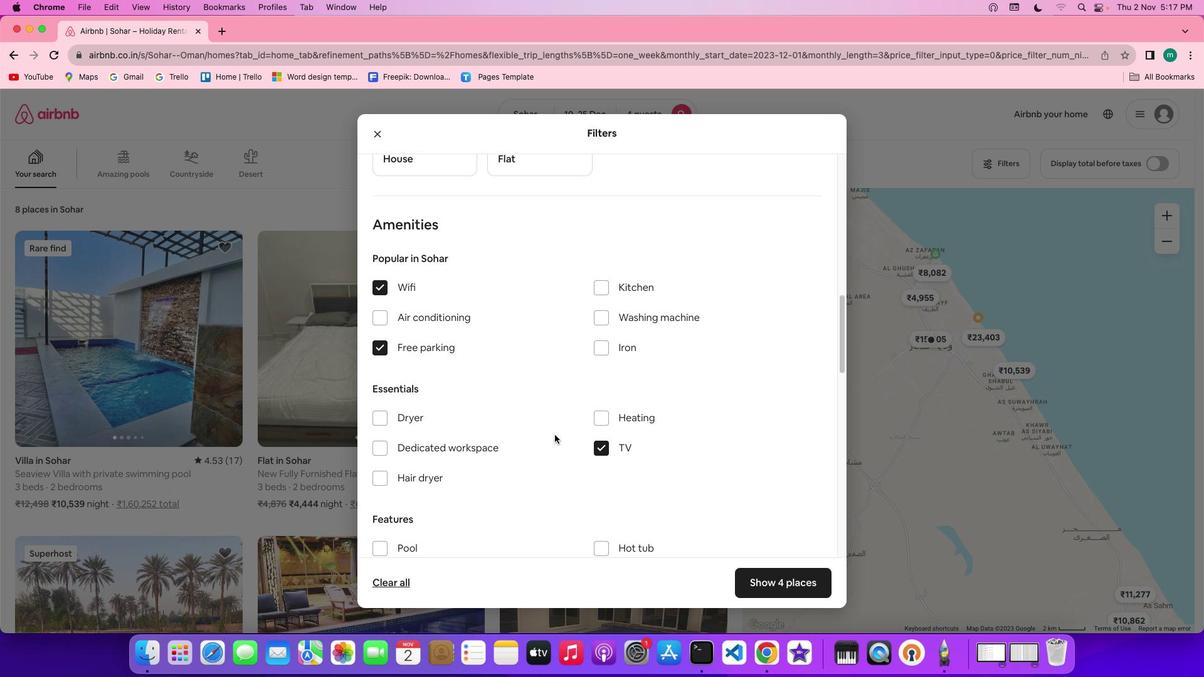 
Action: Mouse scrolled (555, 434) with delta (0, 0)
Screenshot: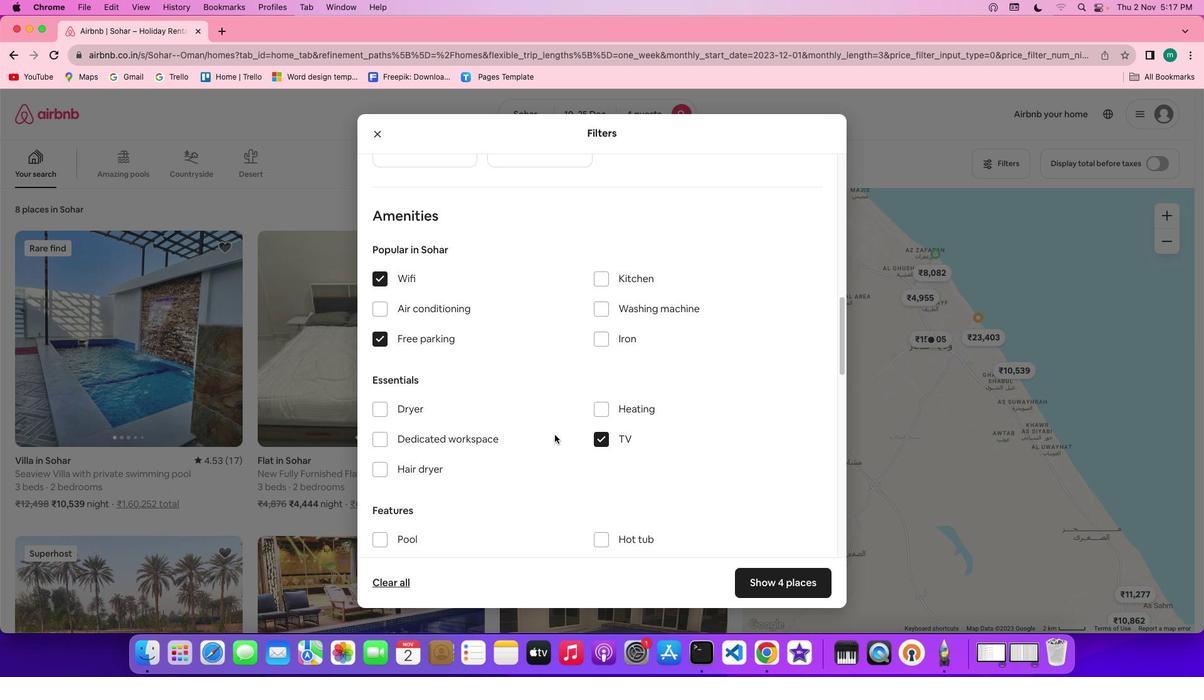 
Action: Mouse scrolled (555, 434) with delta (0, 0)
Screenshot: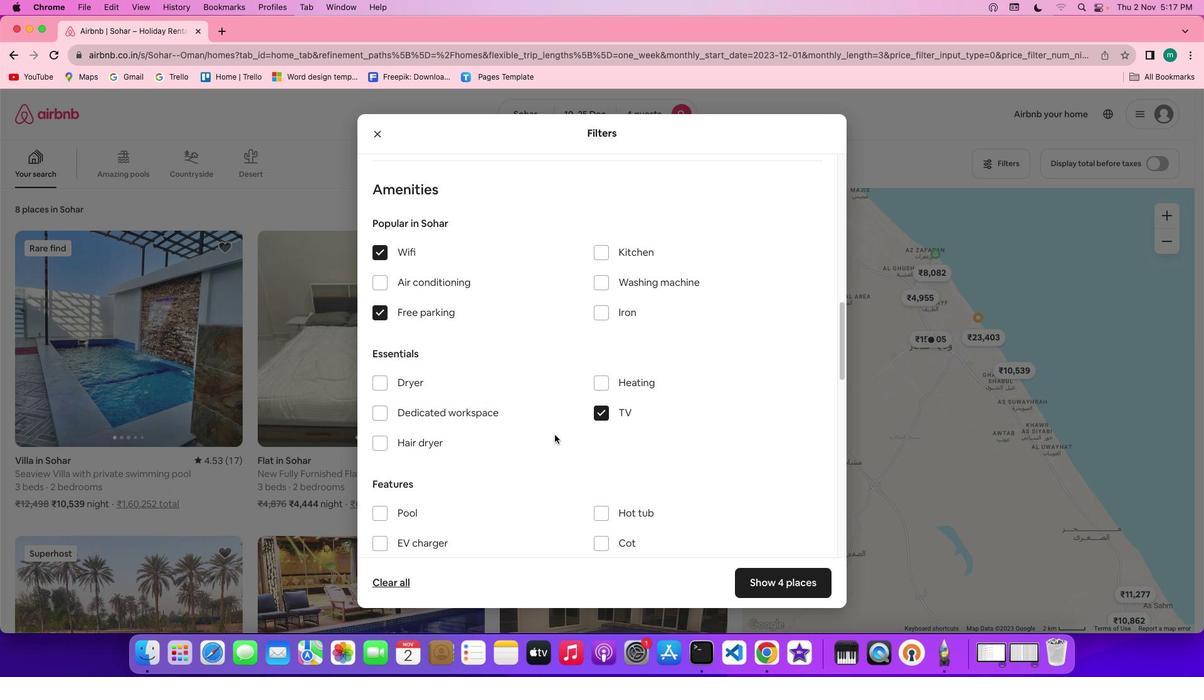 
Action: Mouse scrolled (555, 434) with delta (0, 0)
Screenshot: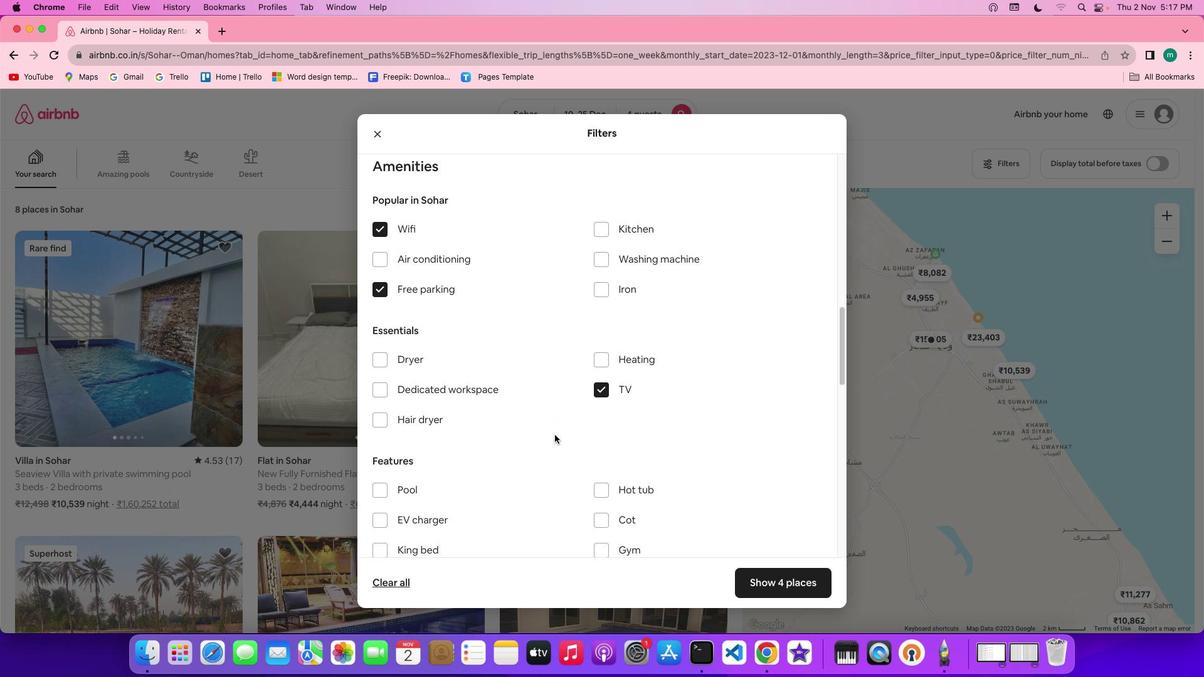 
Action: Mouse moved to (554, 434)
Screenshot: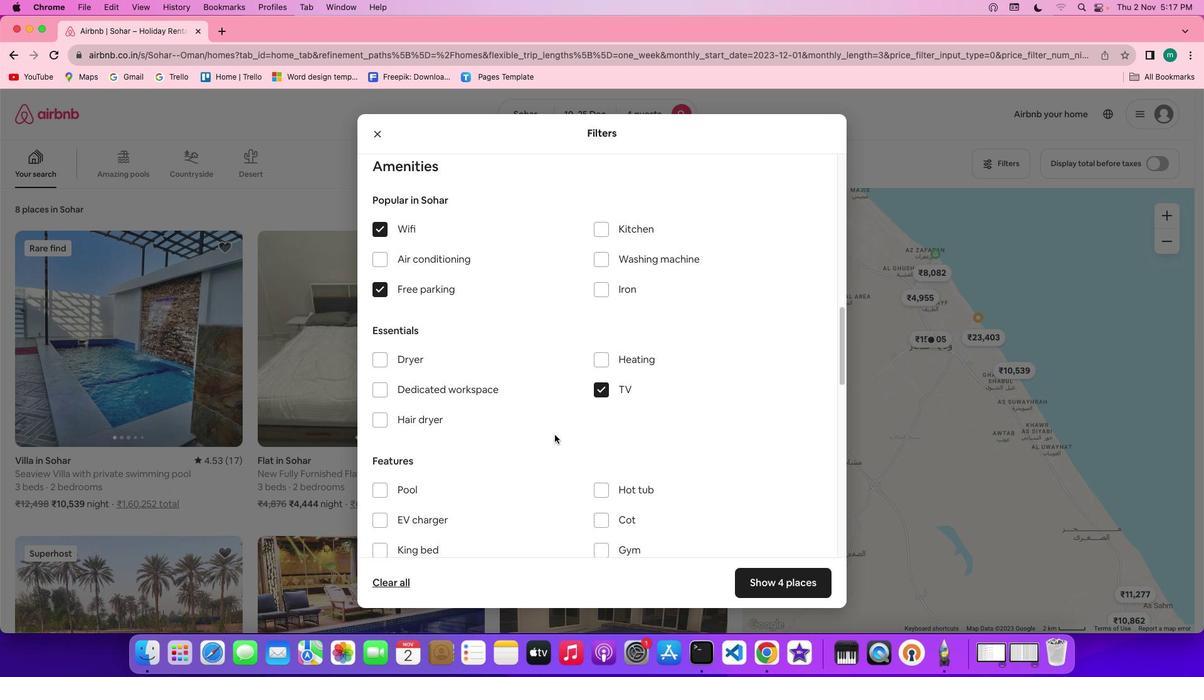 
Action: Mouse scrolled (554, 434) with delta (0, 0)
Screenshot: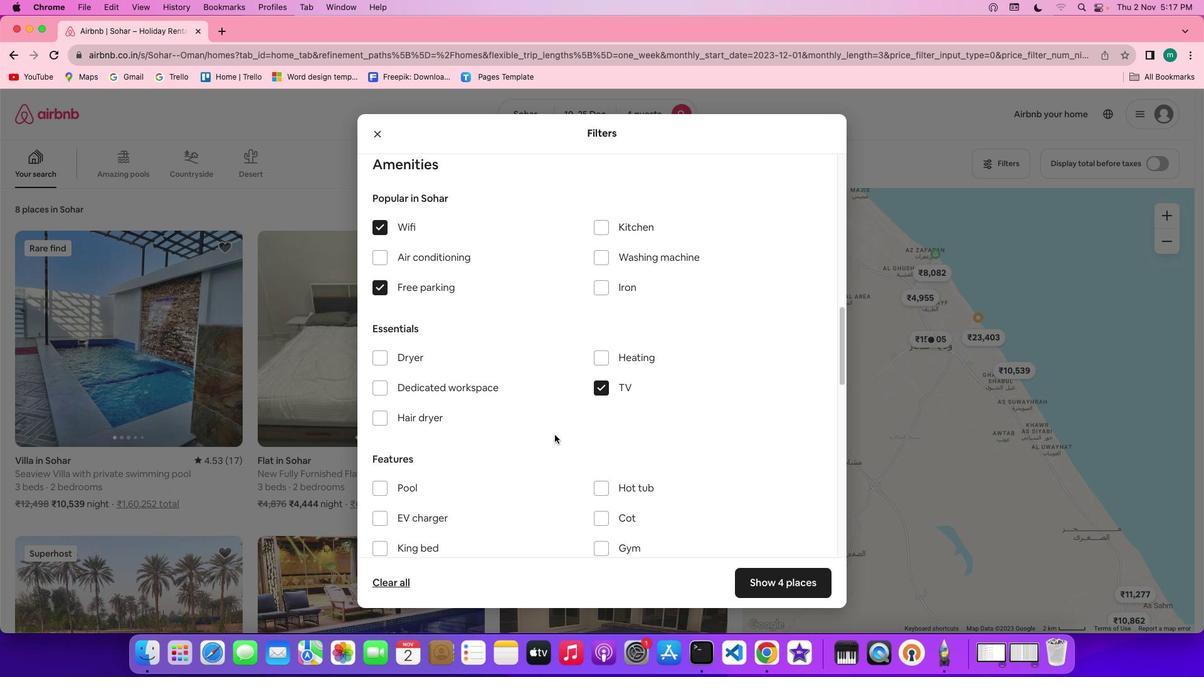 
Action: Mouse scrolled (554, 434) with delta (0, 0)
Screenshot: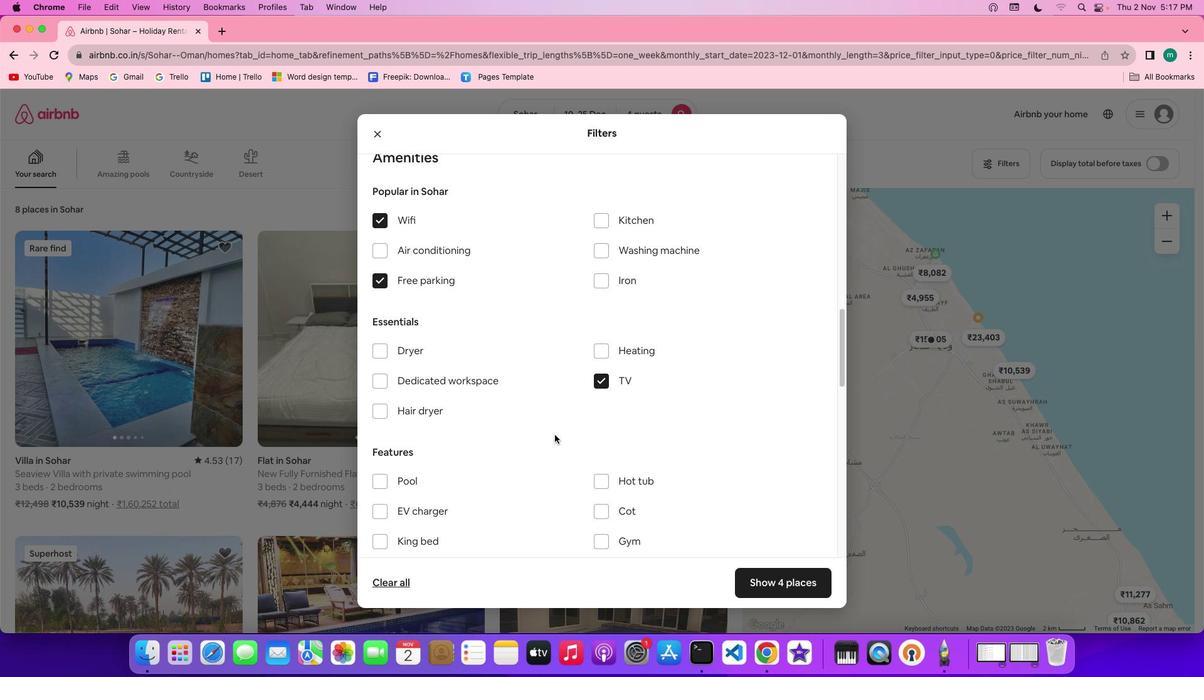 
Action: Mouse scrolled (554, 434) with delta (0, 0)
Screenshot: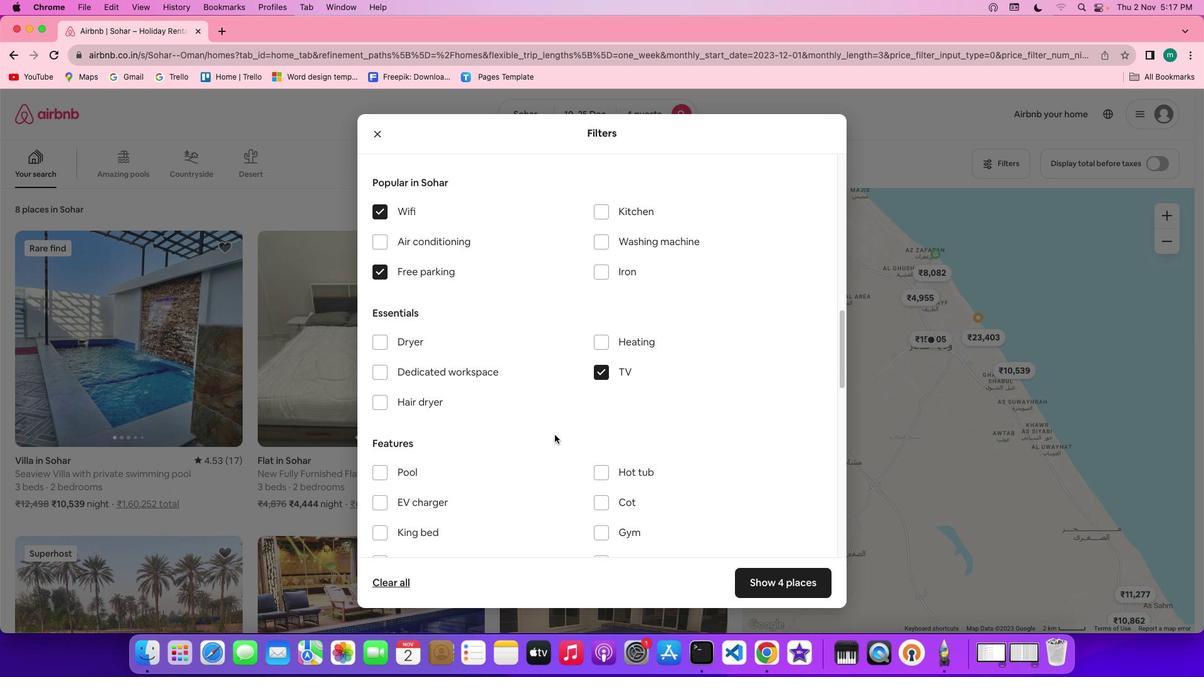 
Action: Mouse scrolled (554, 434) with delta (0, 0)
Screenshot: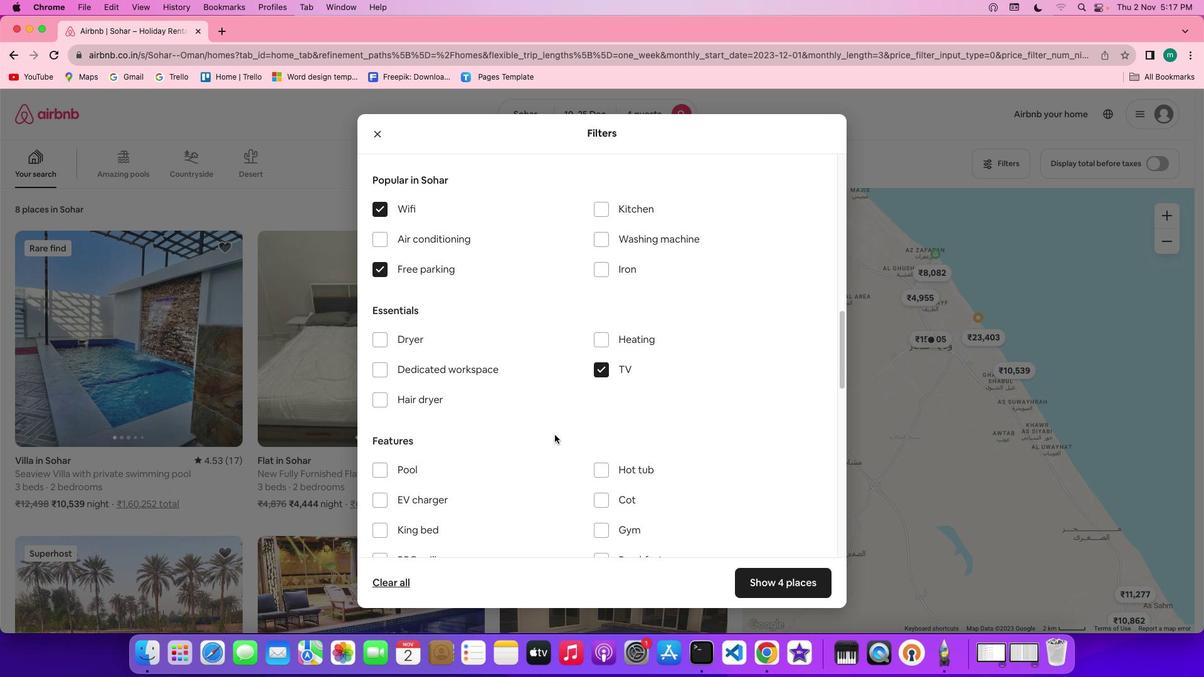 
Action: Mouse scrolled (554, 434) with delta (0, 0)
Screenshot: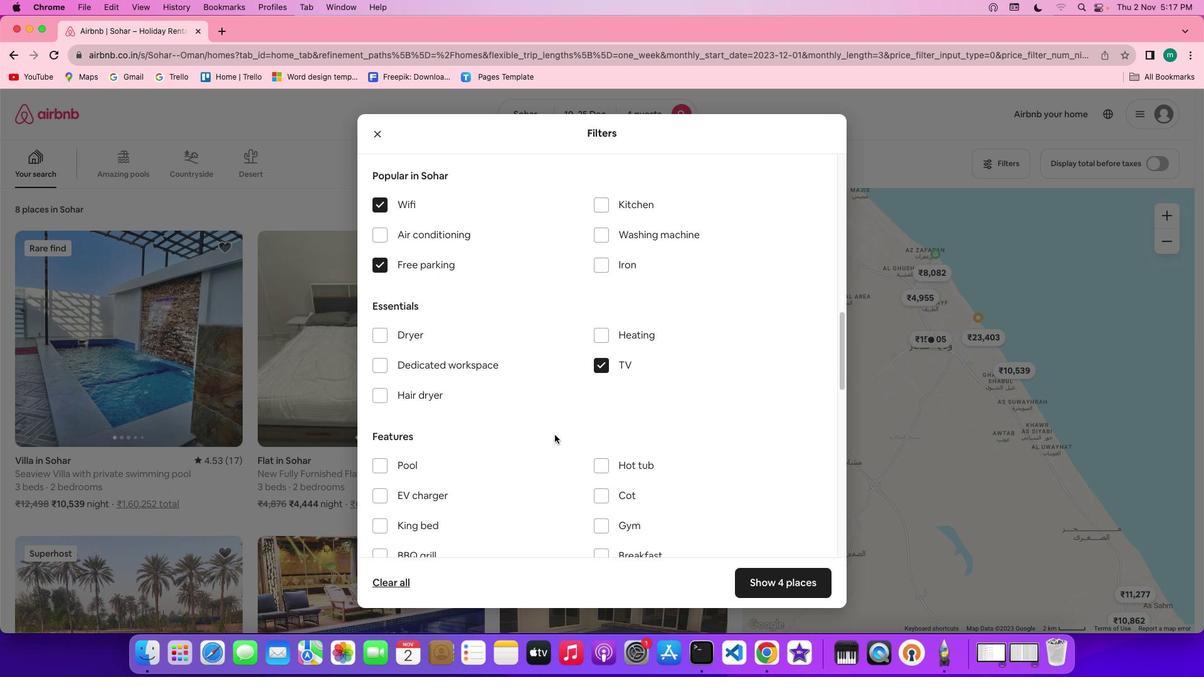
Action: Mouse scrolled (554, 434) with delta (0, 0)
Screenshot: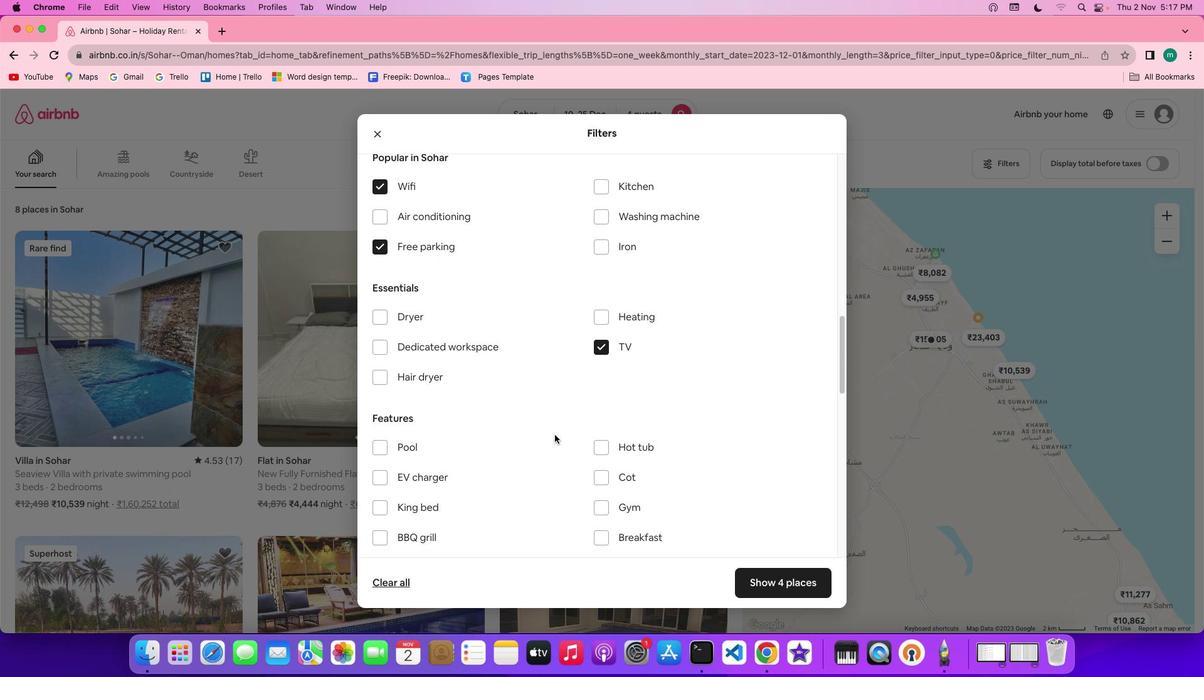 
Action: Mouse scrolled (554, 434) with delta (0, 0)
Screenshot: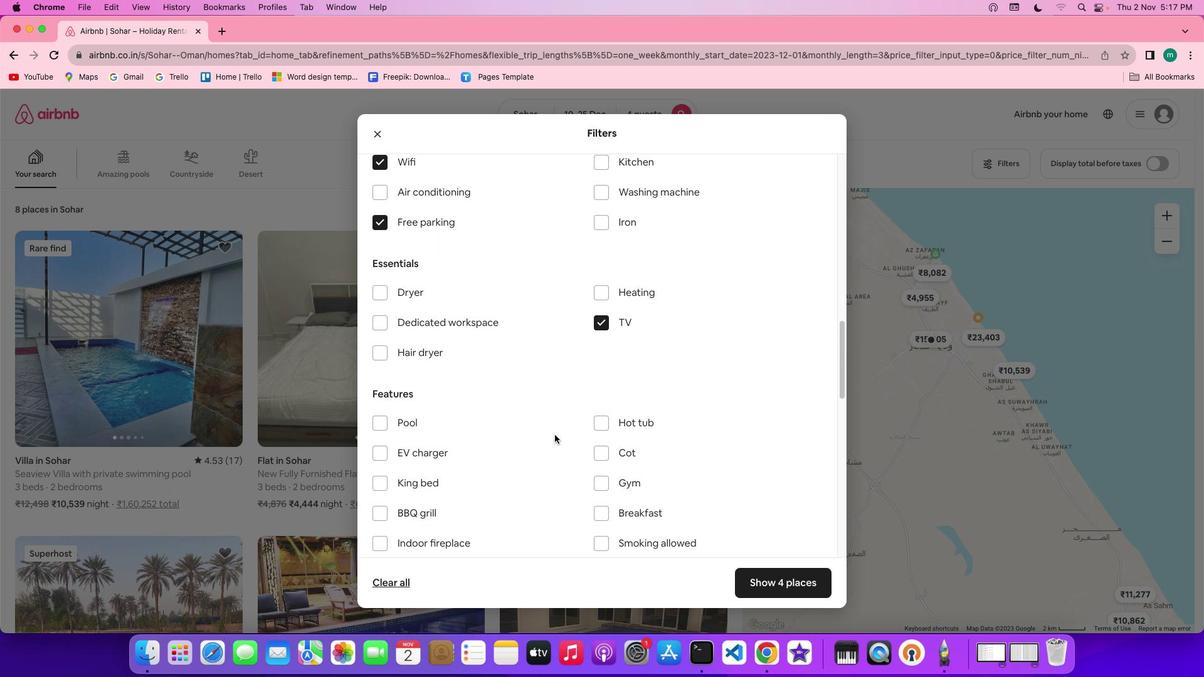 
Action: Mouse scrolled (554, 434) with delta (0, 0)
Screenshot: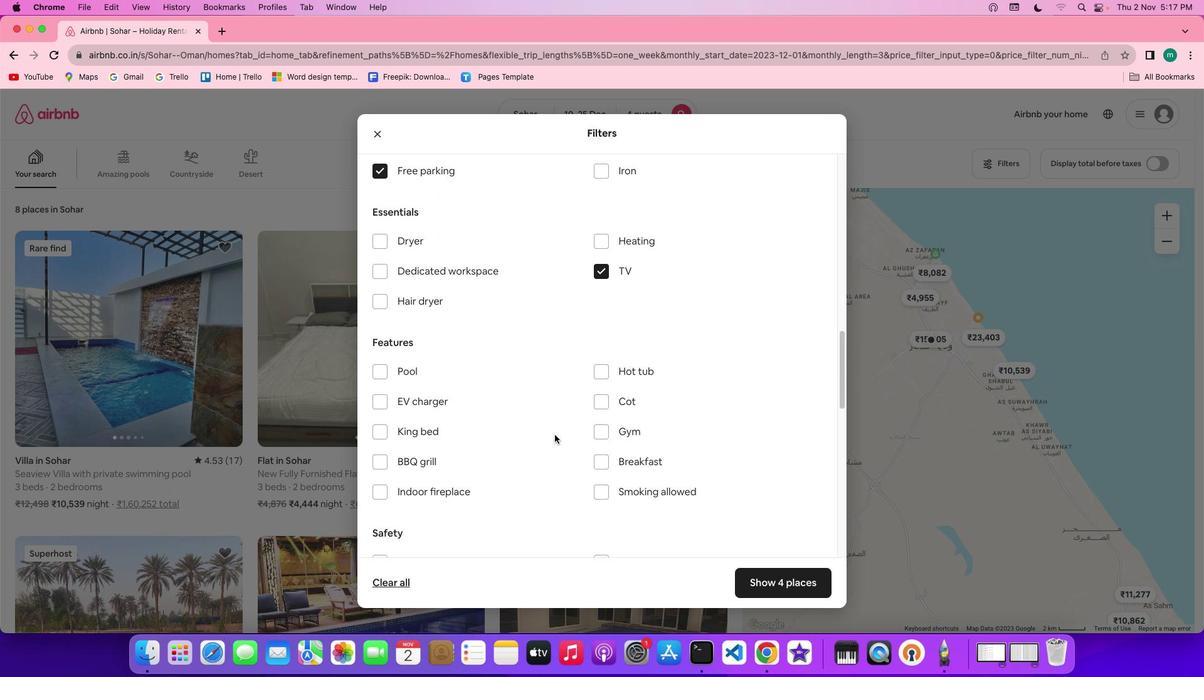 
Action: Mouse moved to (620, 417)
Screenshot: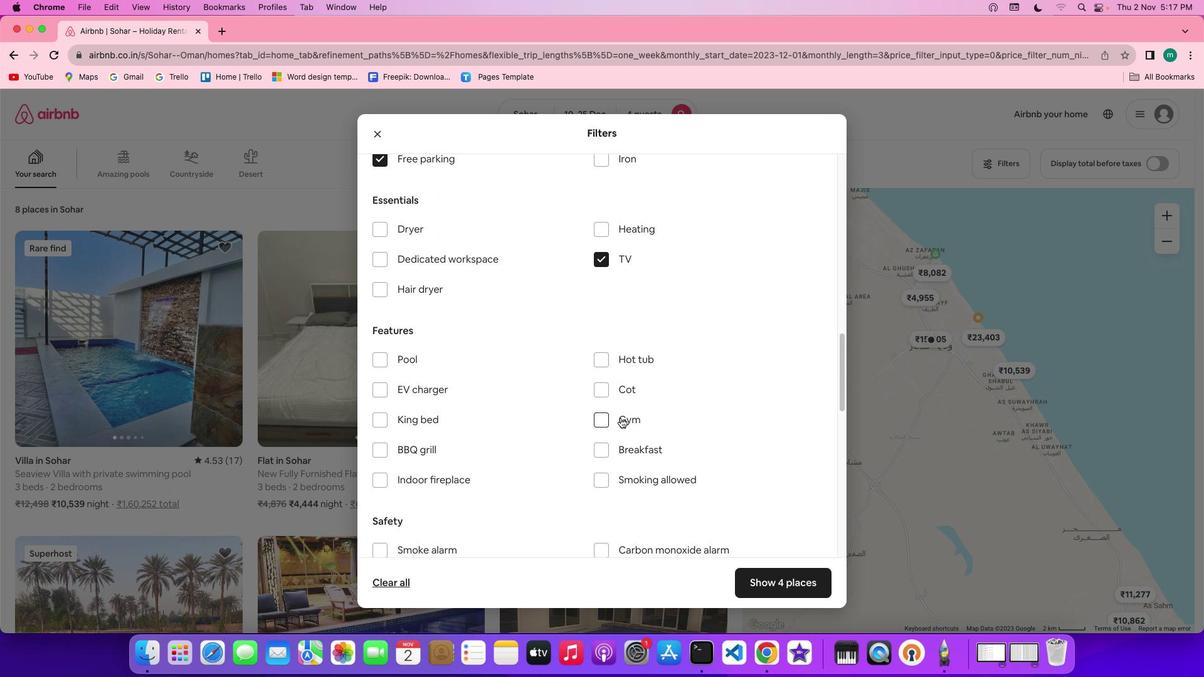 
Action: Mouse pressed left at (620, 417)
Screenshot: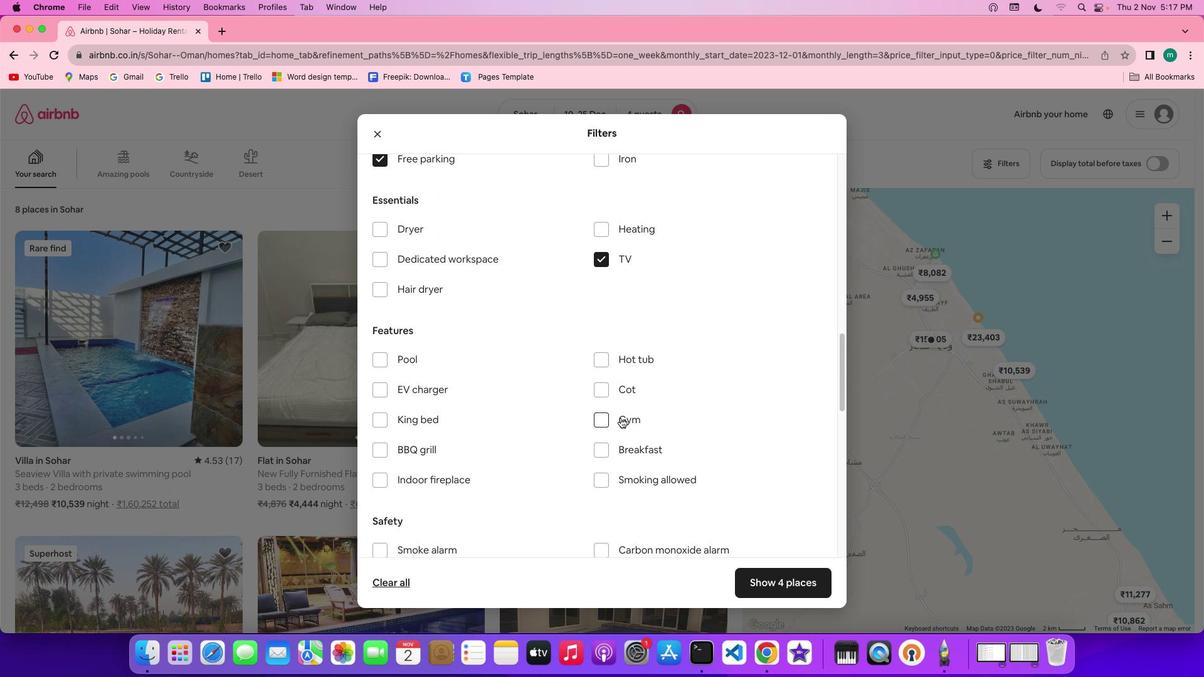 
Action: Mouse moved to (639, 457)
Screenshot: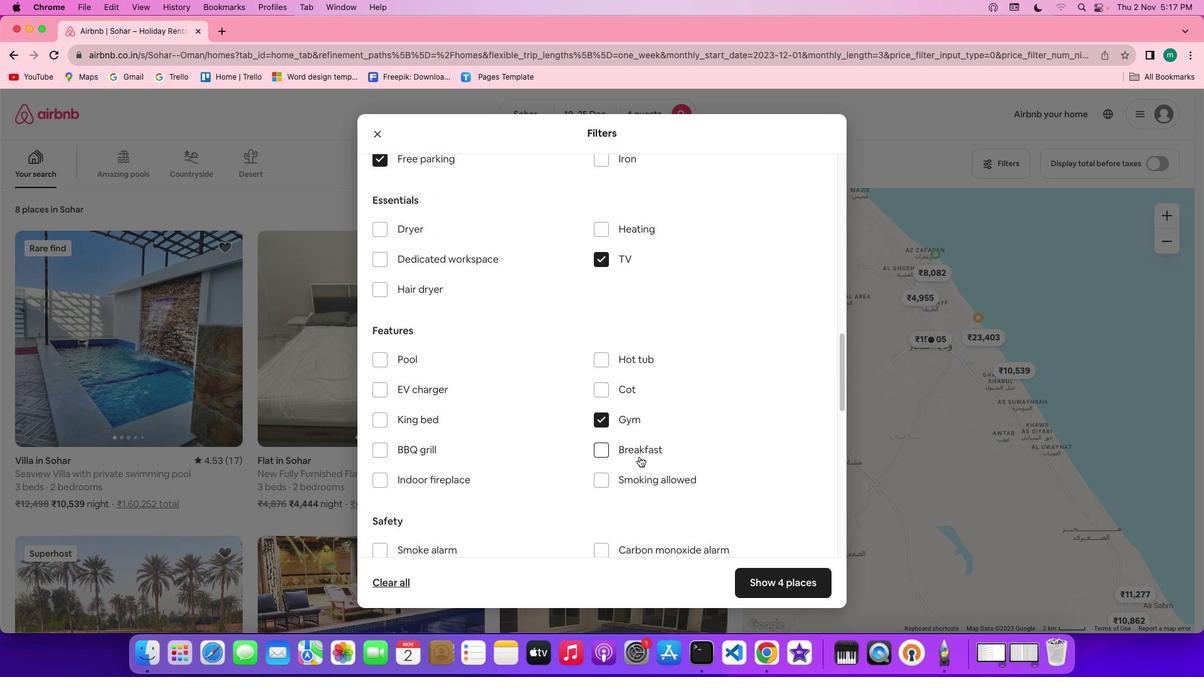 
Action: Mouse pressed left at (639, 457)
Screenshot: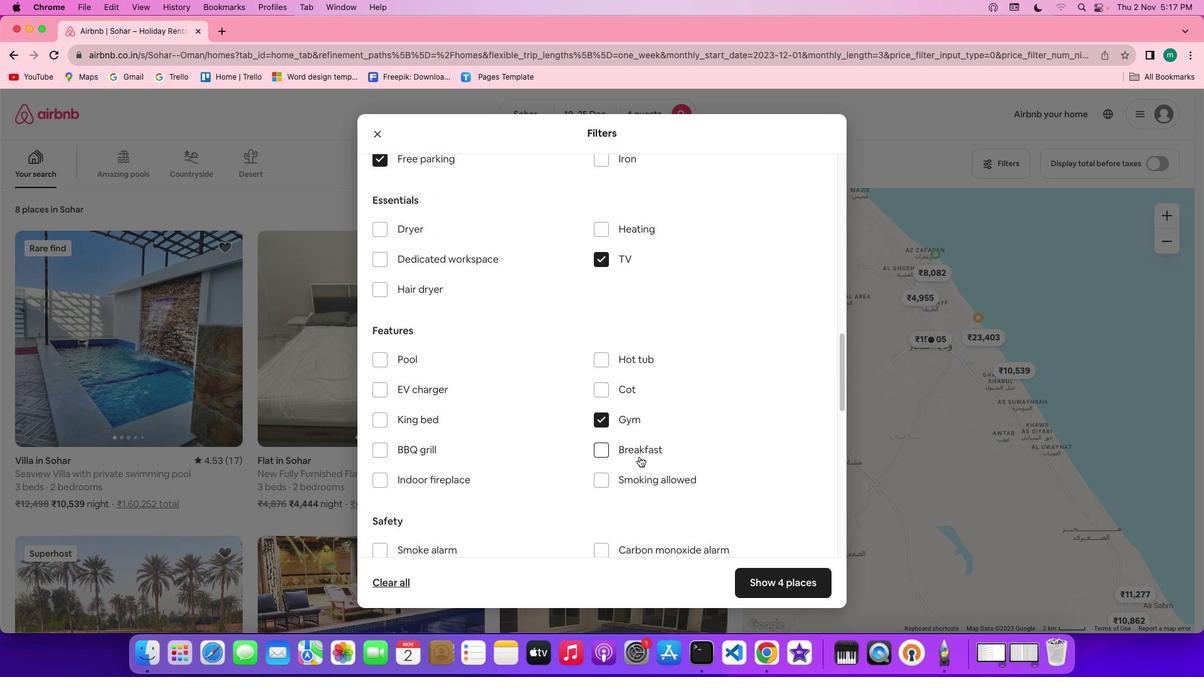 
Action: Mouse moved to (685, 477)
Screenshot: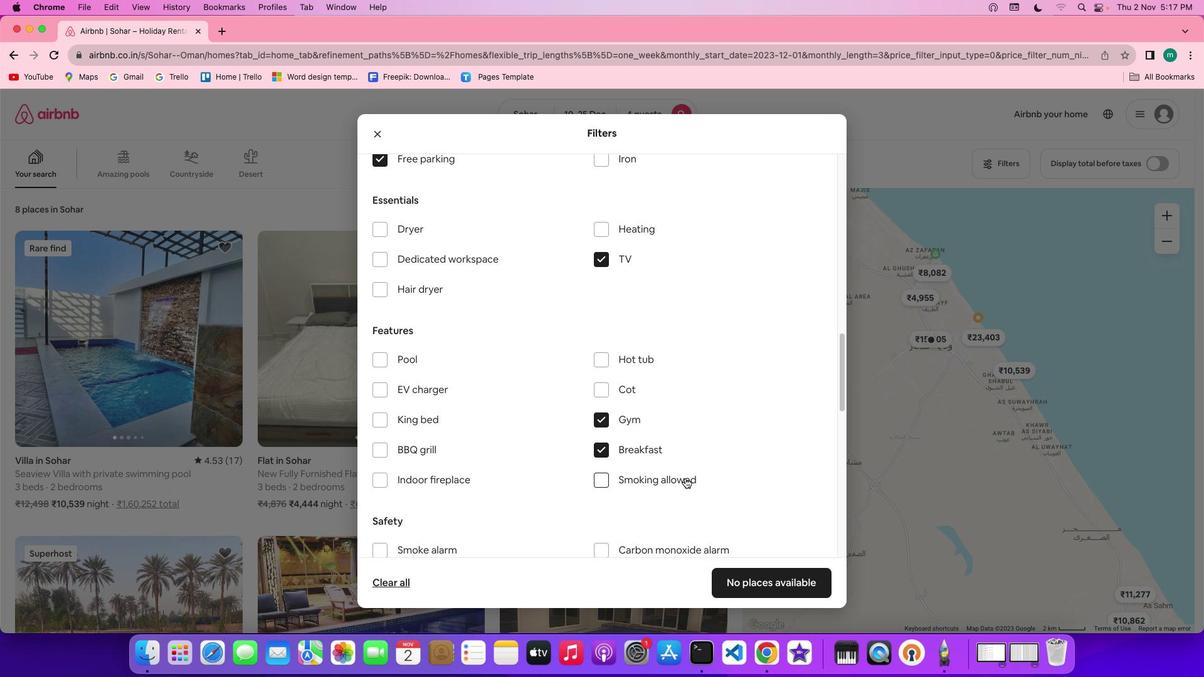 
Action: Mouse scrolled (685, 477) with delta (0, 0)
Screenshot: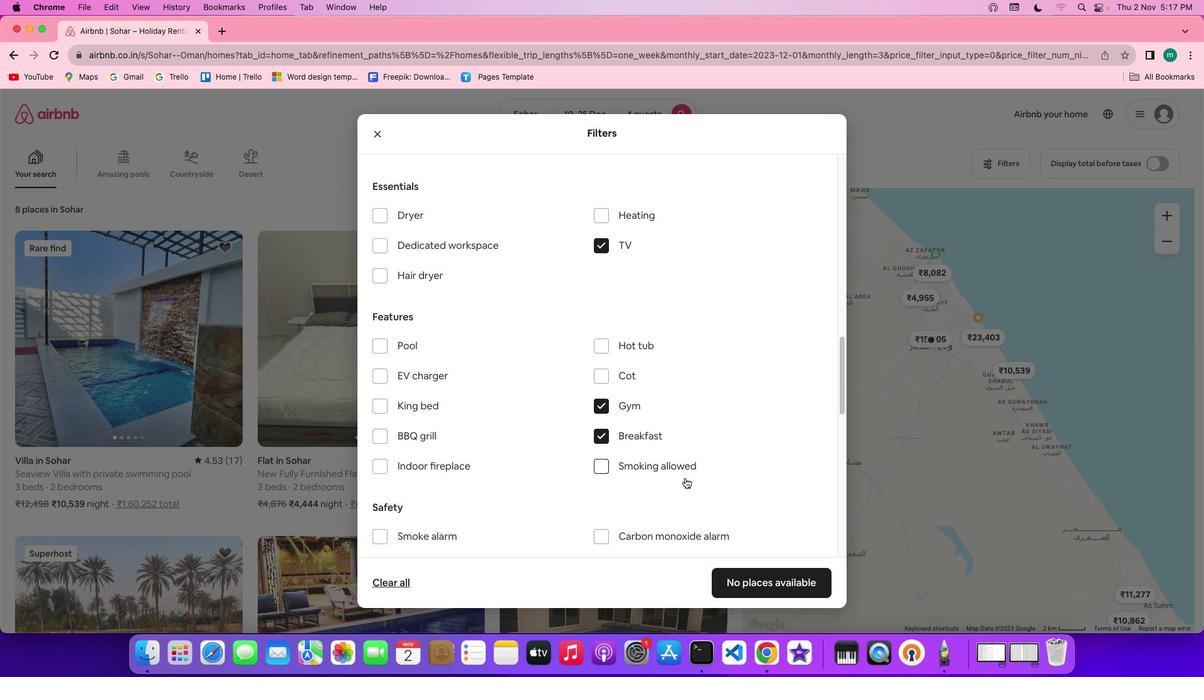 
Action: Mouse scrolled (685, 477) with delta (0, 0)
Screenshot: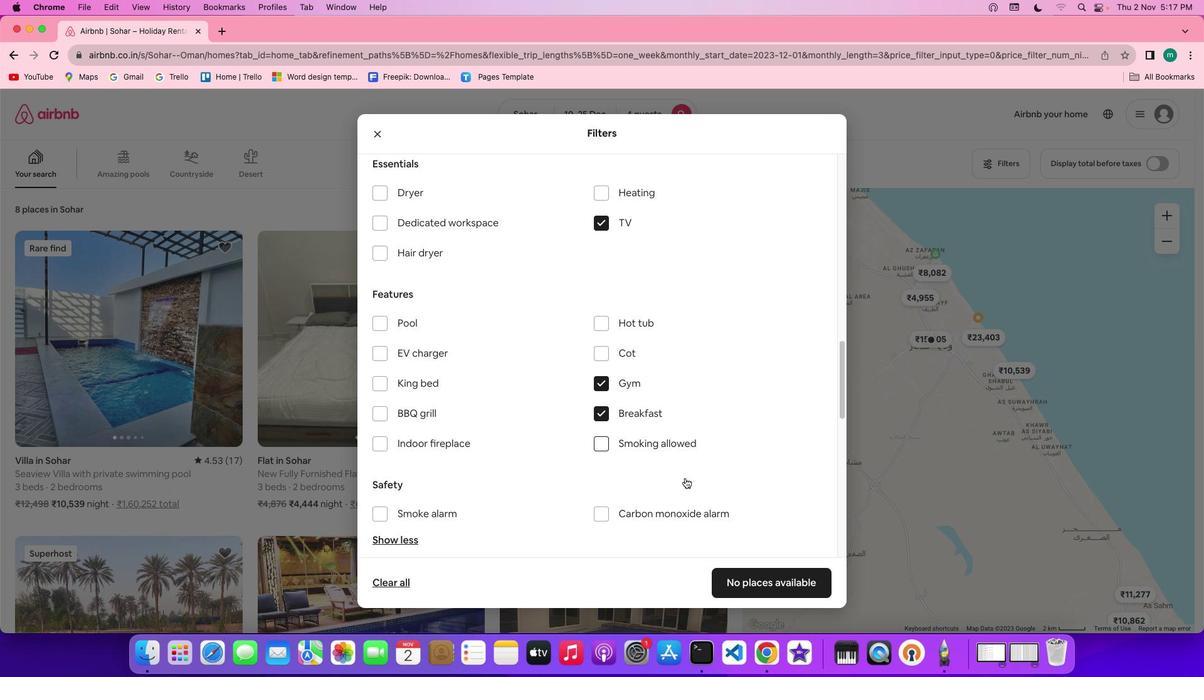 
Action: Mouse scrolled (685, 477) with delta (0, -1)
Screenshot: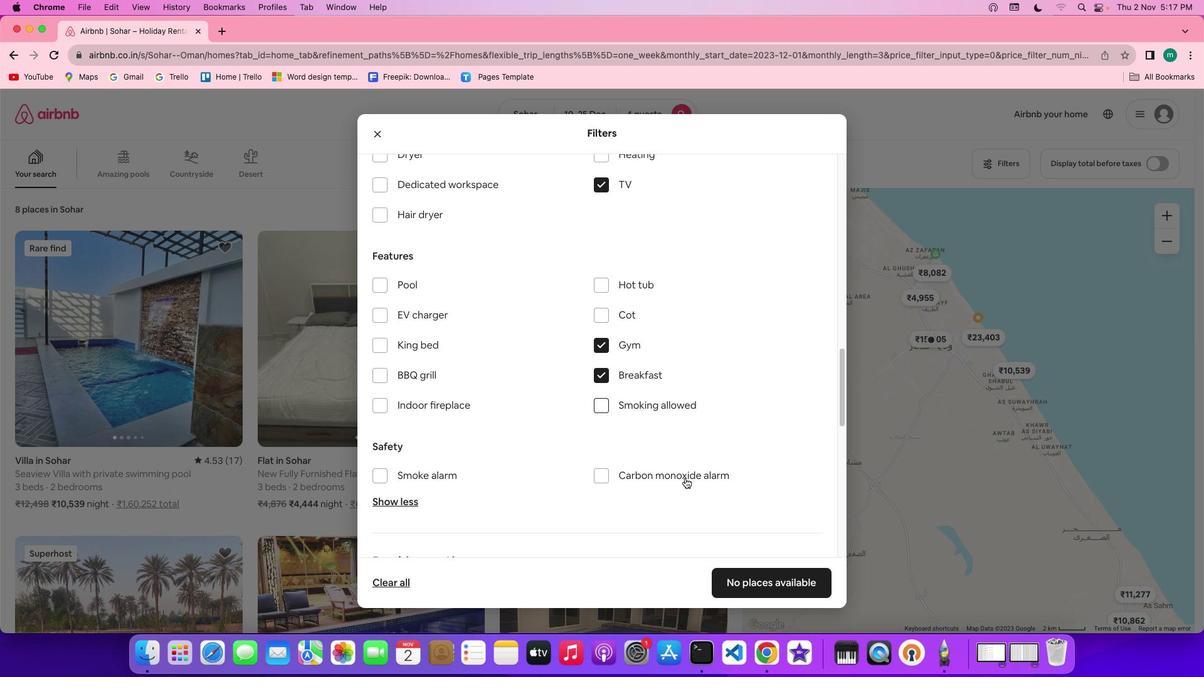 
Action: Mouse scrolled (685, 477) with delta (0, -1)
Screenshot: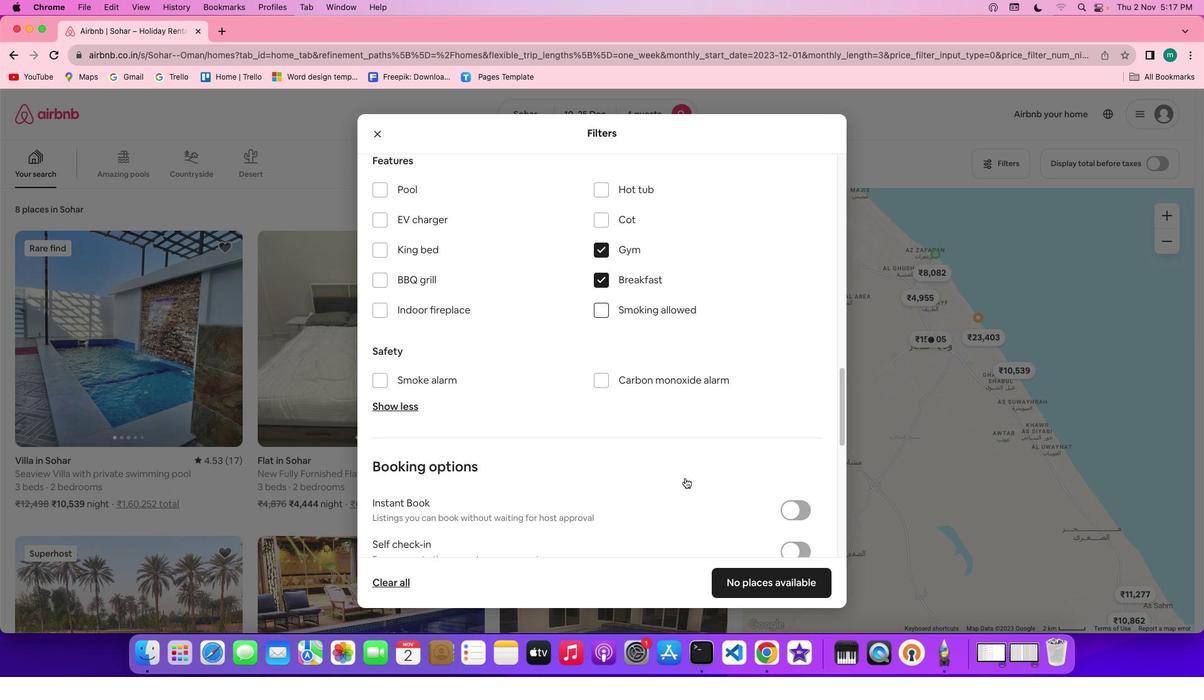 
Action: Mouse scrolled (685, 477) with delta (0, 0)
Screenshot: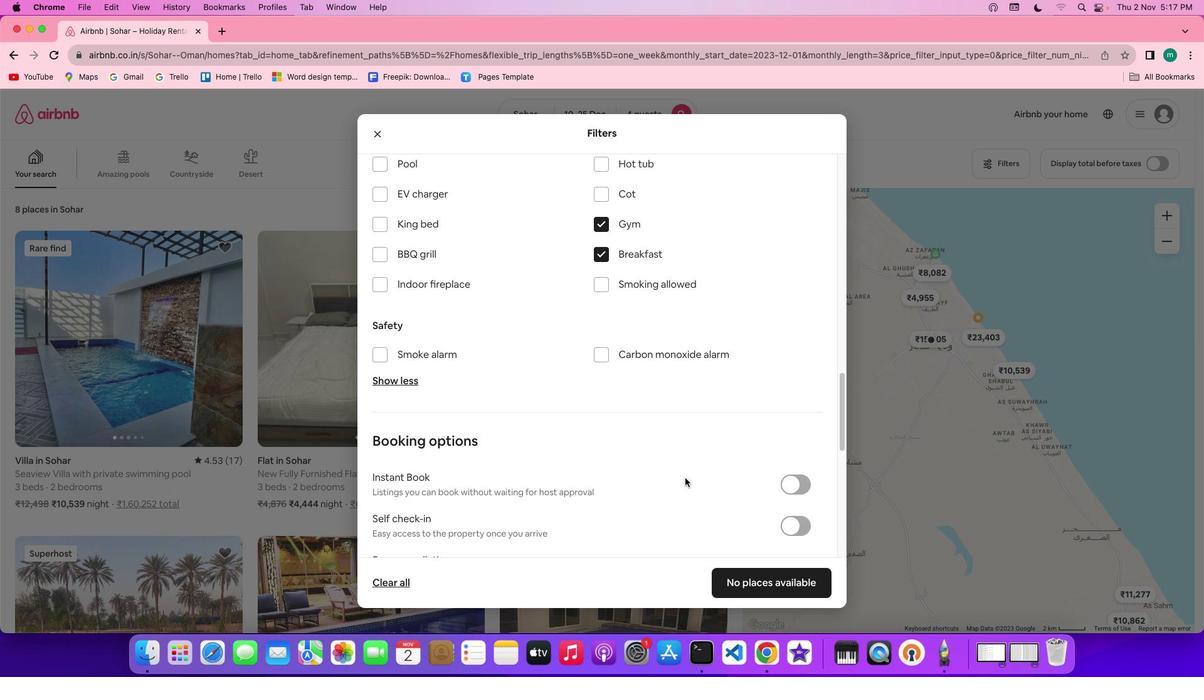 
Action: Mouse scrolled (685, 477) with delta (0, 0)
Screenshot: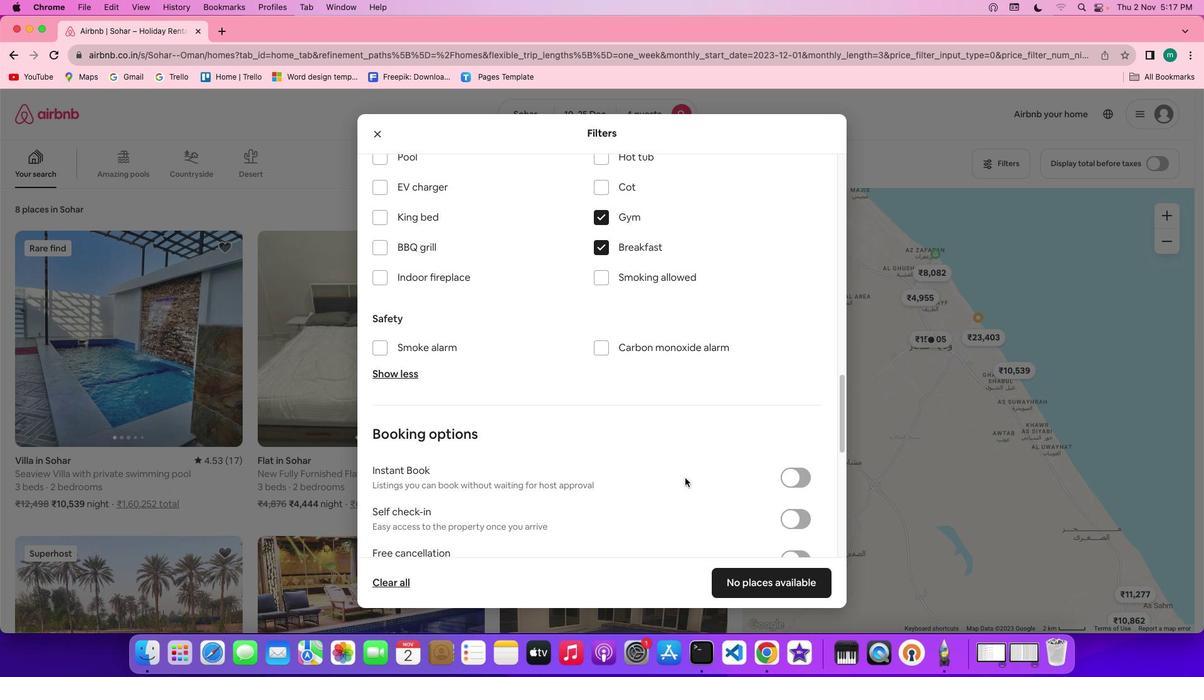 
Action: Mouse scrolled (685, 477) with delta (0, 0)
Screenshot: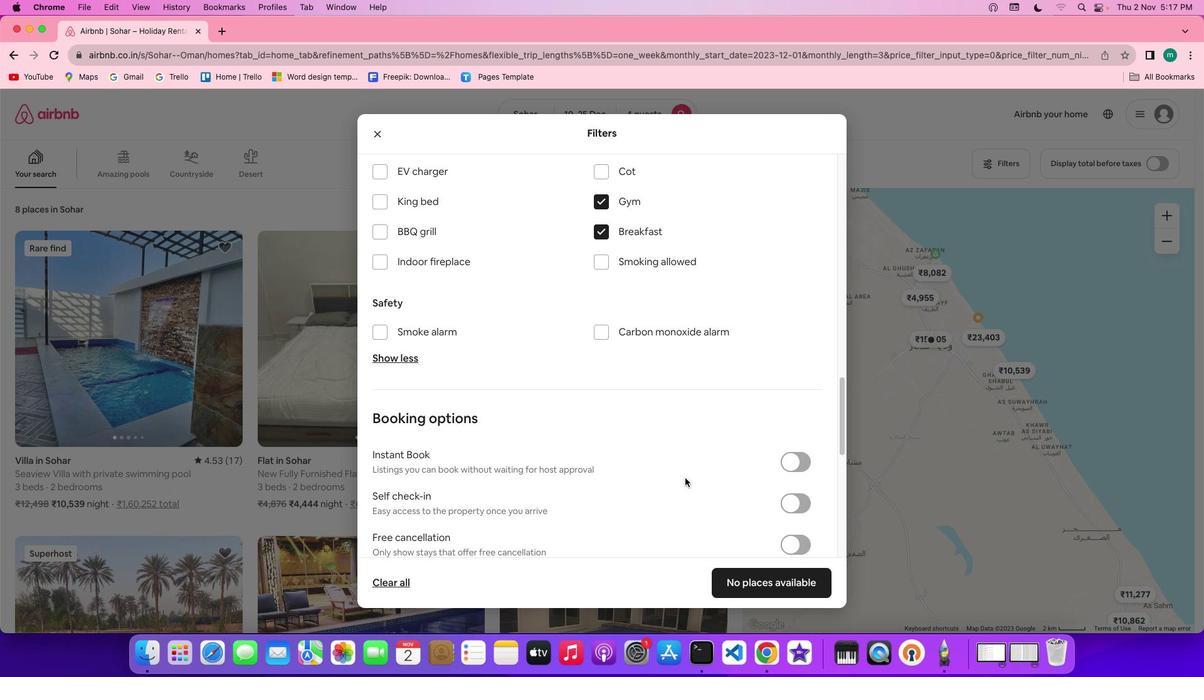 
Action: Mouse scrolled (685, 477) with delta (0, 0)
Screenshot: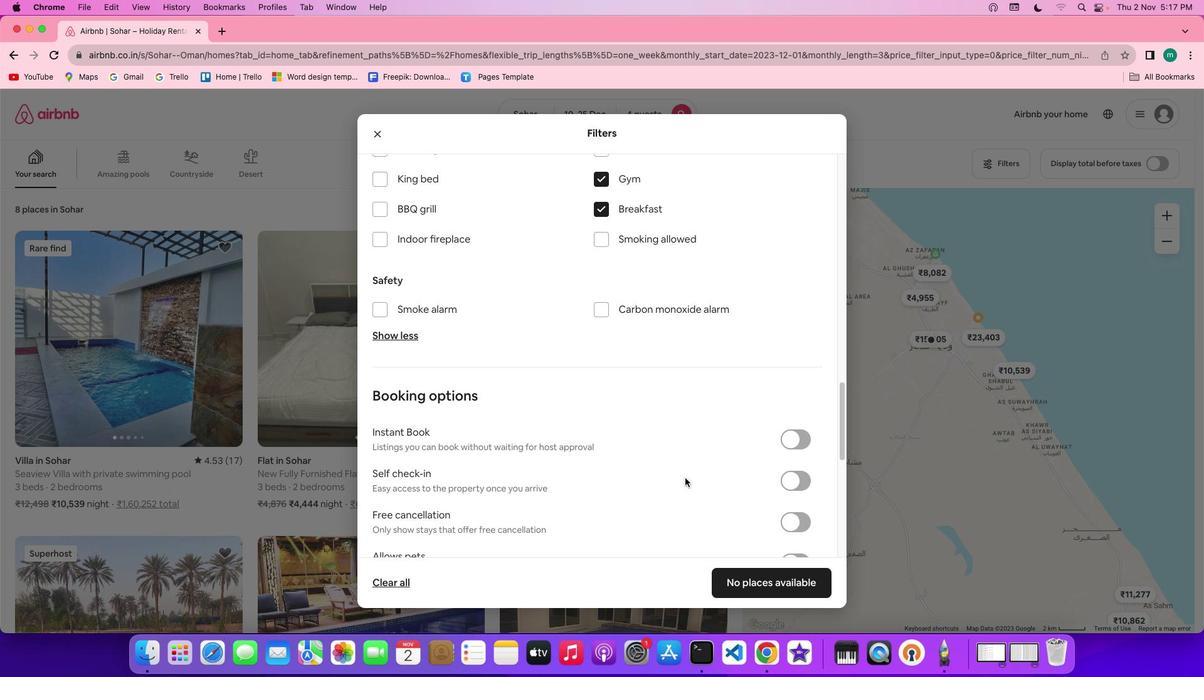 
Action: Mouse scrolled (685, 477) with delta (0, 0)
Screenshot: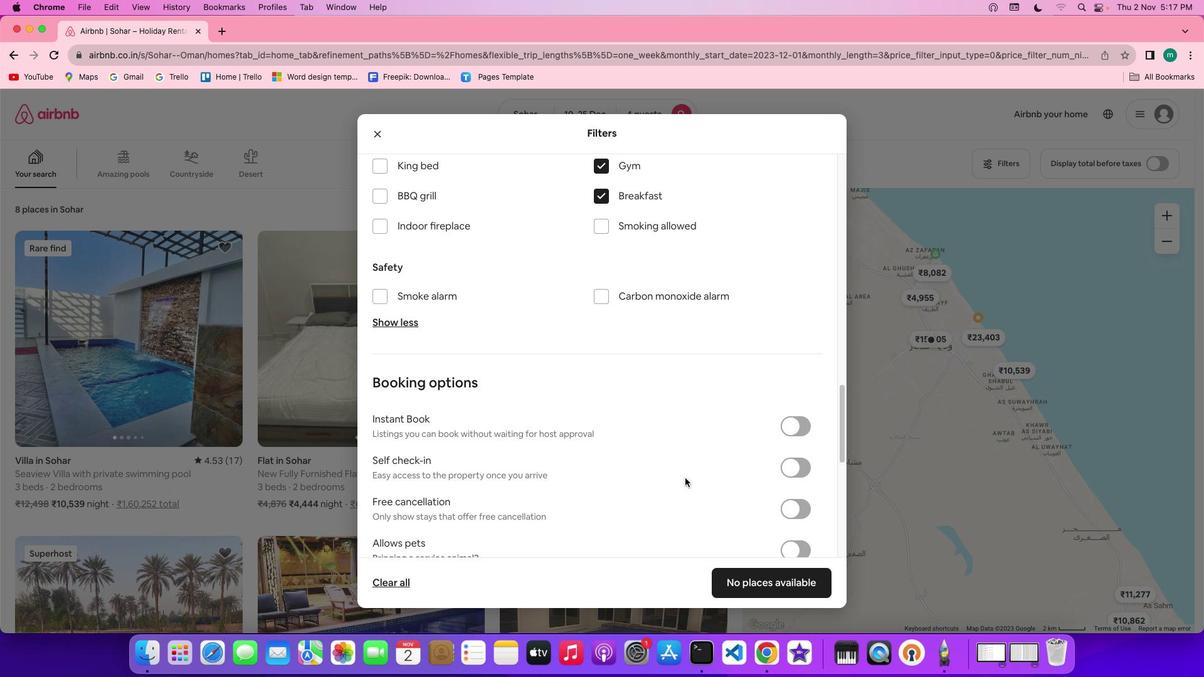
Action: Mouse scrolled (685, 477) with delta (0, 0)
Screenshot: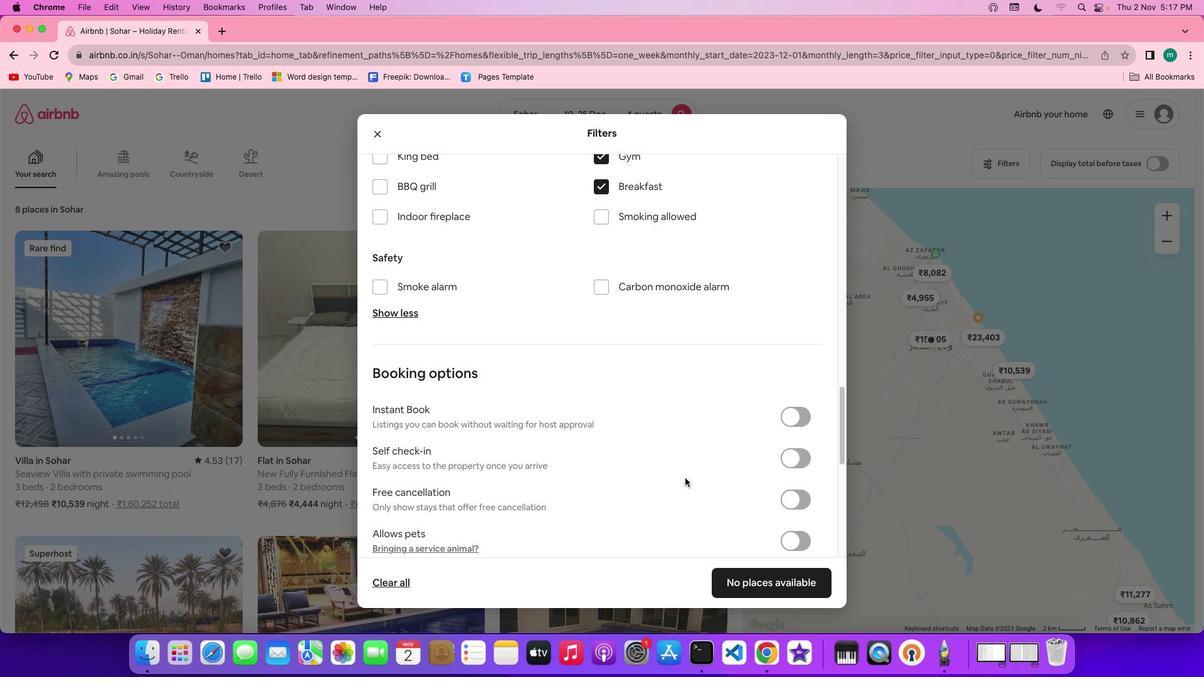 
Action: Mouse scrolled (685, 477) with delta (0, 0)
Screenshot: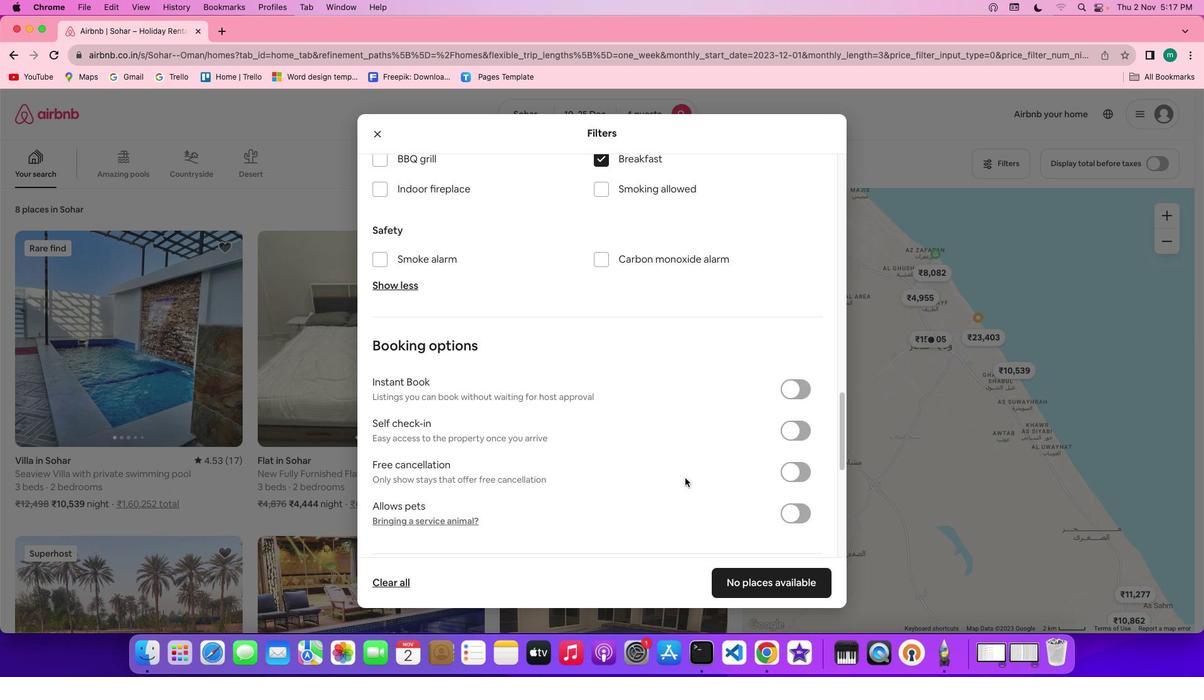
Action: Mouse scrolled (685, 477) with delta (0, 0)
Screenshot: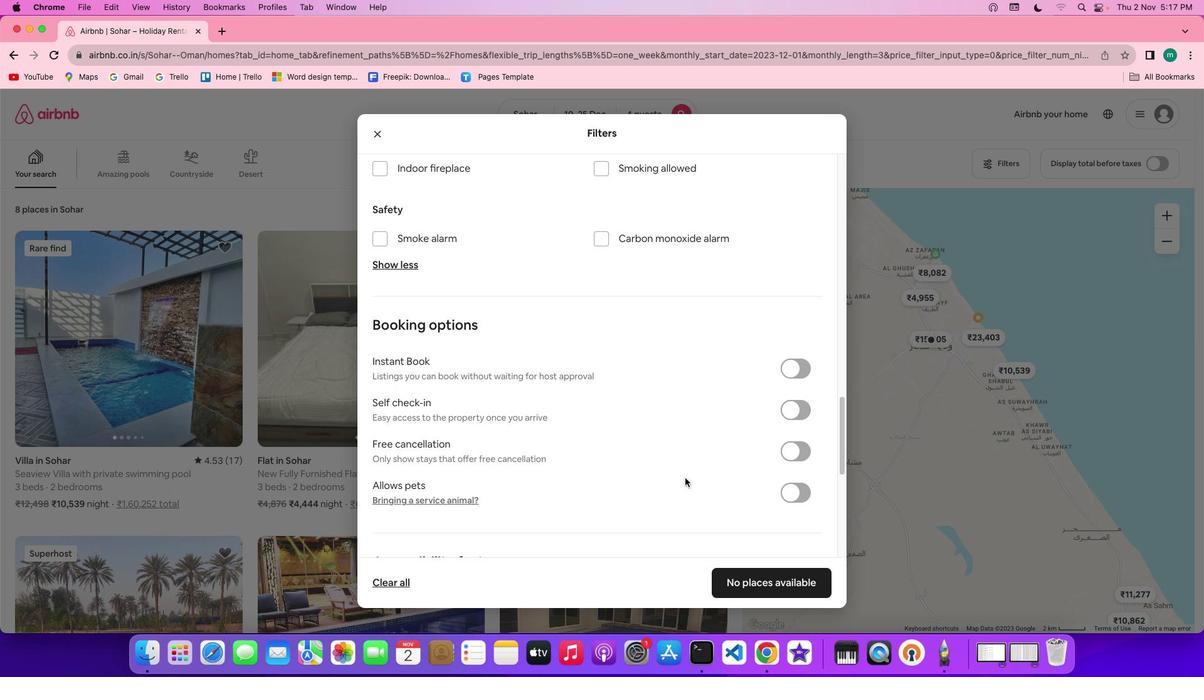 
Action: Mouse scrolled (685, 477) with delta (0, 0)
Screenshot: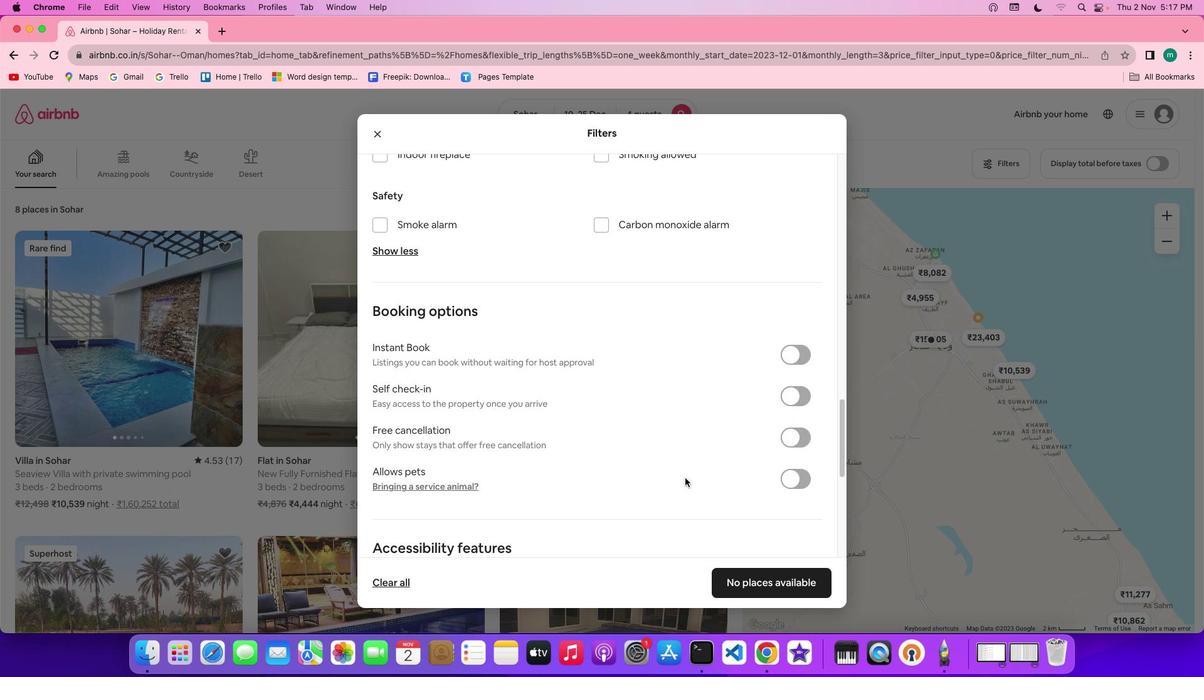 
Action: Mouse scrolled (685, 477) with delta (0, 0)
Screenshot: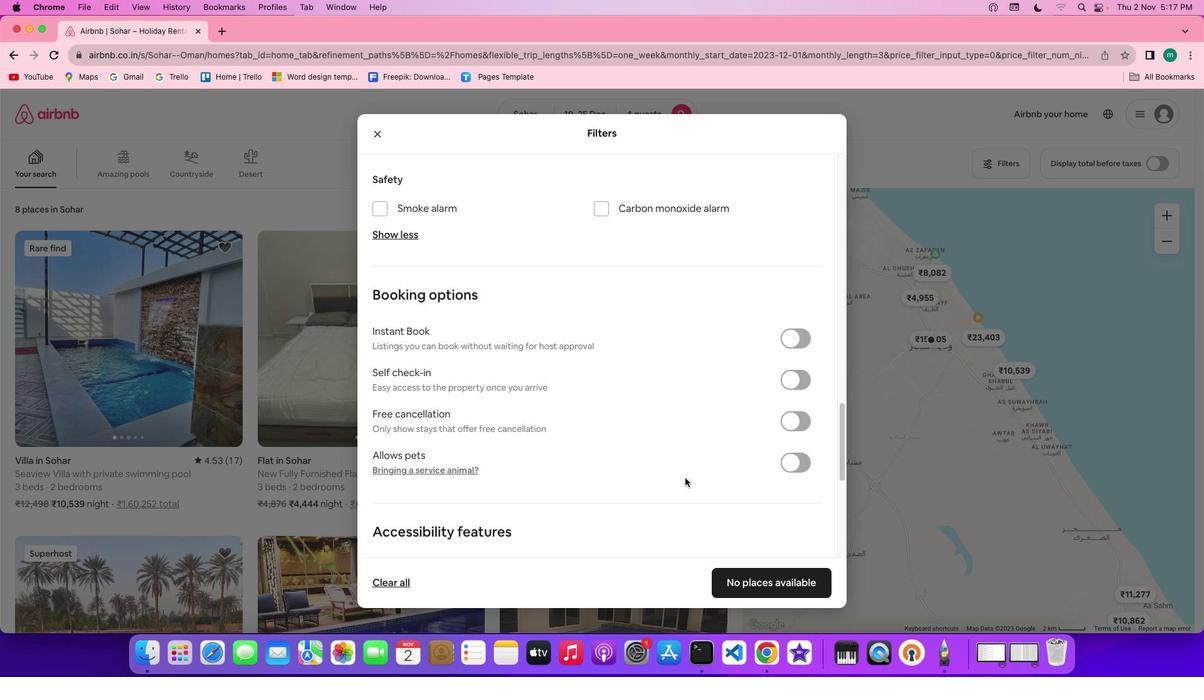 
Action: Mouse scrolled (685, 477) with delta (0, -1)
Screenshot: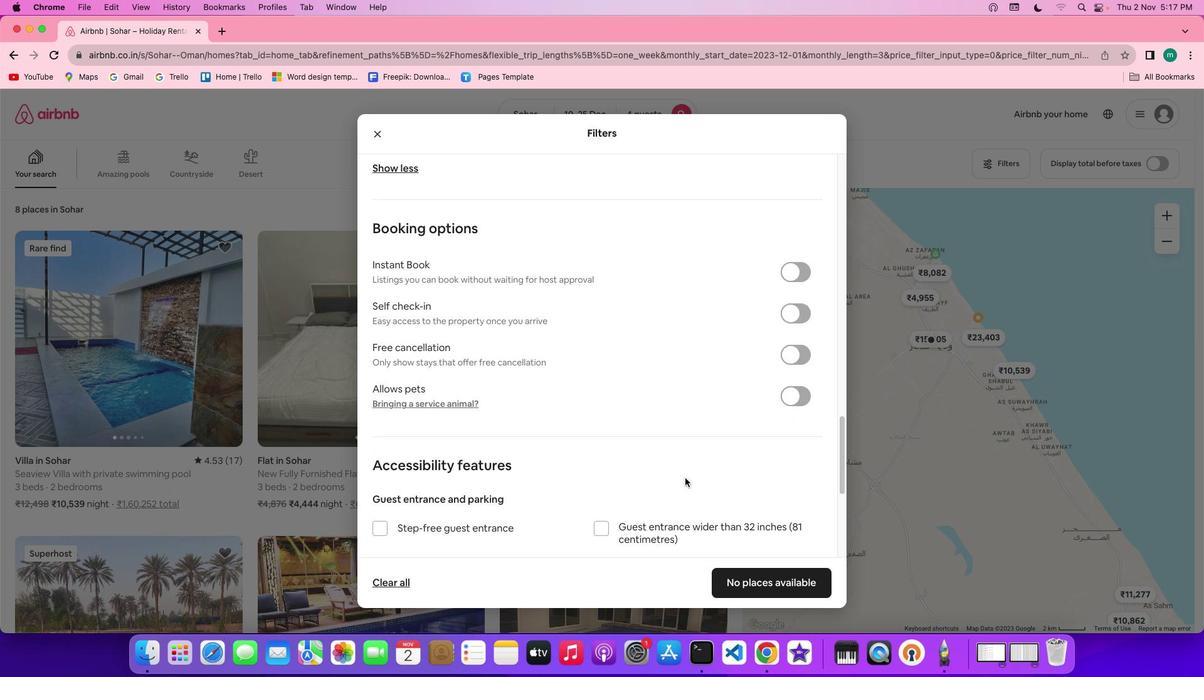 
Action: Mouse scrolled (685, 477) with delta (0, 0)
Screenshot: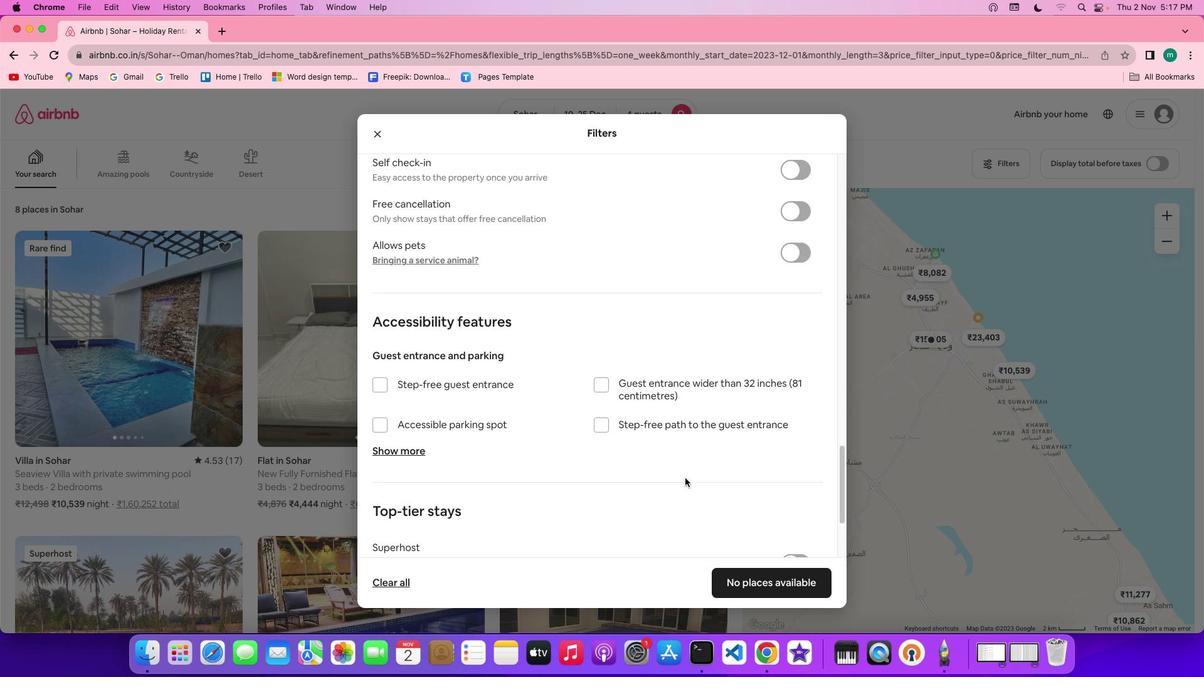 
Action: Mouse scrolled (685, 477) with delta (0, 0)
Screenshot: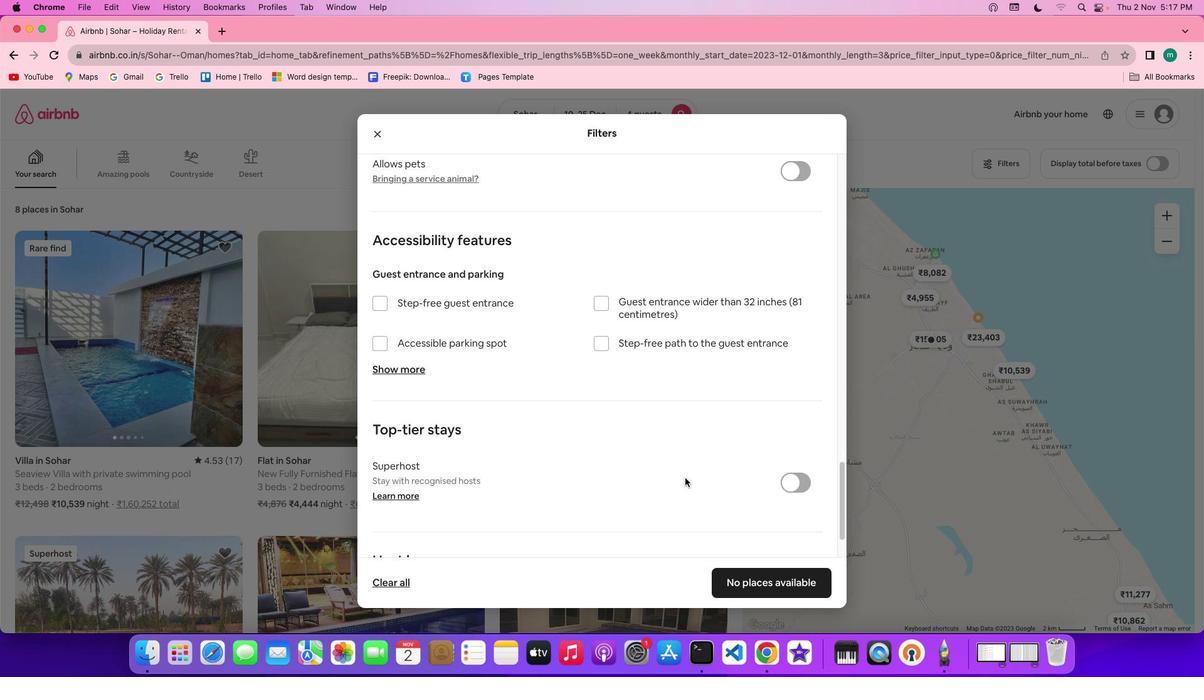 
Action: Mouse scrolled (685, 477) with delta (0, -1)
Screenshot: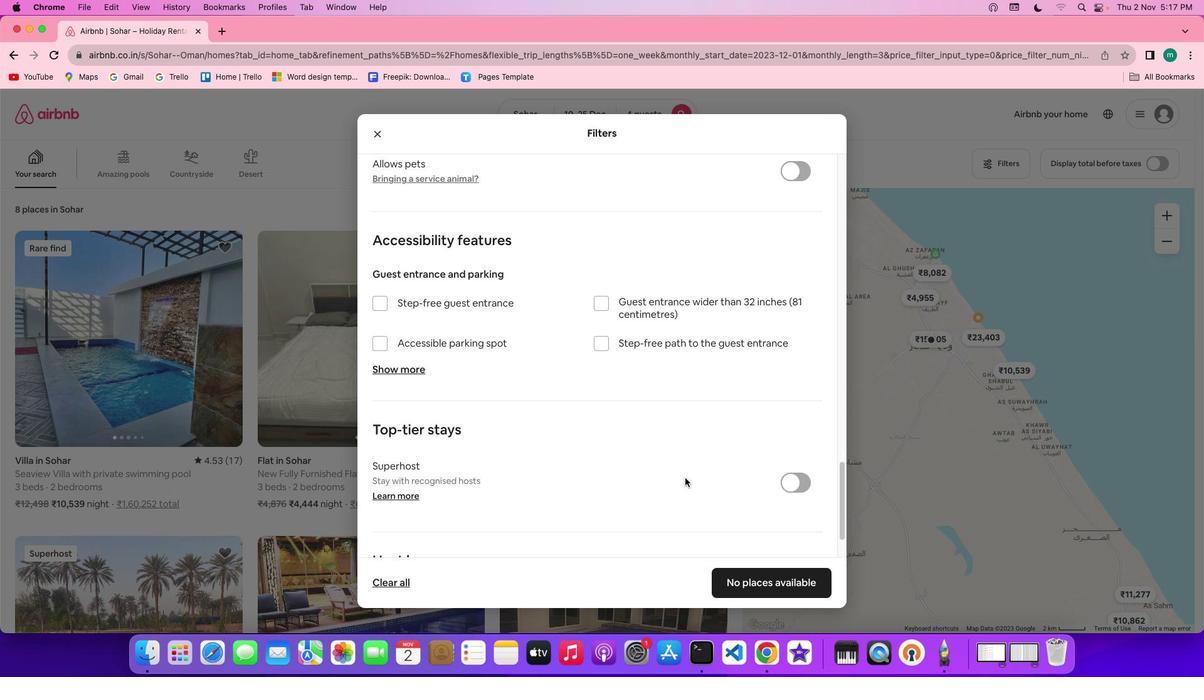 
Action: Mouse scrolled (685, 477) with delta (0, -3)
Screenshot: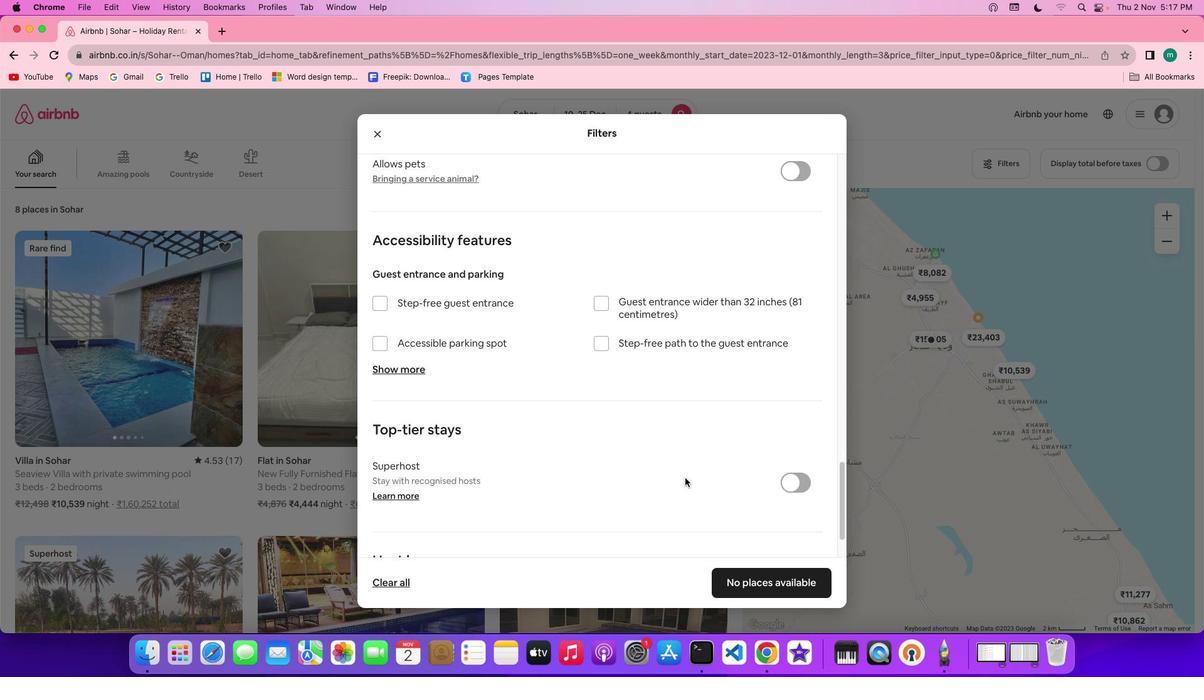 
Action: Mouse scrolled (685, 477) with delta (0, -3)
Screenshot: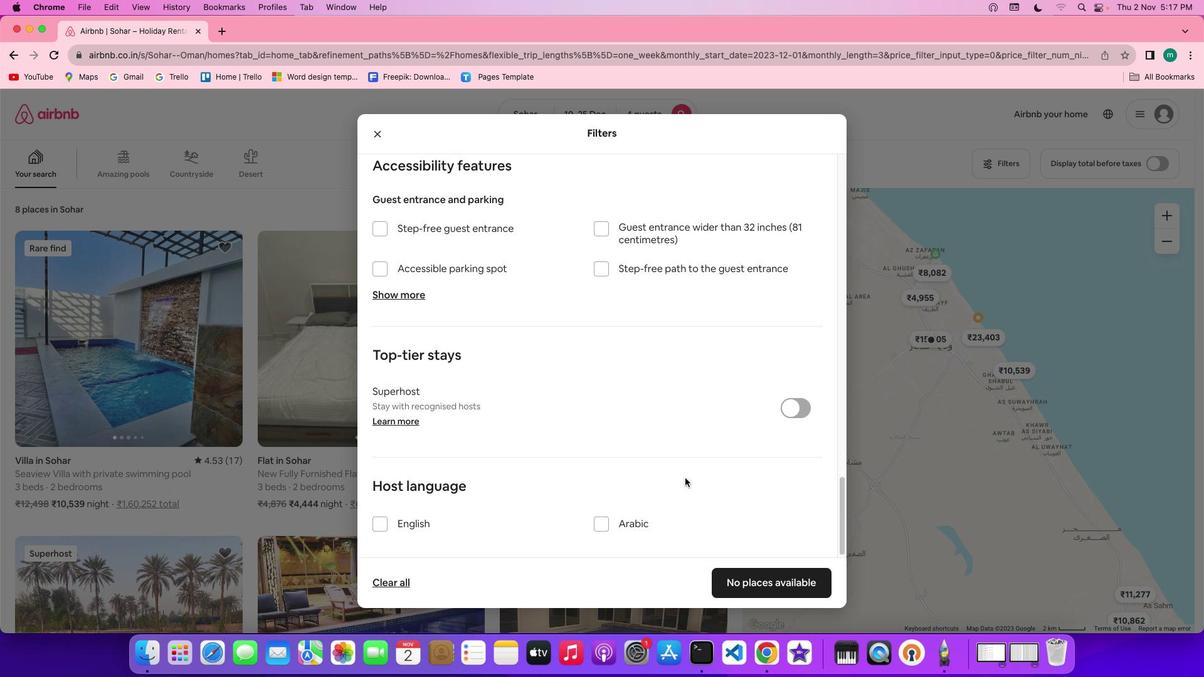 
Action: Mouse moved to (688, 481)
Screenshot: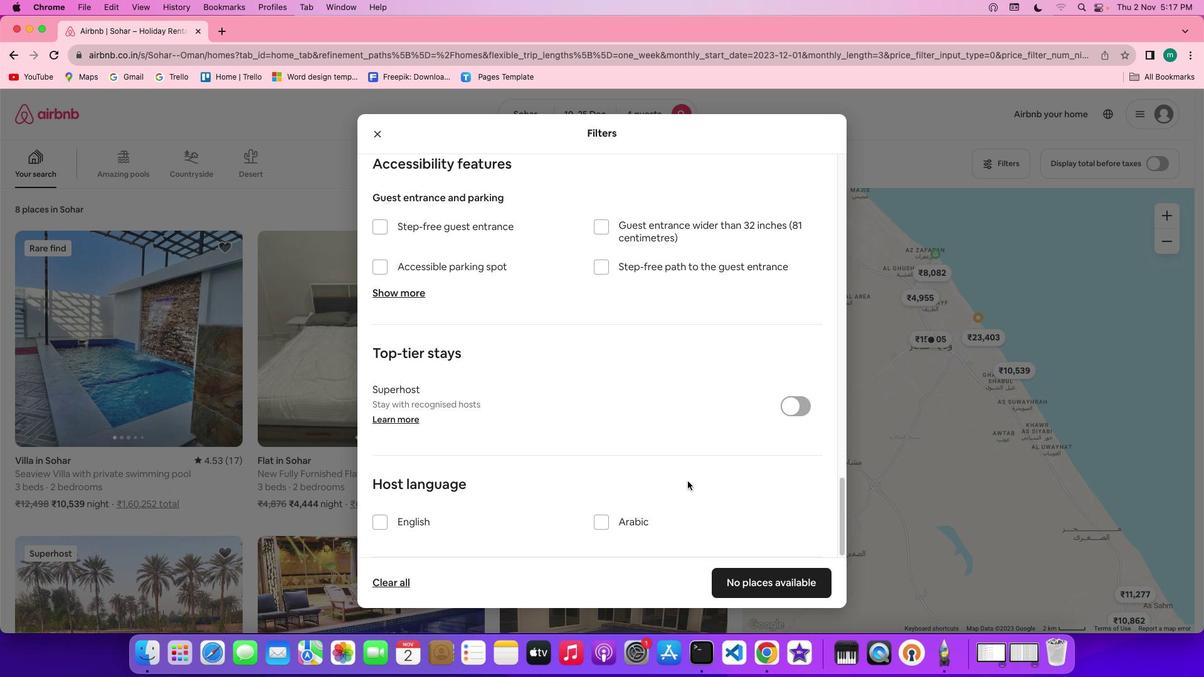 
Action: Mouse scrolled (688, 481) with delta (0, 0)
Screenshot: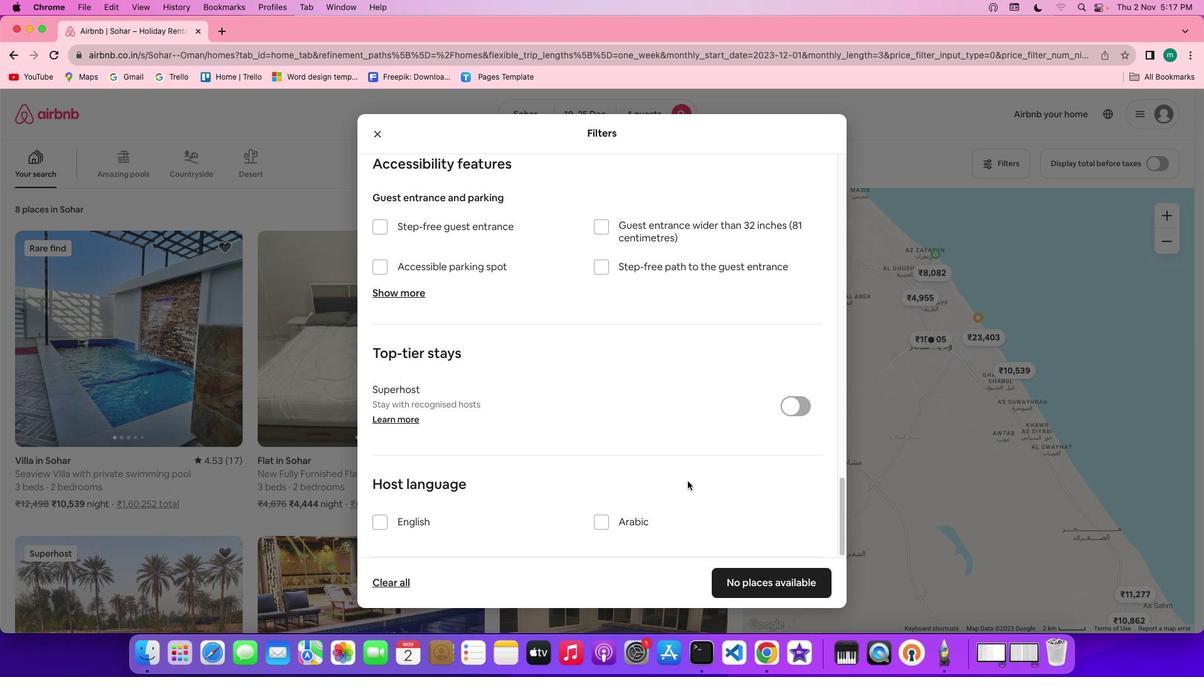
Action: Mouse scrolled (688, 481) with delta (0, 0)
Screenshot: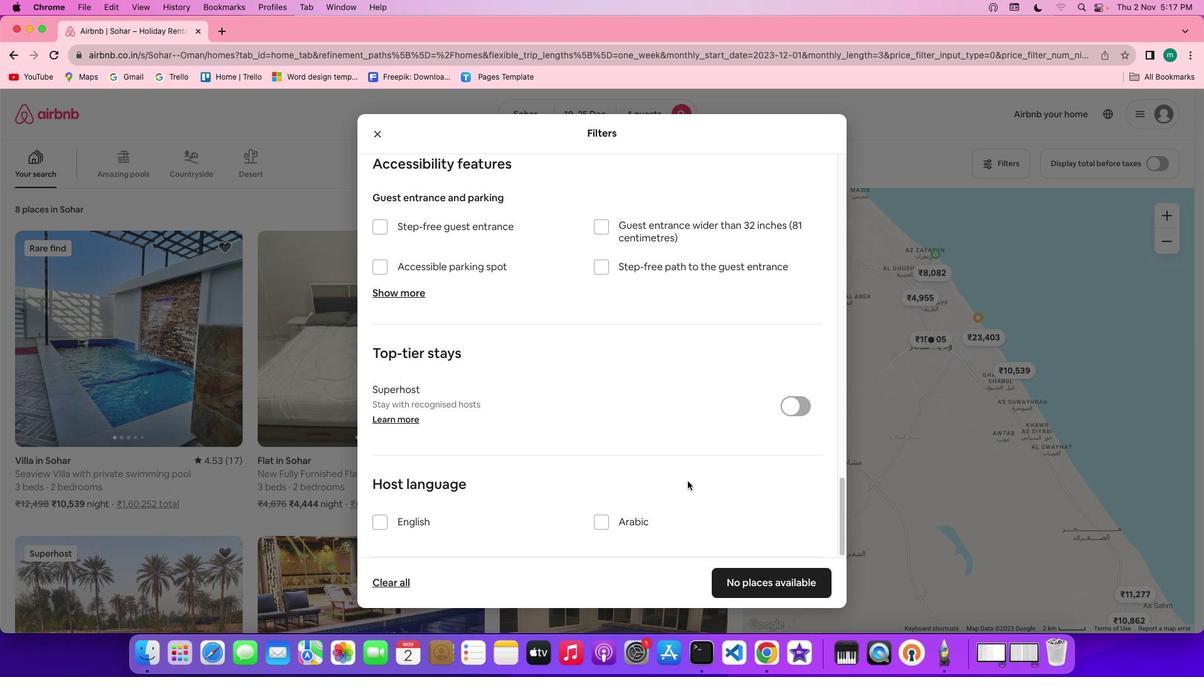 
Action: Mouse scrolled (688, 481) with delta (0, -1)
Screenshot: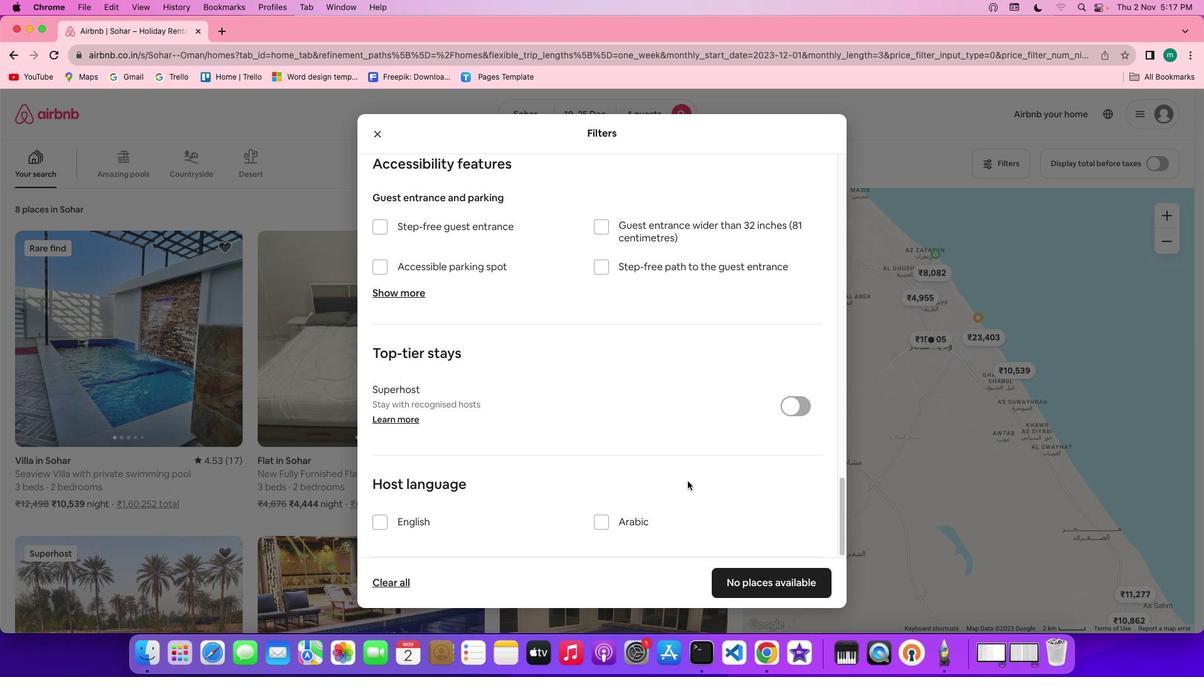 
Action: Mouse scrolled (688, 481) with delta (0, -3)
Screenshot: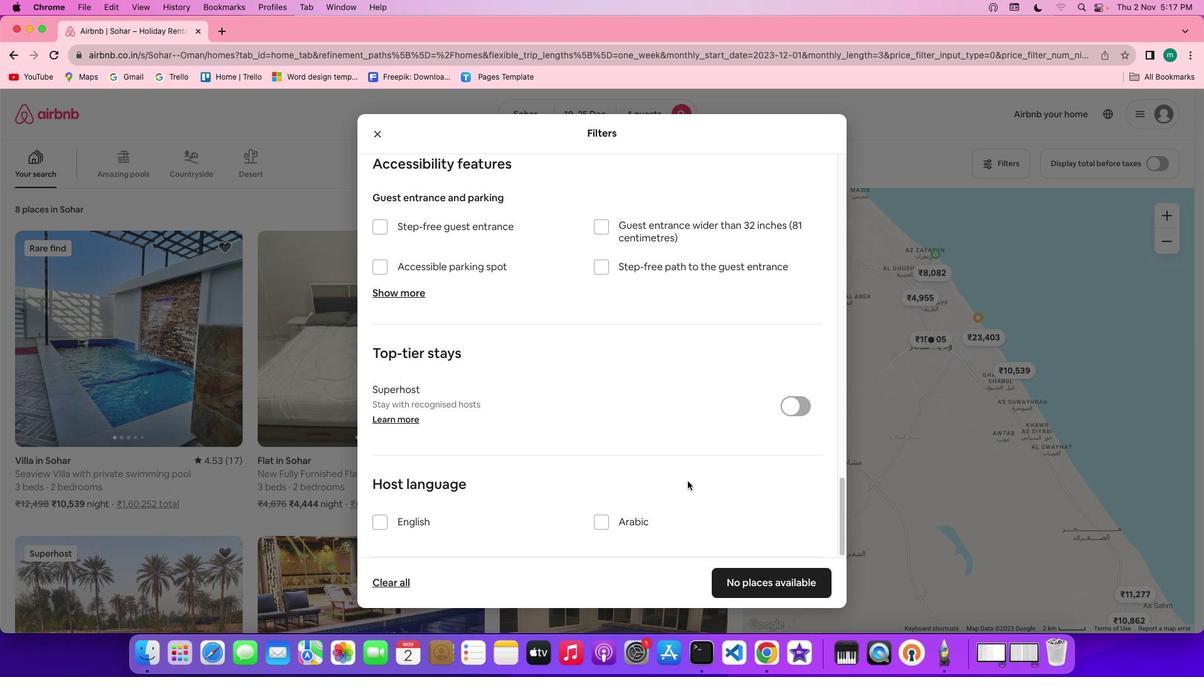 
Action: Mouse scrolled (688, 481) with delta (0, -3)
Screenshot: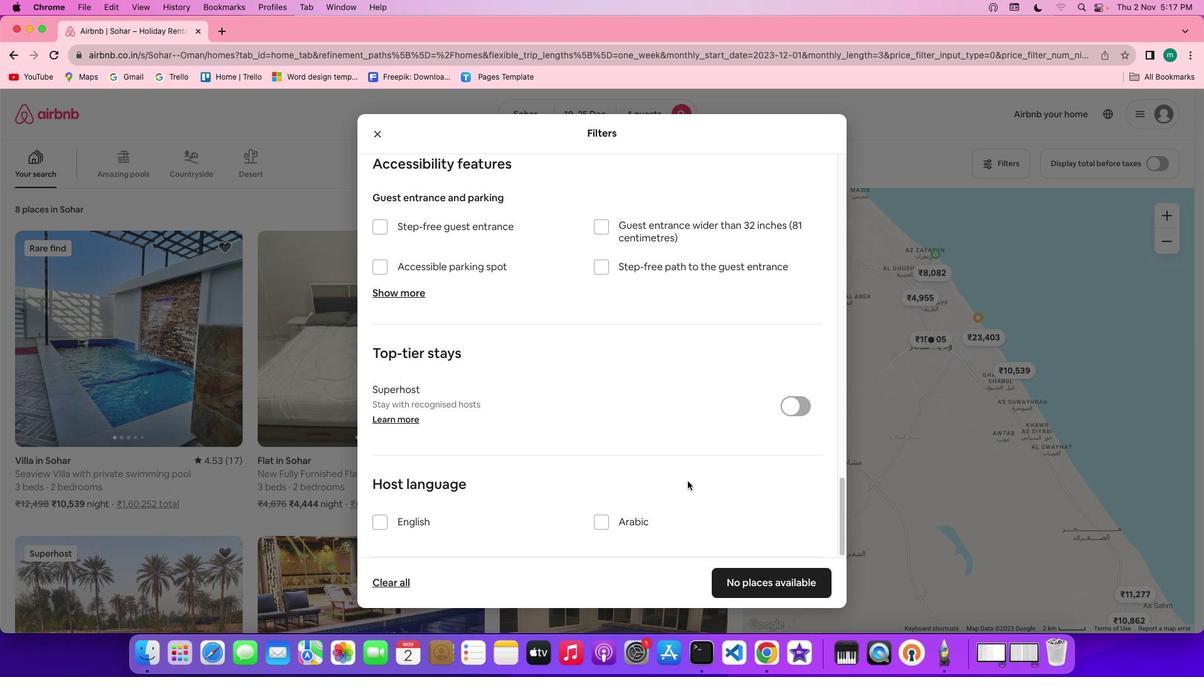 
Action: Mouse moved to (767, 584)
Screenshot: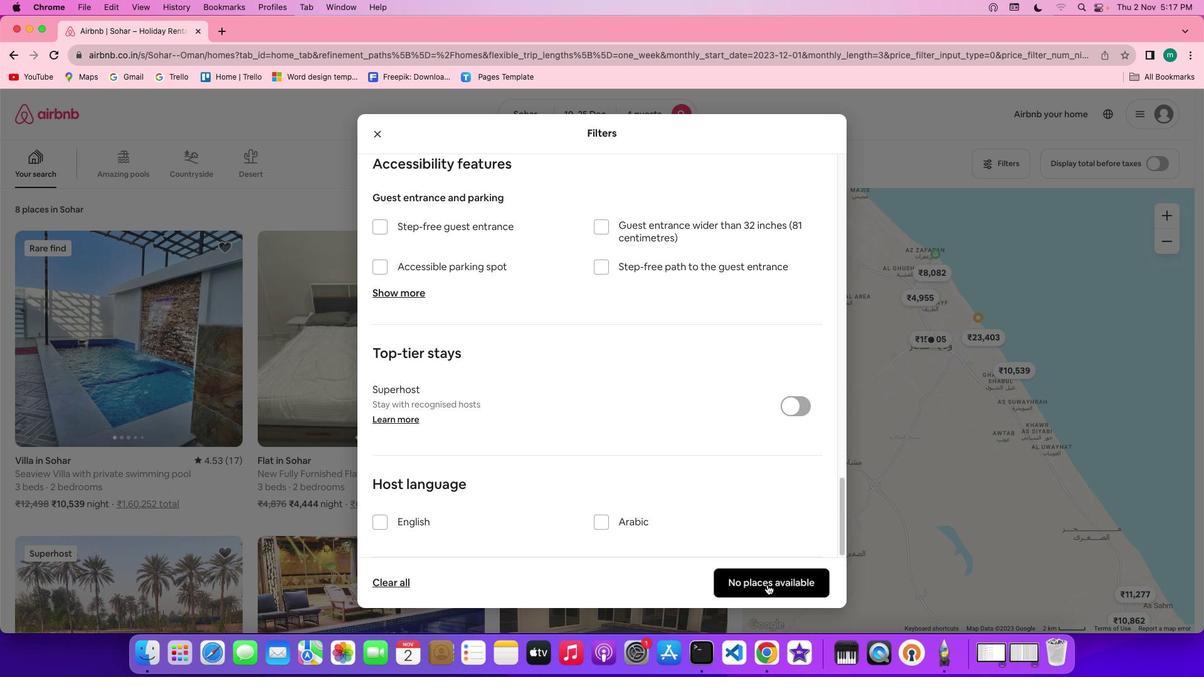
Action: Mouse pressed left at (767, 584)
Screenshot: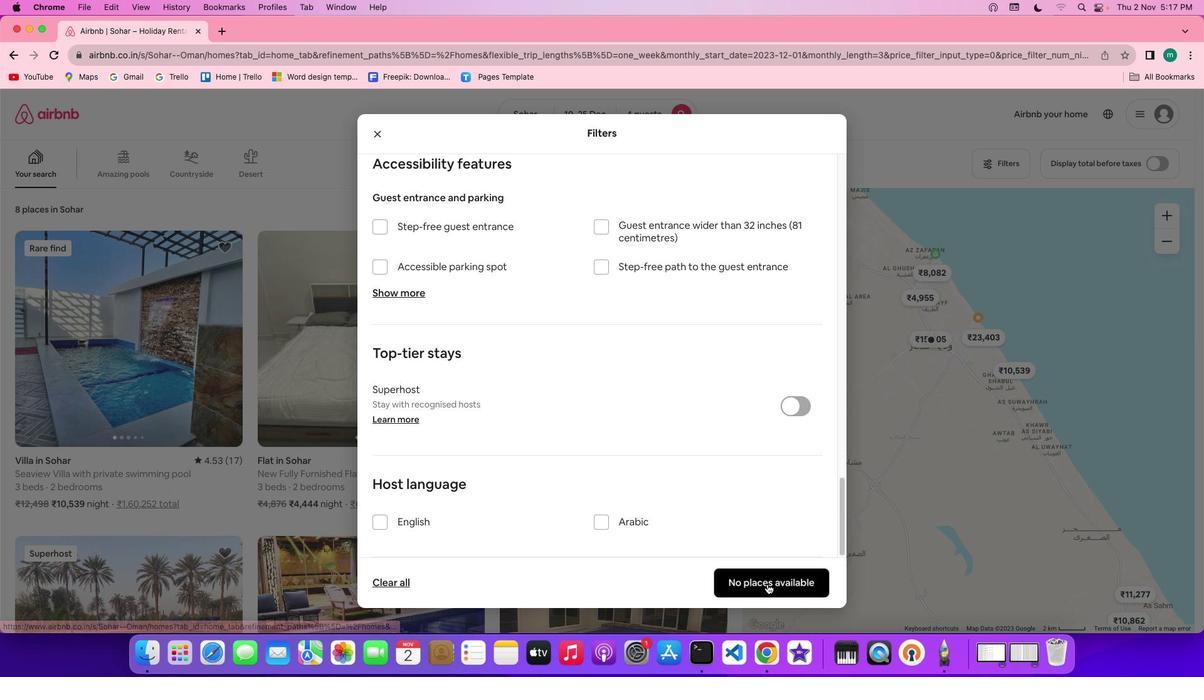 
Action: Mouse moved to (448, 444)
Screenshot: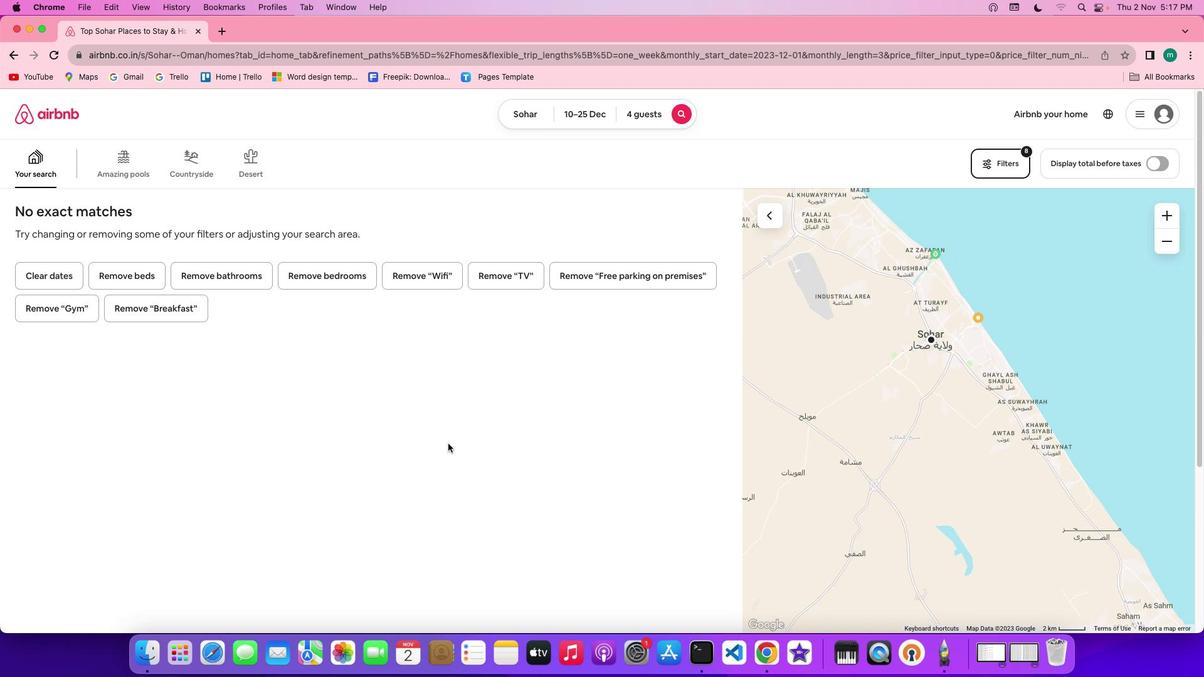 
